 Task: Add a signature Henry Lee containing Have a great Christmas Eve, Henry Lee to email address softage.2@softage.net and add a label Nutrition
Action: Mouse moved to (237, 470)
Screenshot: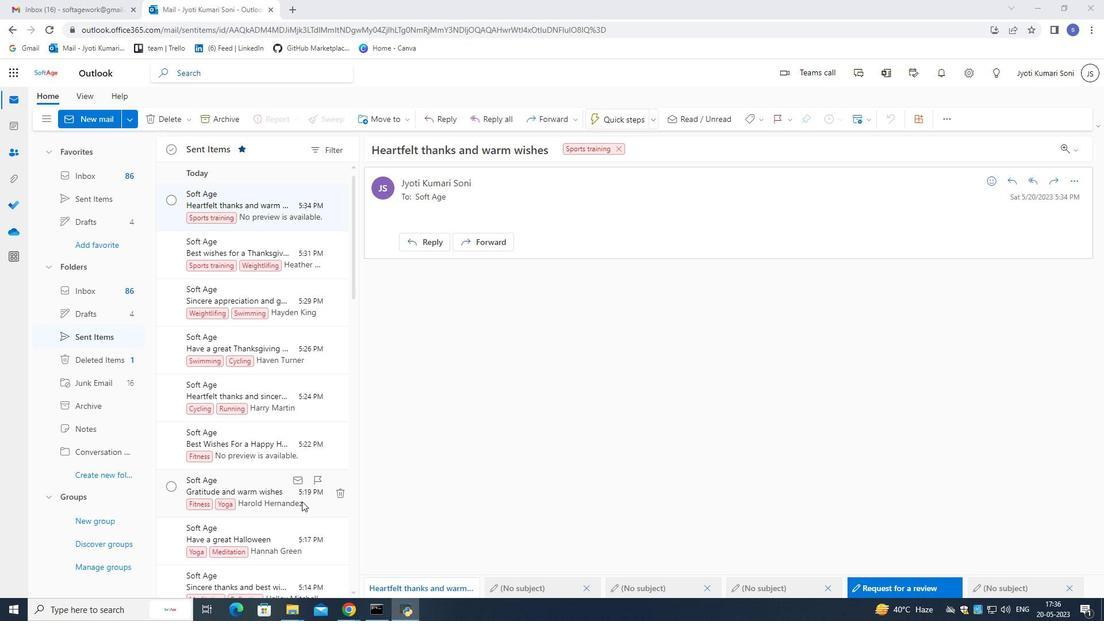 
Action: Mouse scrolled (237, 471) with delta (0, 0)
Screenshot: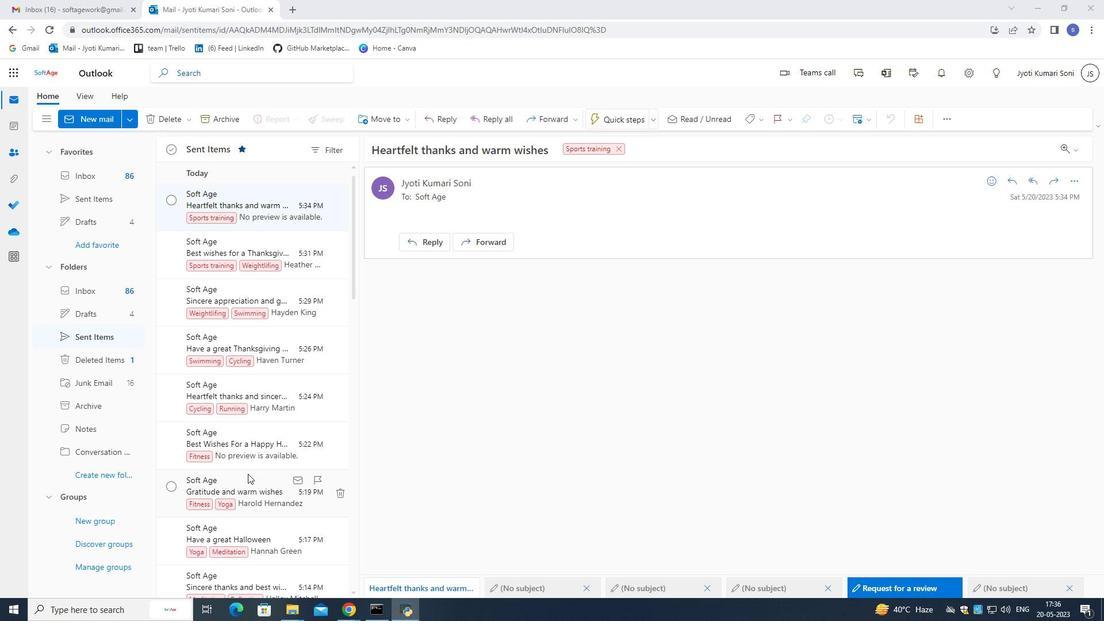 
Action: Mouse scrolled (237, 471) with delta (0, 0)
Screenshot: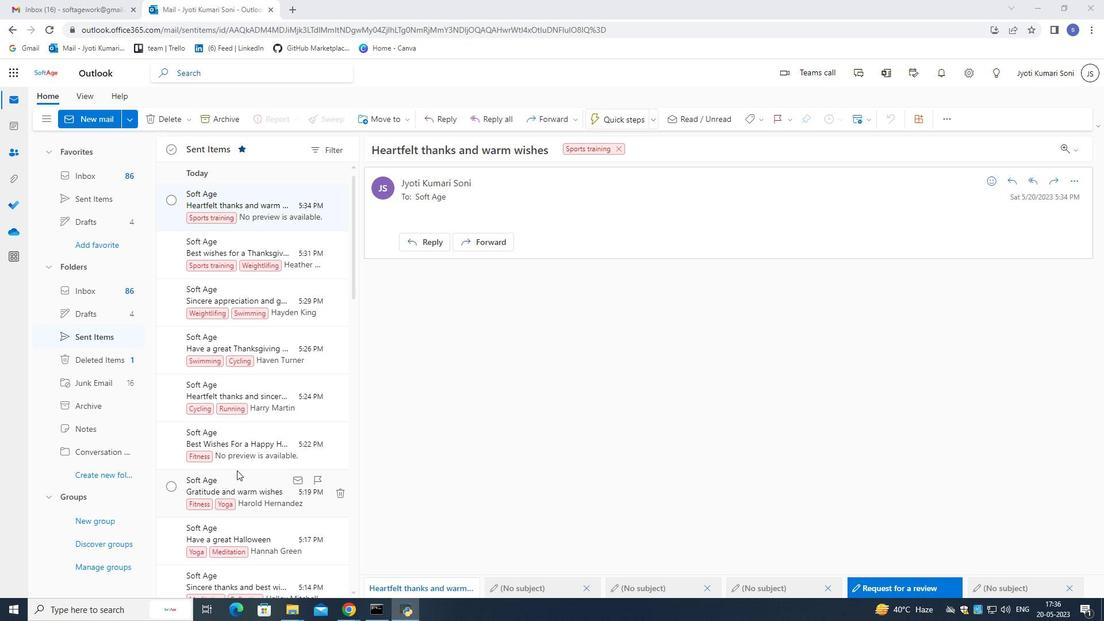
Action: Mouse scrolled (237, 471) with delta (0, 0)
Screenshot: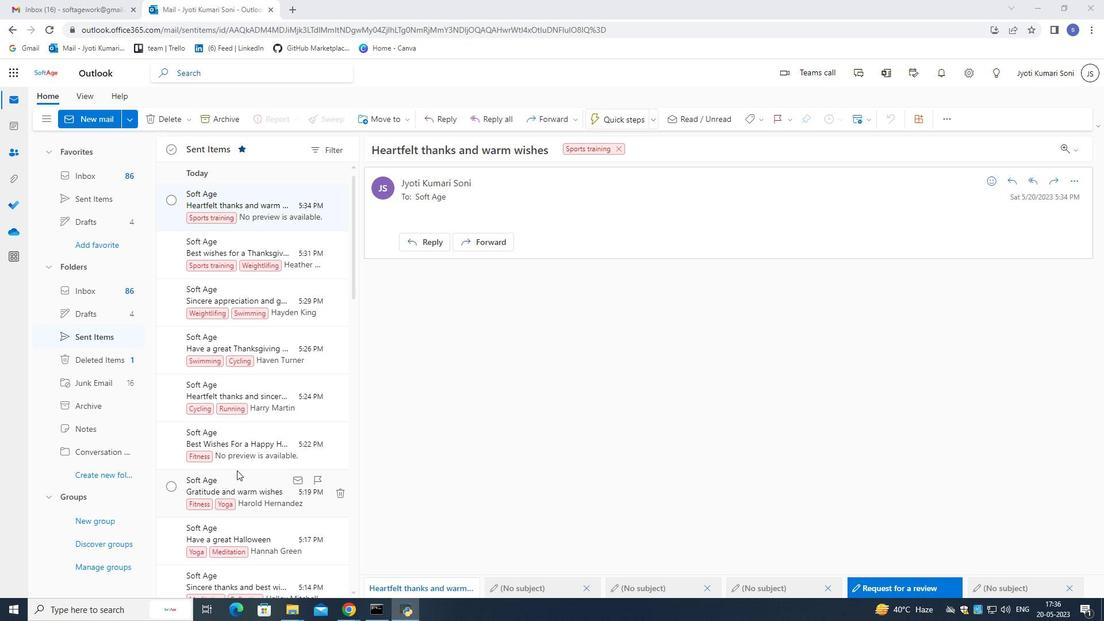 
Action: Mouse scrolled (237, 471) with delta (0, 0)
Screenshot: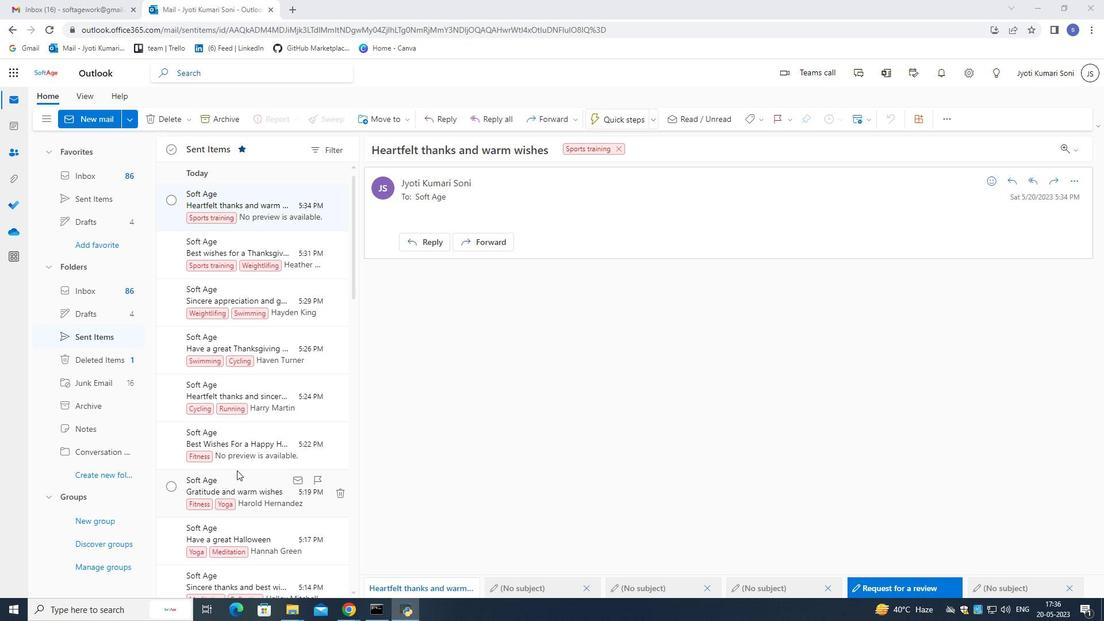 
Action: Mouse scrolled (237, 471) with delta (0, 0)
Screenshot: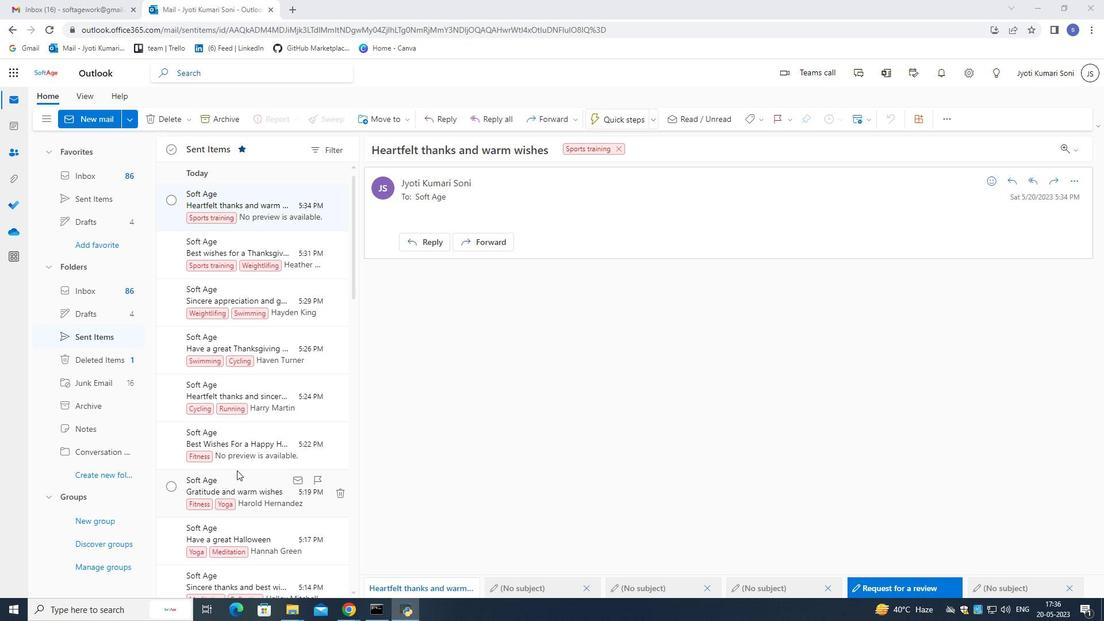 
Action: Mouse scrolled (237, 471) with delta (0, 0)
Screenshot: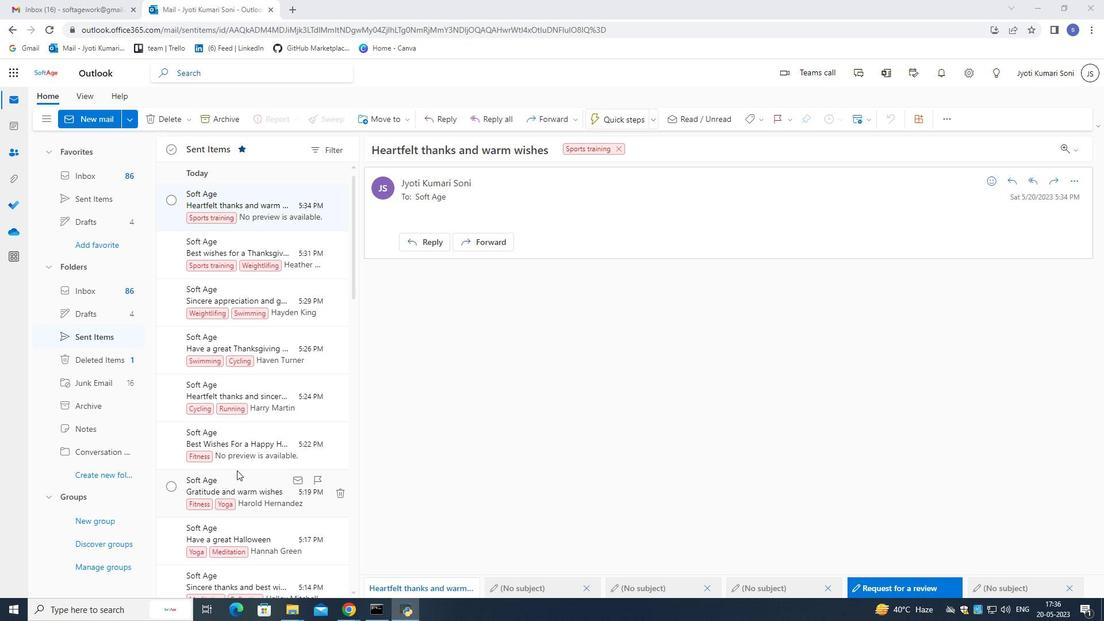 
Action: Mouse scrolled (237, 471) with delta (0, 0)
Screenshot: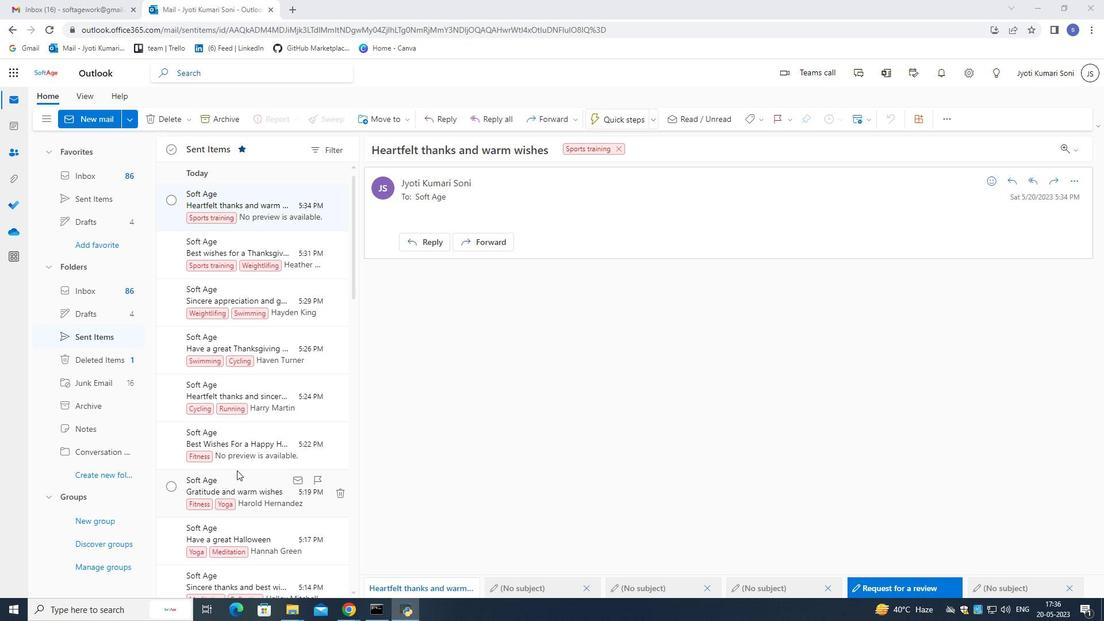 
Action: Mouse scrolled (237, 471) with delta (0, 0)
Screenshot: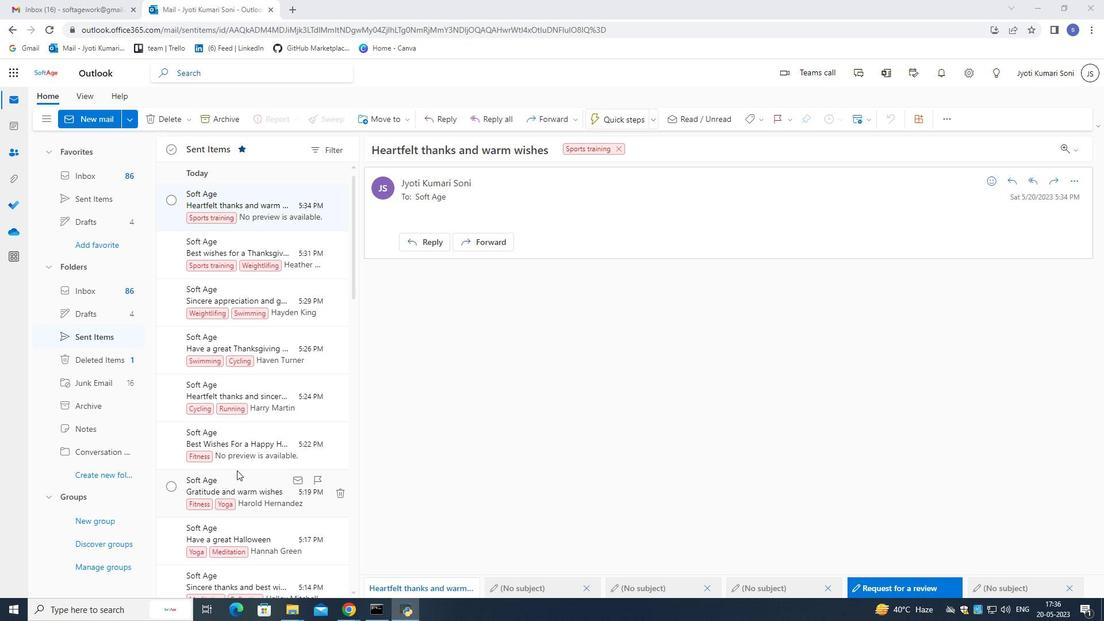
Action: Mouse scrolled (237, 471) with delta (0, 0)
Screenshot: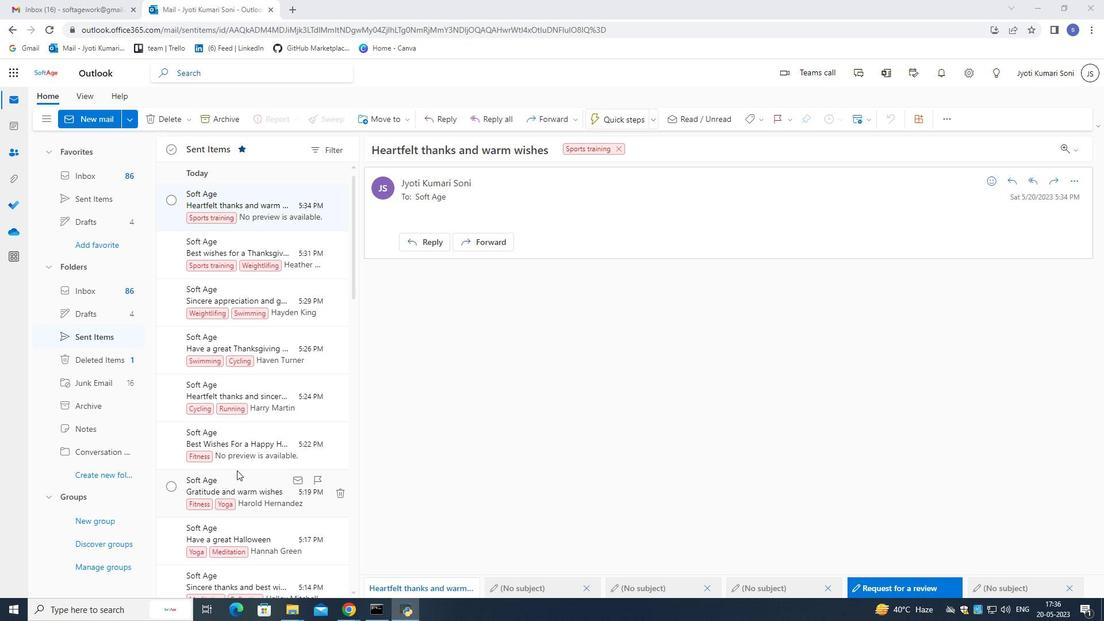 
Action: Mouse scrolled (237, 470) with delta (0, 0)
Screenshot: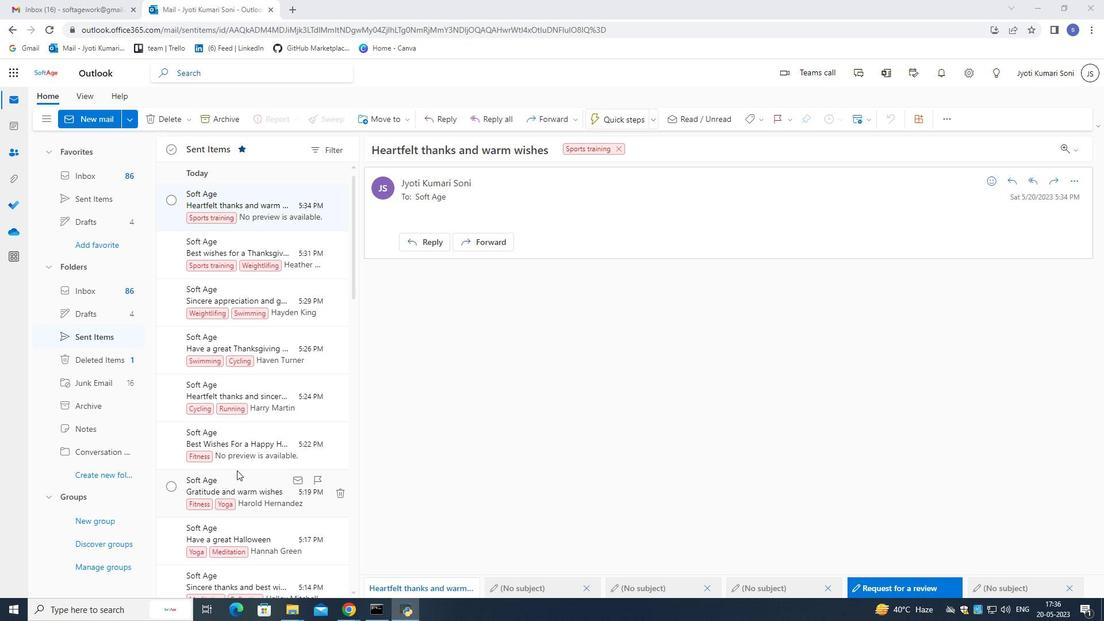 
Action: Mouse scrolled (237, 470) with delta (0, 0)
Screenshot: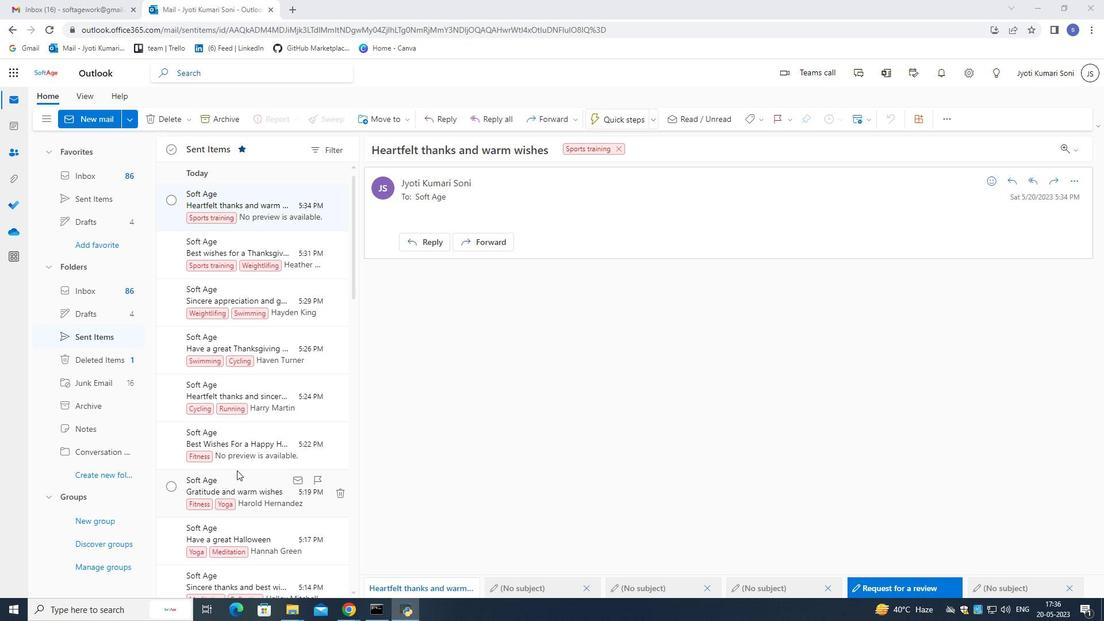 
Action: Mouse scrolled (237, 470) with delta (0, 0)
Screenshot: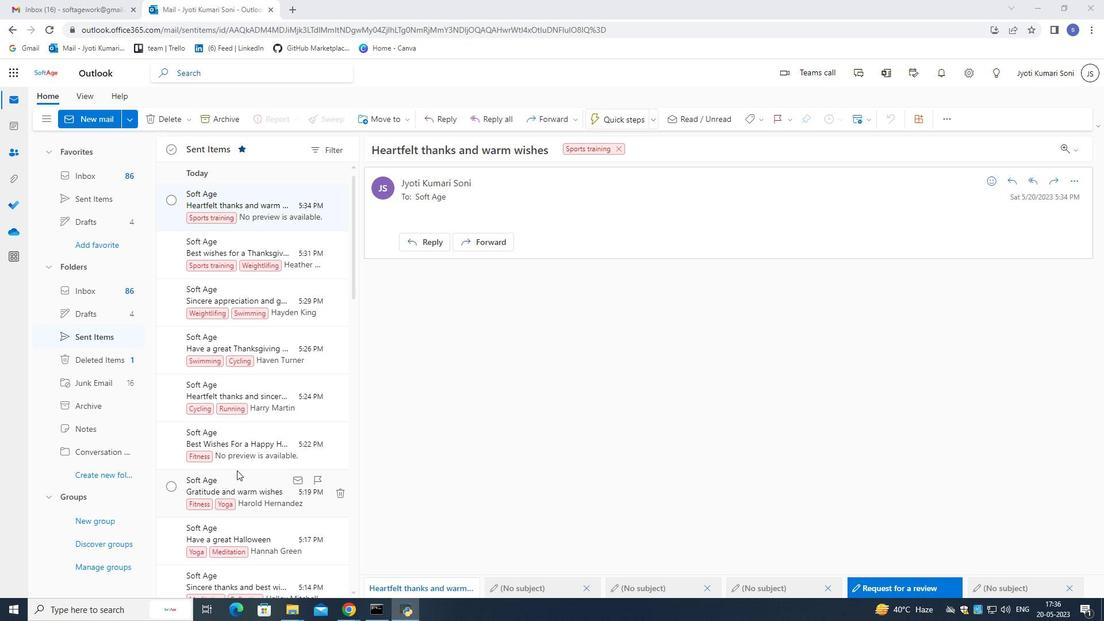 
Action: Mouse scrolled (237, 470) with delta (0, 0)
Screenshot: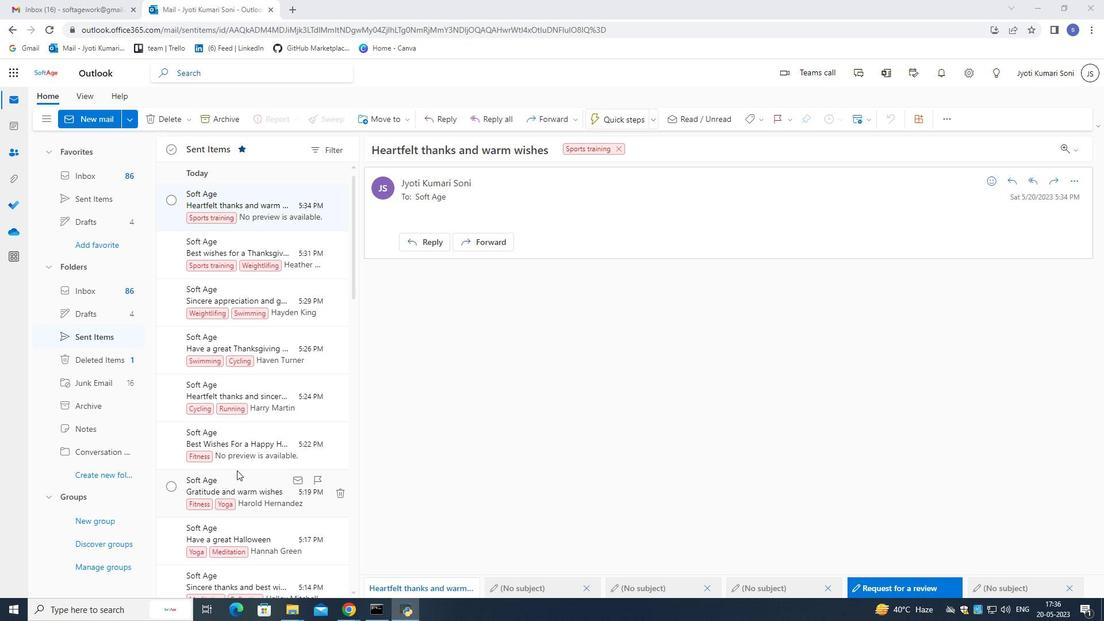 
Action: Mouse scrolled (237, 470) with delta (0, 0)
Screenshot: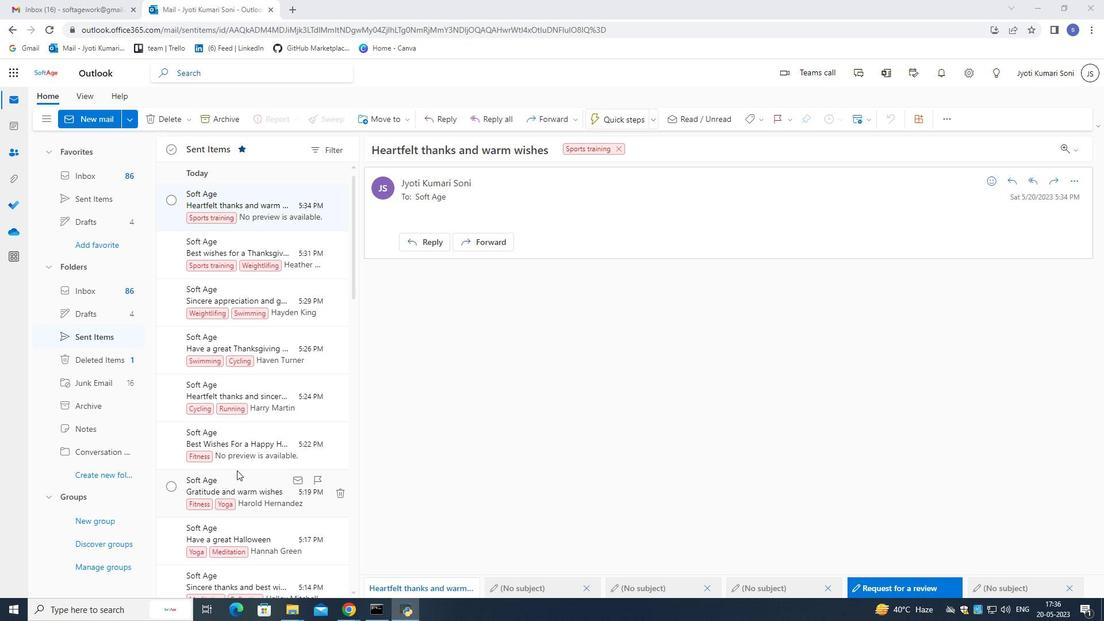 
Action: Mouse scrolled (237, 470) with delta (0, 0)
Screenshot: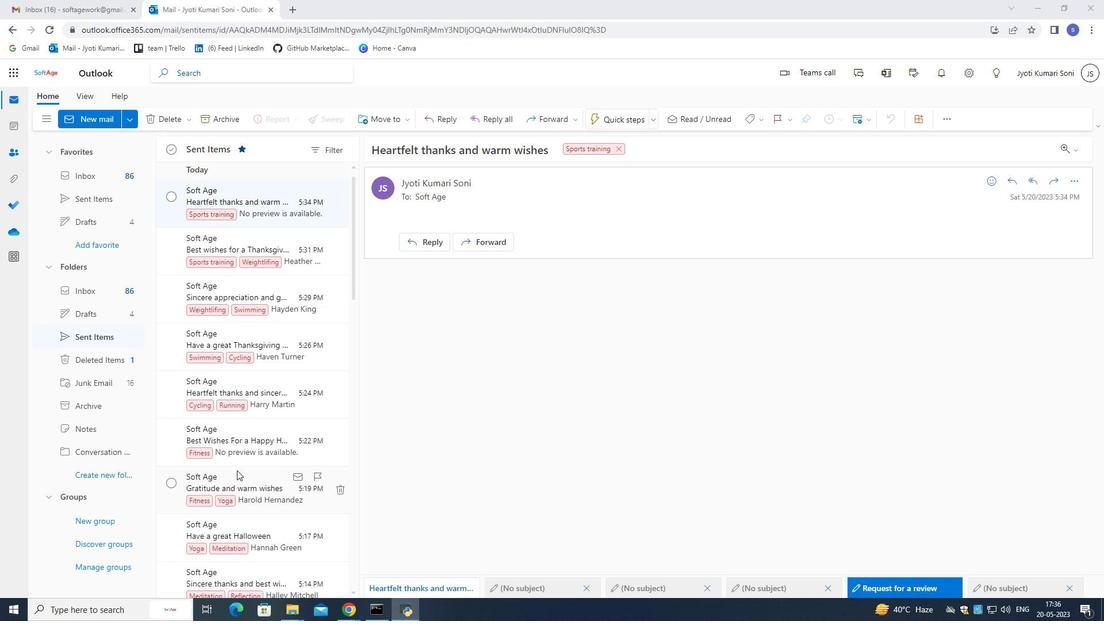 
Action: Mouse scrolled (237, 470) with delta (0, 0)
Screenshot: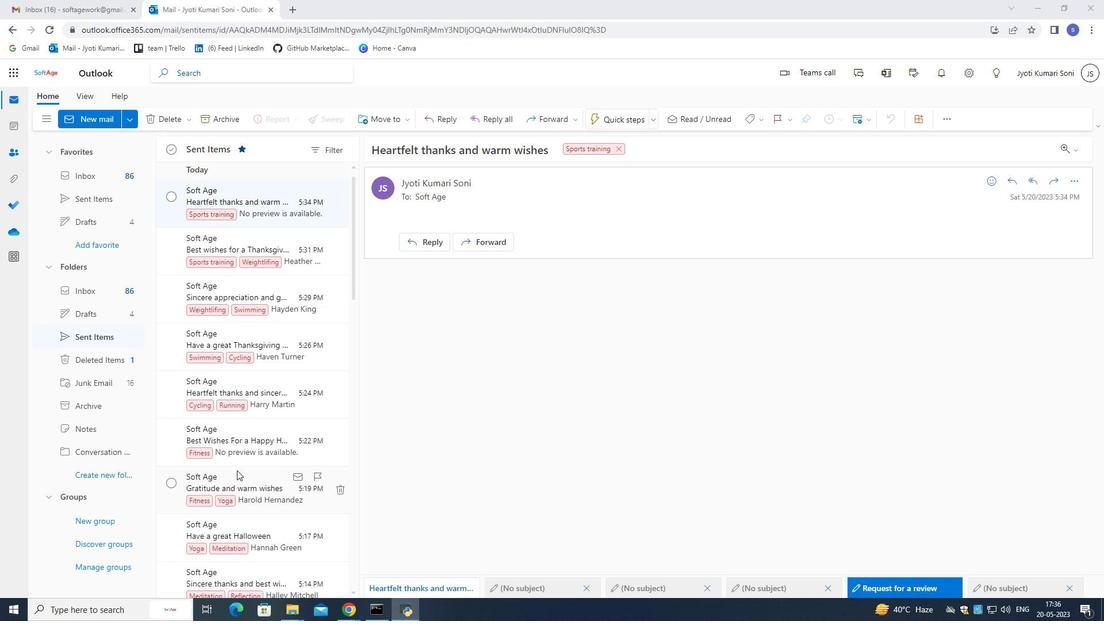 
Action: Mouse scrolled (237, 470) with delta (0, 0)
Screenshot: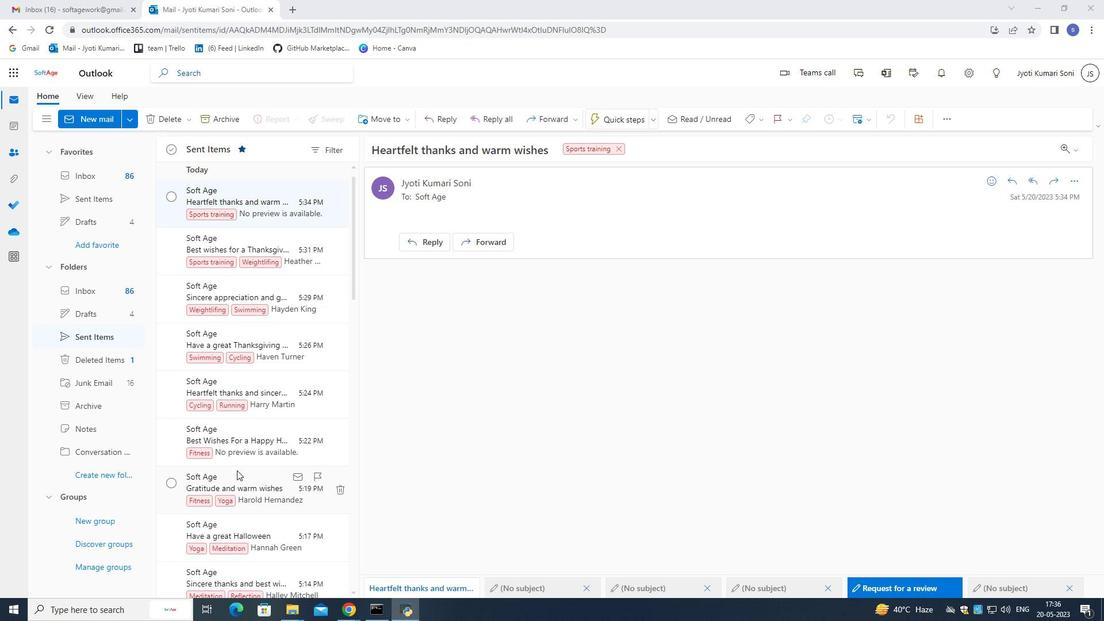
Action: Mouse scrolled (237, 470) with delta (0, 0)
Screenshot: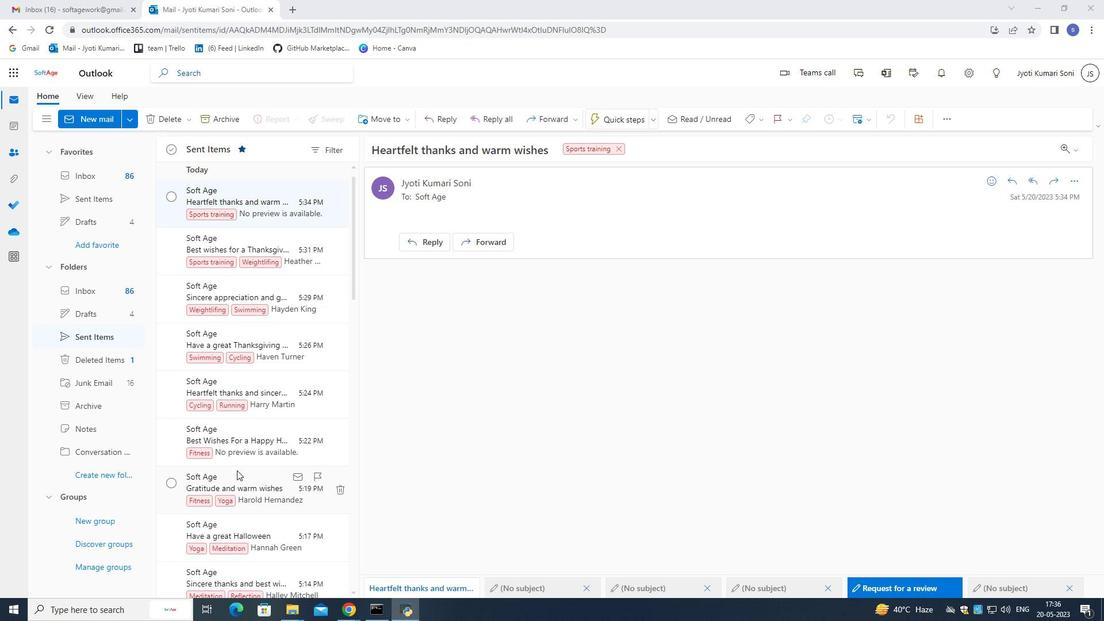 
Action: Mouse moved to (234, 465)
Screenshot: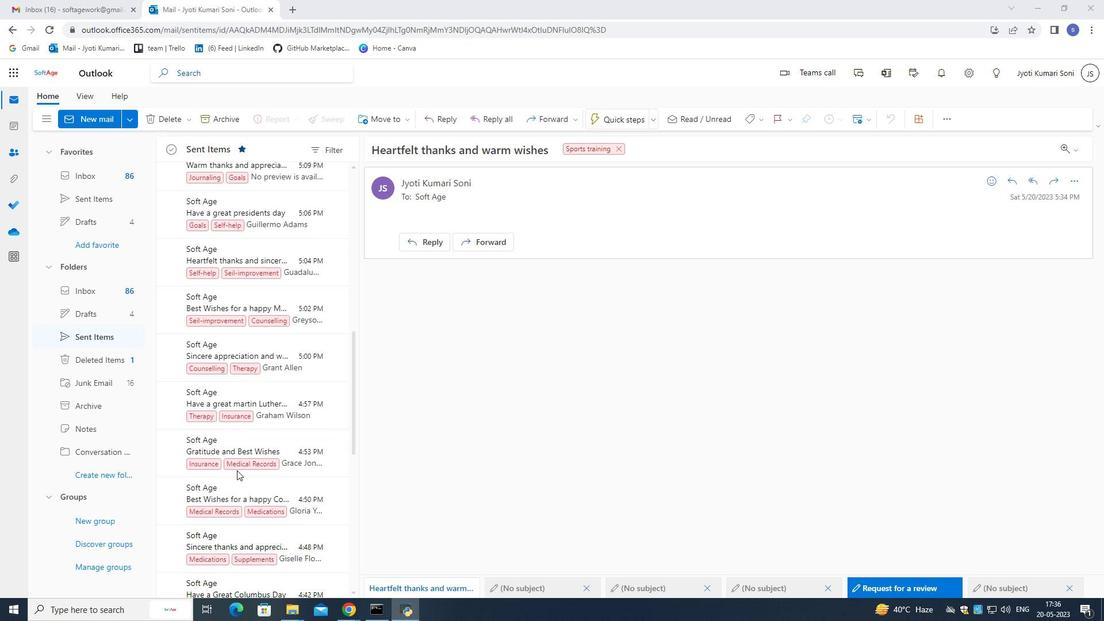 
Action: Mouse scrolled (234, 466) with delta (0, 0)
Screenshot: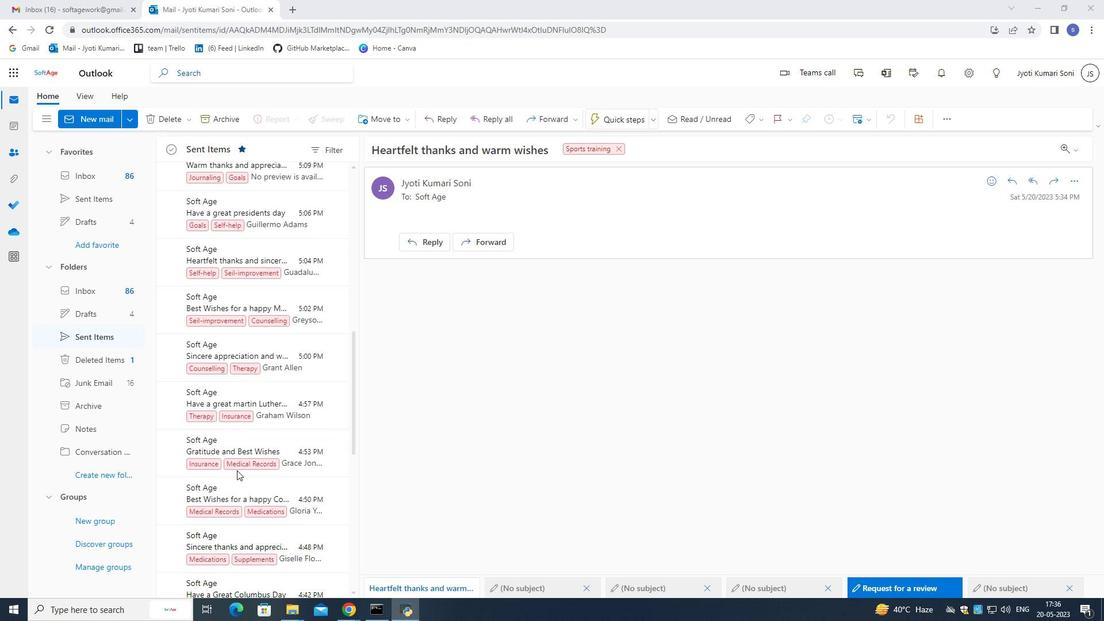 
Action: Mouse moved to (232, 463)
Screenshot: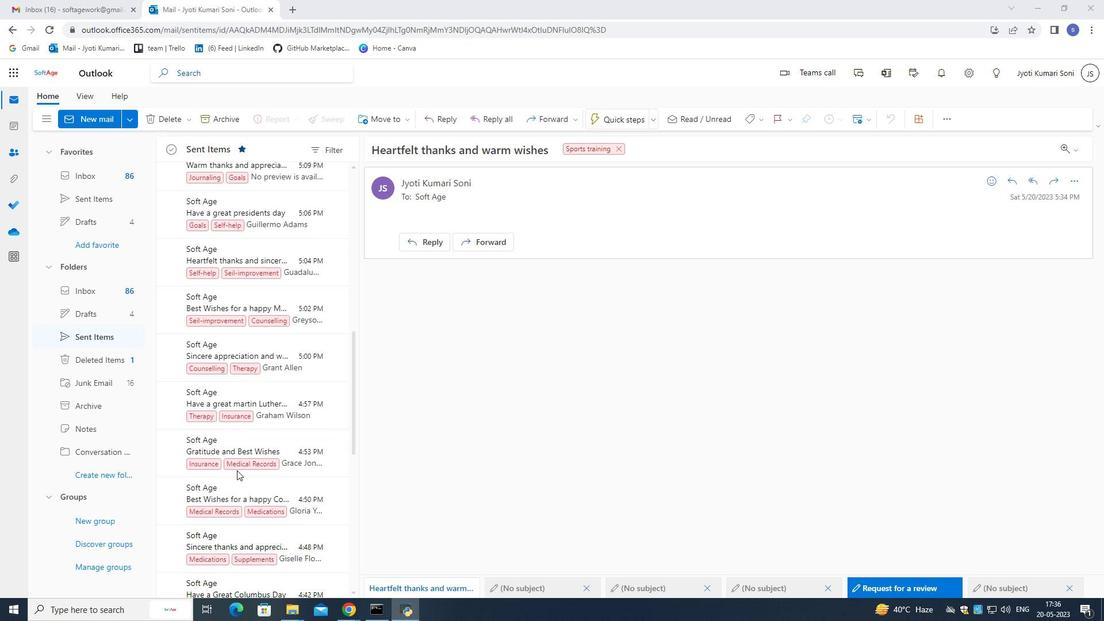 
Action: Mouse scrolled (232, 463) with delta (0, 0)
Screenshot: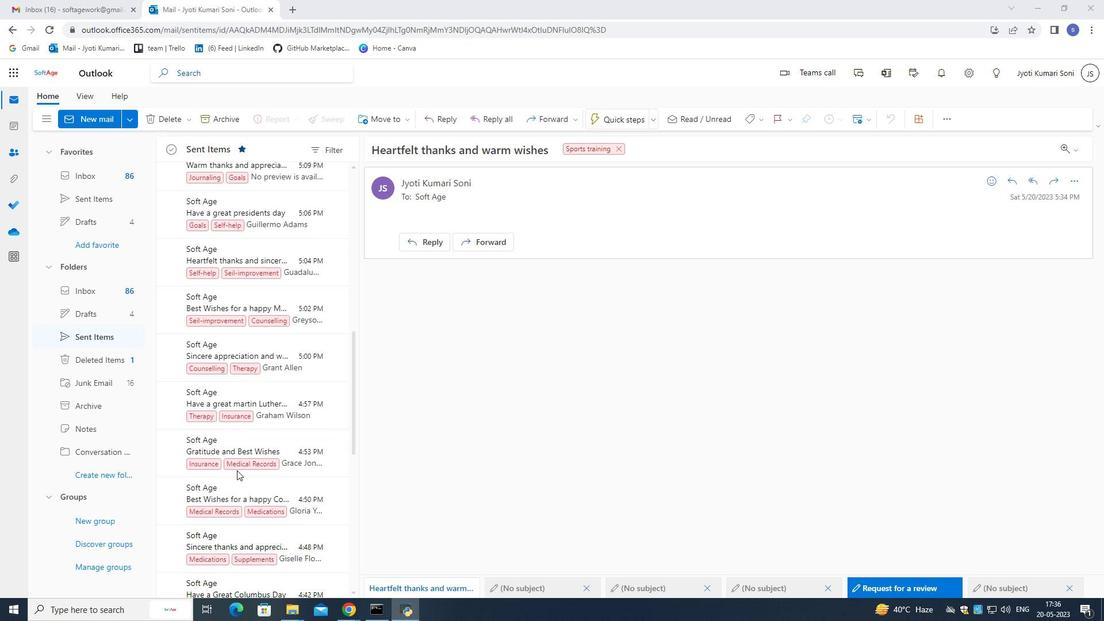 
Action: Mouse moved to (231, 462)
Screenshot: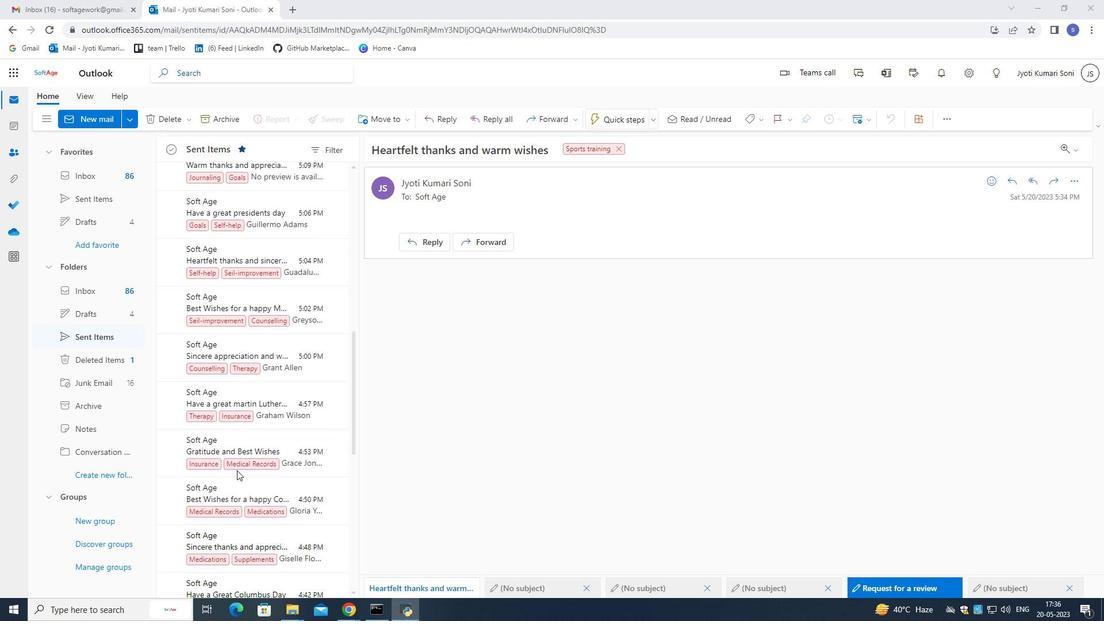
Action: Mouse scrolled (231, 462) with delta (0, 0)
Screenshot: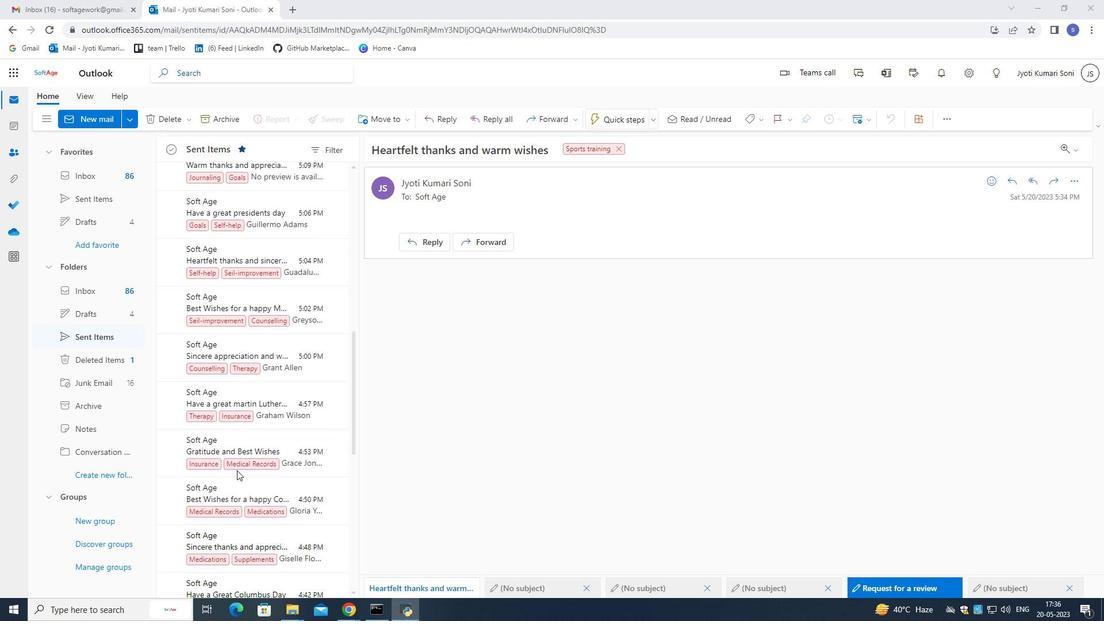 
Action: Mouse moved to (230, 460)
Screenshot: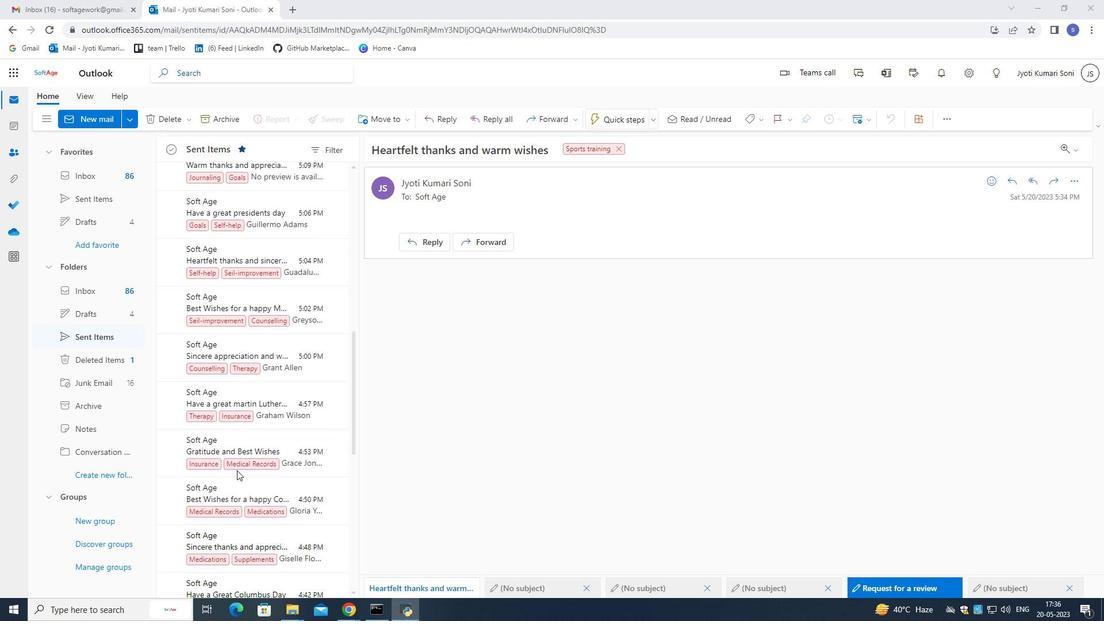 
Action: Mouse scrolled (230, 461) with delta (0, 0)
Screenshot: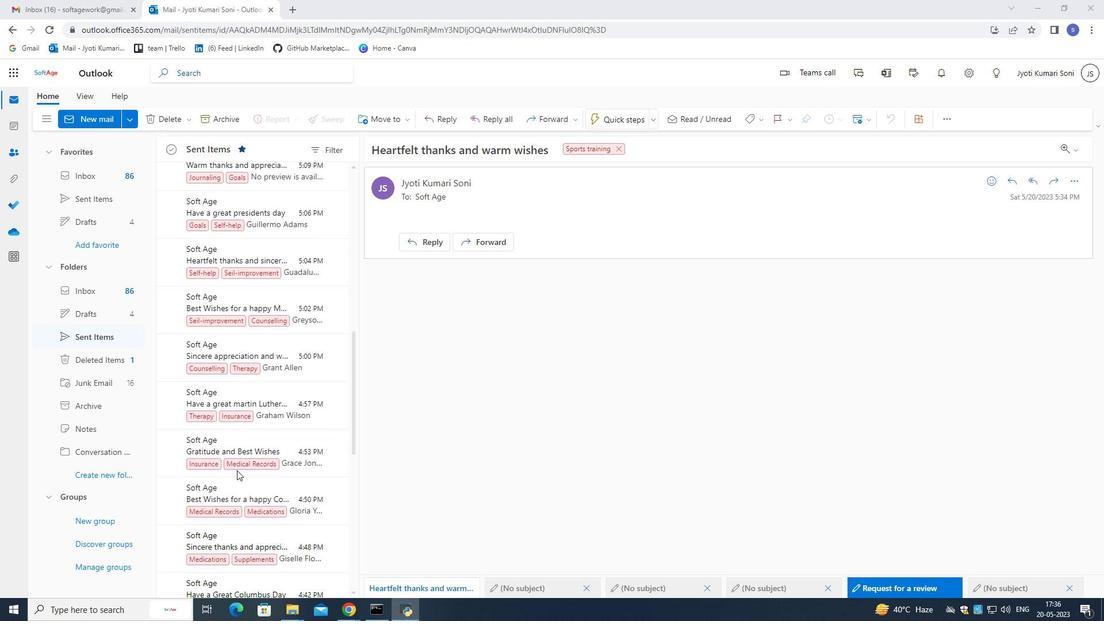 
Action: Mouse moved to (229, 460)
Screenshot: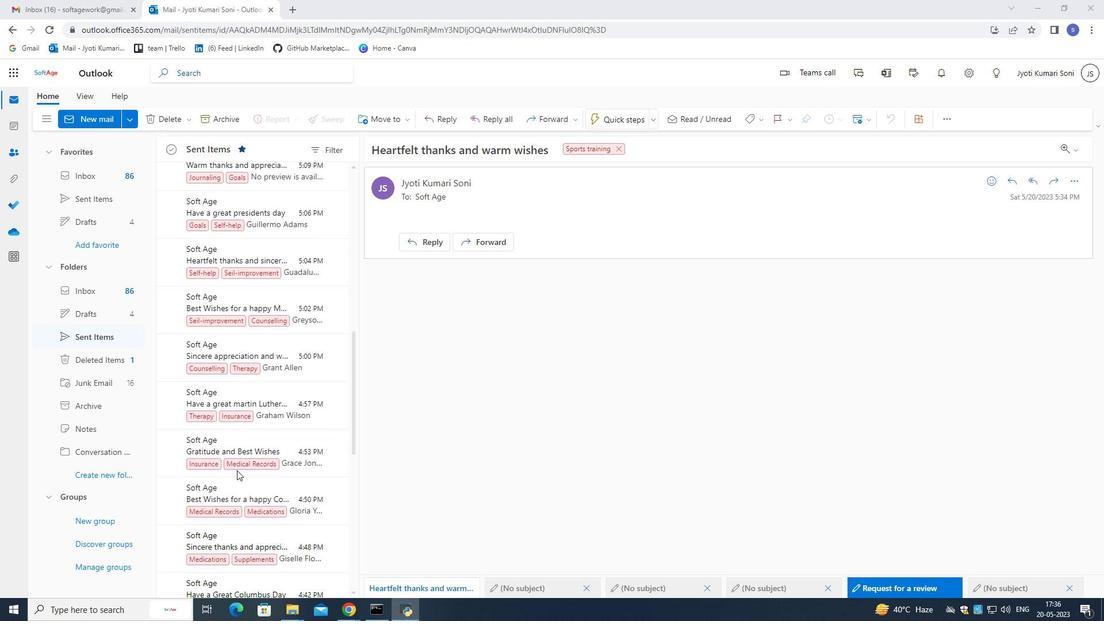 
Action: Mouse scrolled (229, 461) with delta (0, 0)
Screenshot: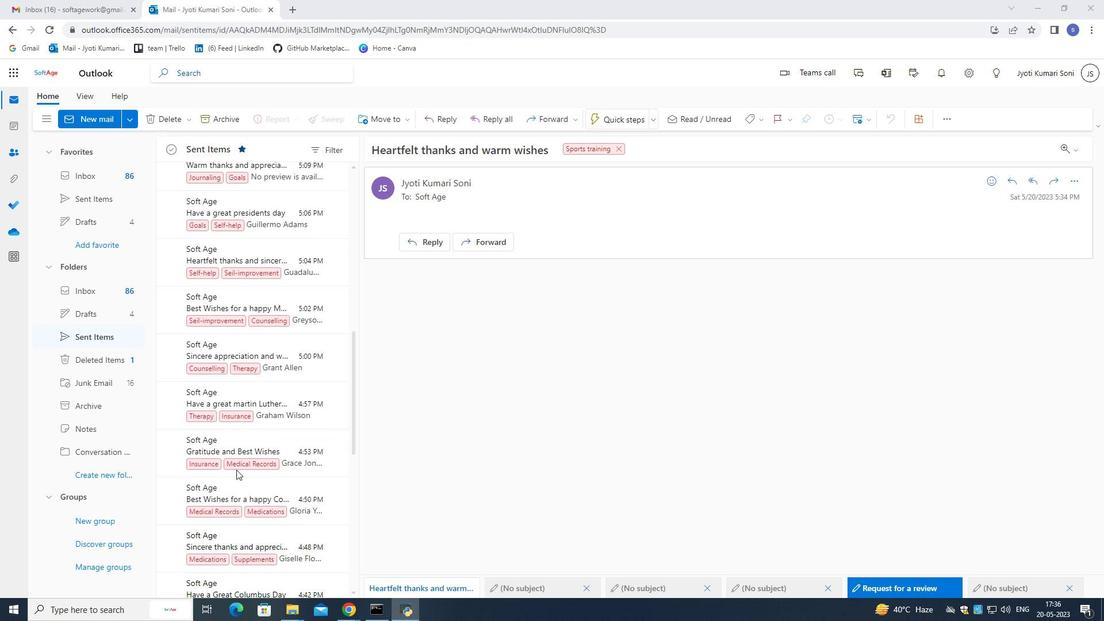 
Action: Mouse moved to (227, 459)
Screenshot: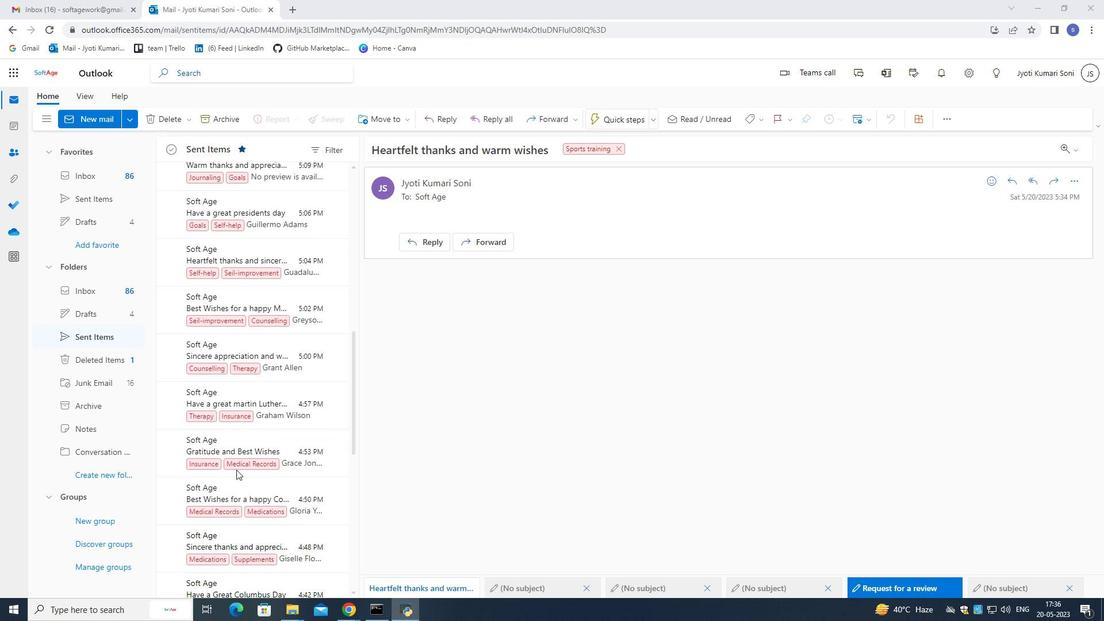 
Action: Mouse scrolled (227, 460) with delta (0, 0)
Screenshot: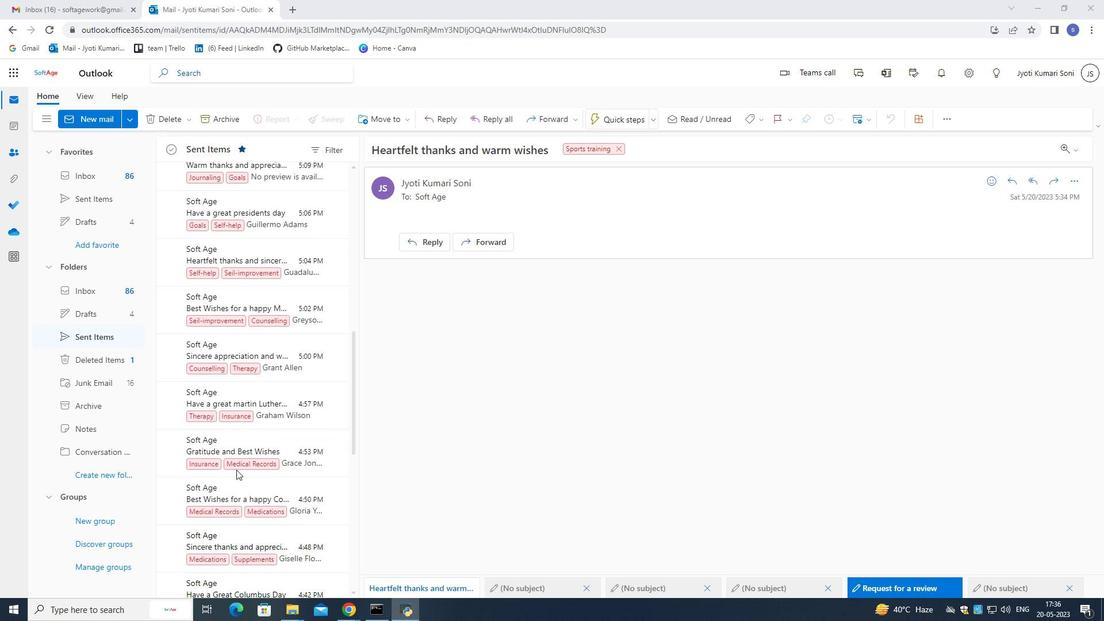 
Action: Mouse moved to (224, 455)
Screenshot: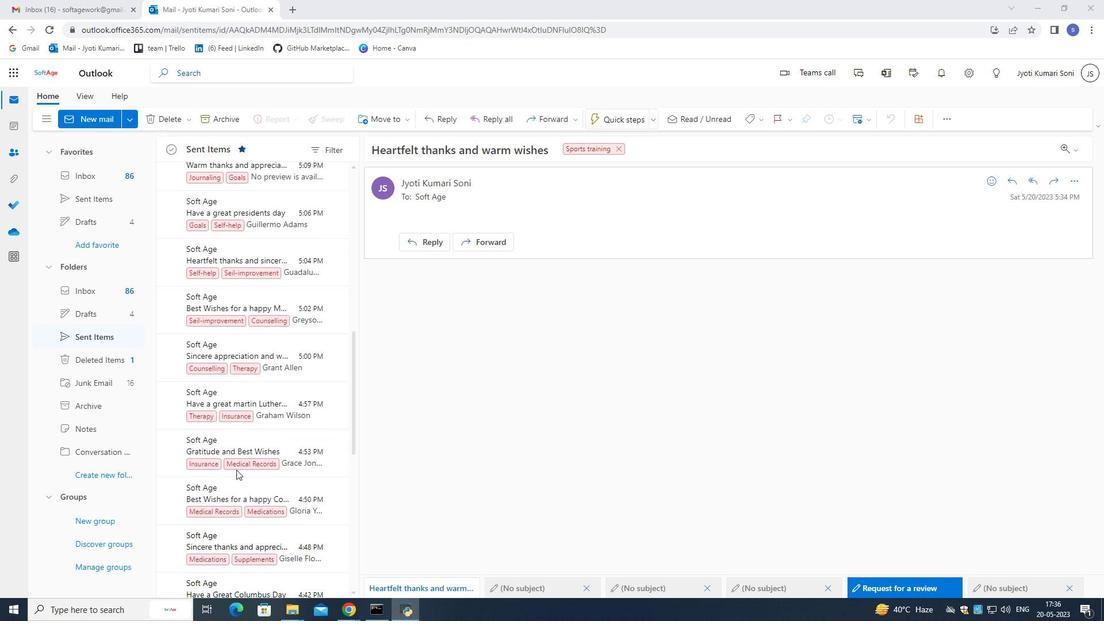 
Action: Mouse scrolled (224, 456) with delta (0, 0)
Screenshot: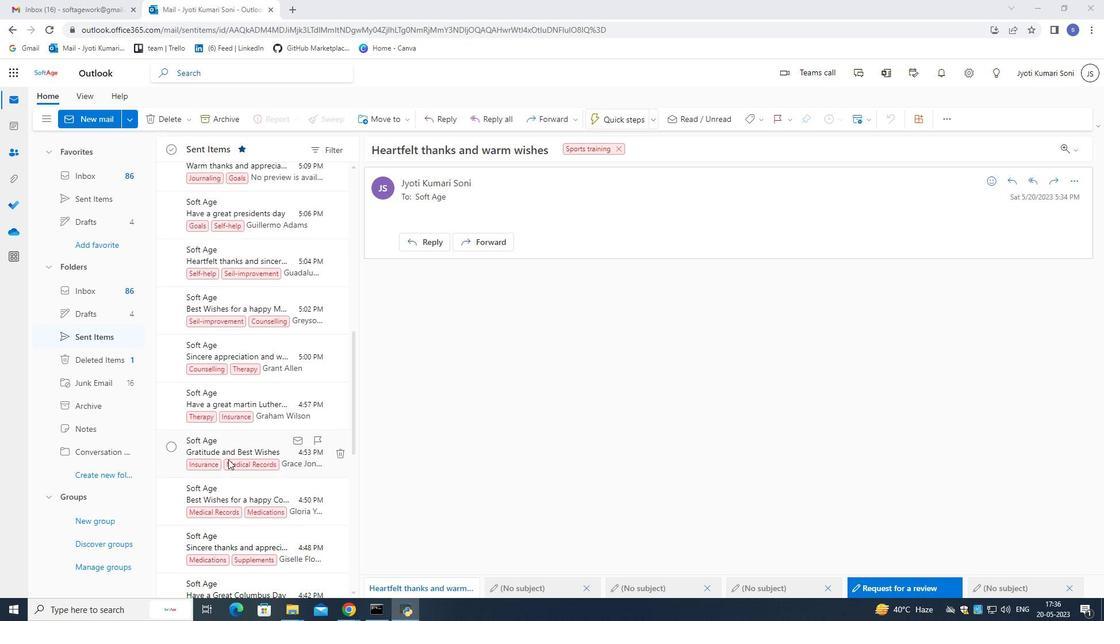 
Action: Mouse moved to (224, 455)
Screenshot: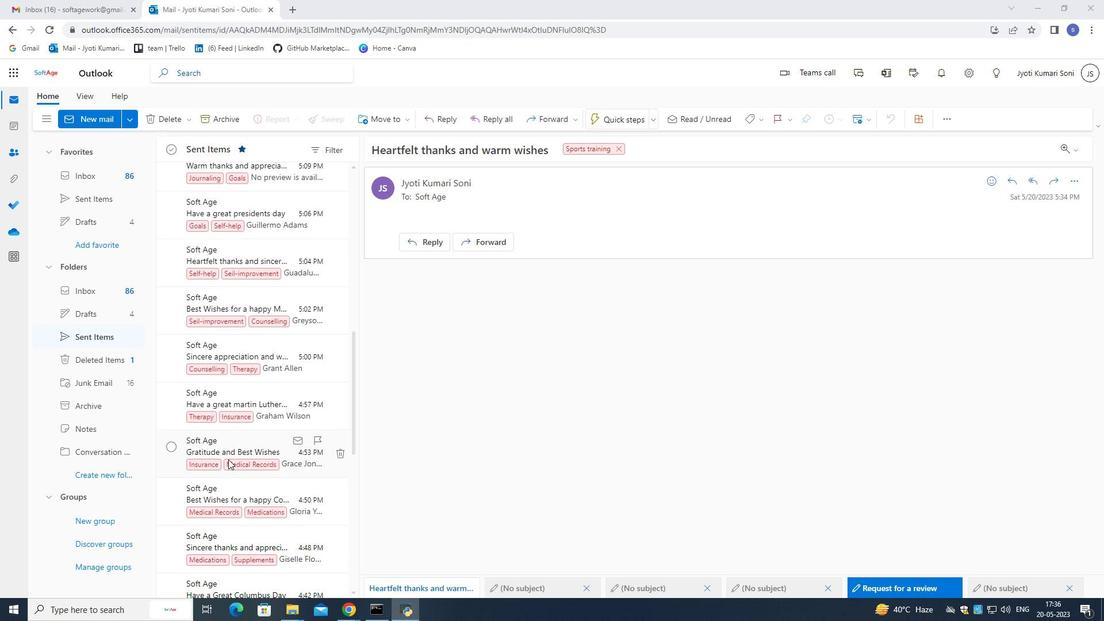 
Action: Mouse scrolled (224, 455) with delta (0, 0)
Screenshot: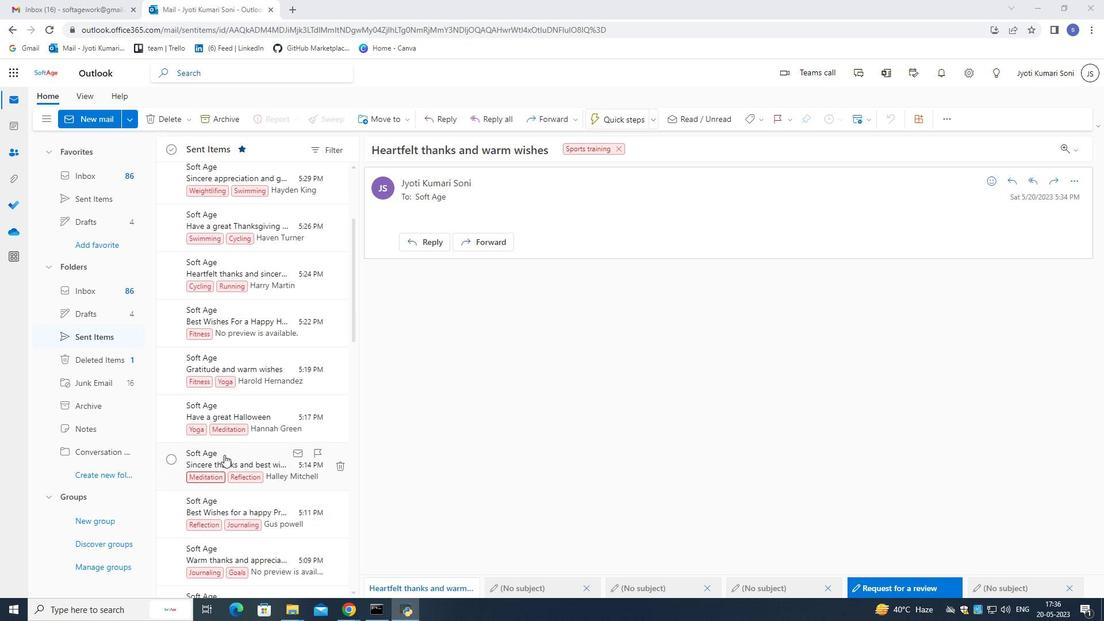 
Action: Mouse scrolled (224, 455) with delta (0, 0)
Screenshot: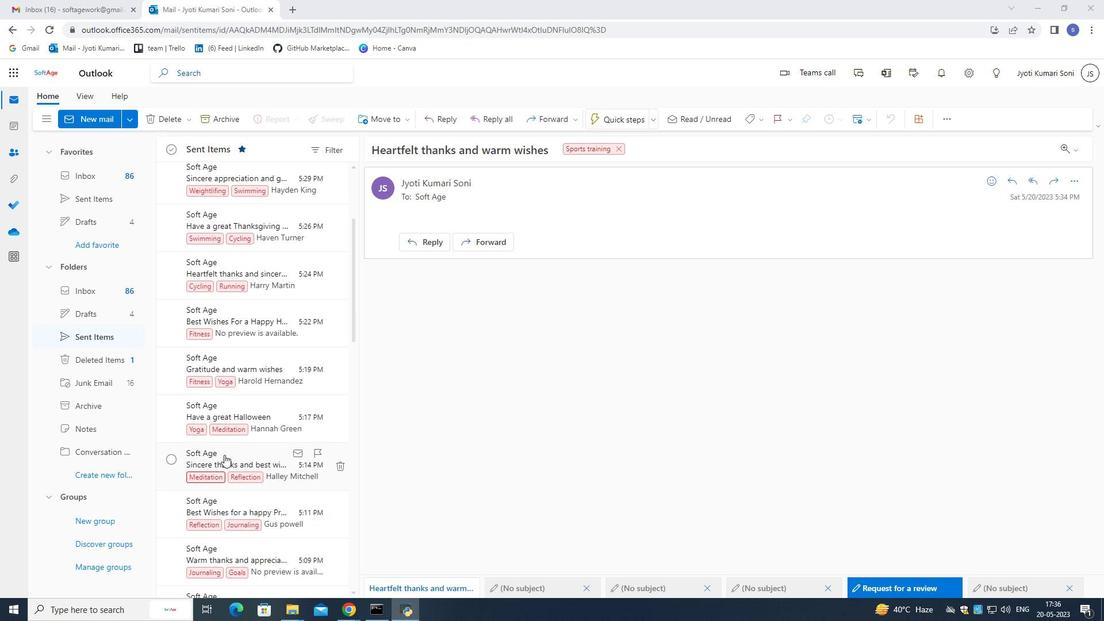 
Action: Mouse scrolled (224, 455) with delta (0, 0)
Screenshot: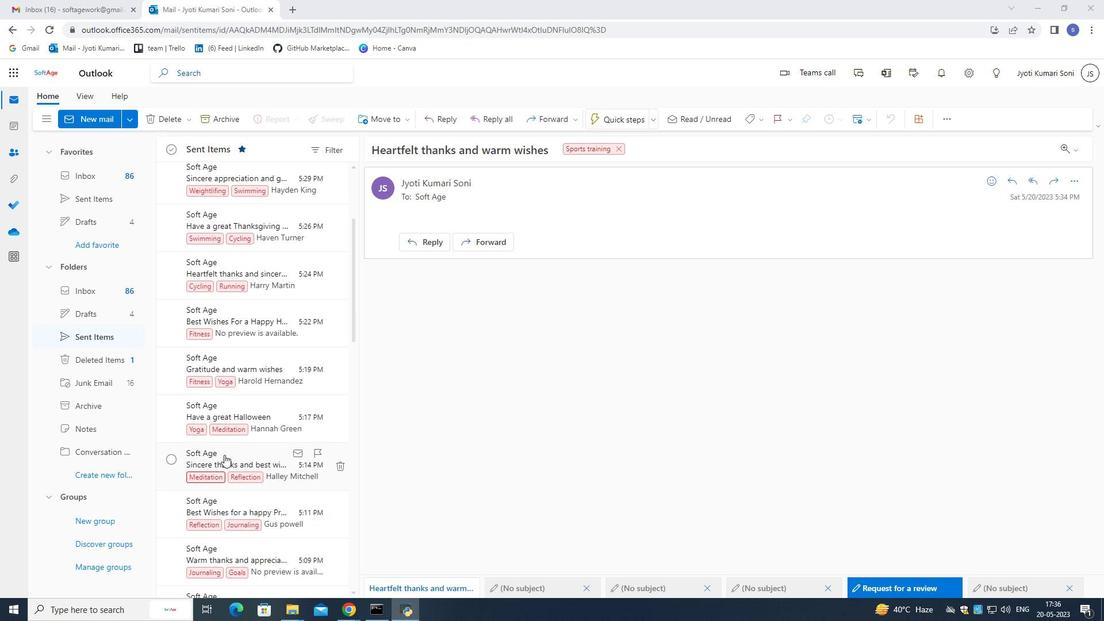 
Action: Mouse scrolled (224, 455) with delta (0, 0)
Screenshot: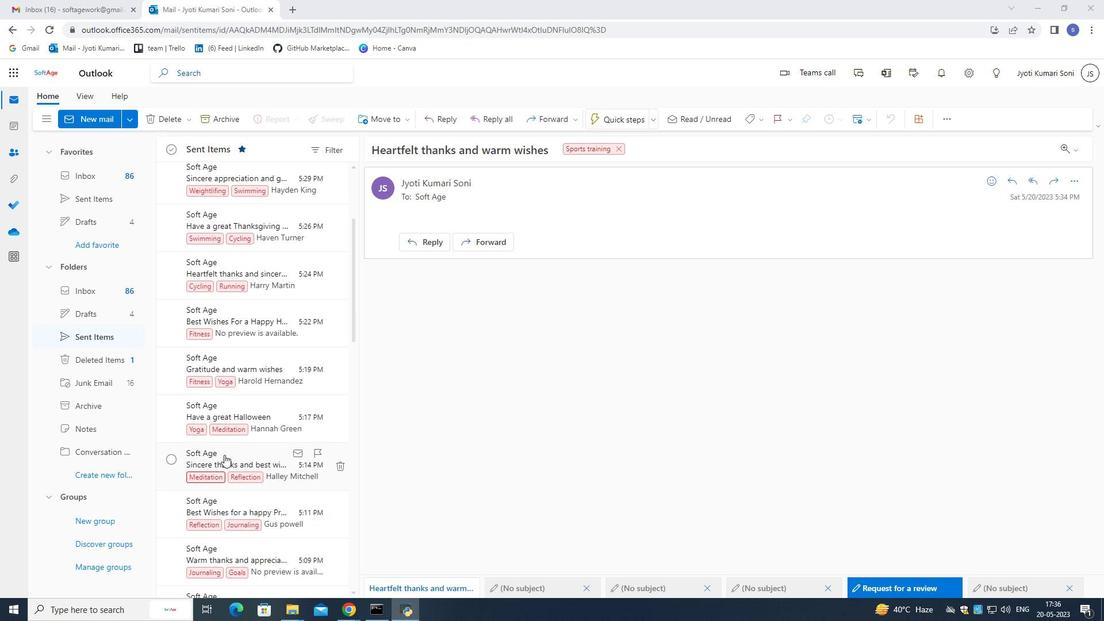 
Action: Mouse scrolled (224, 455) with delta (0, 0)
Screenshot: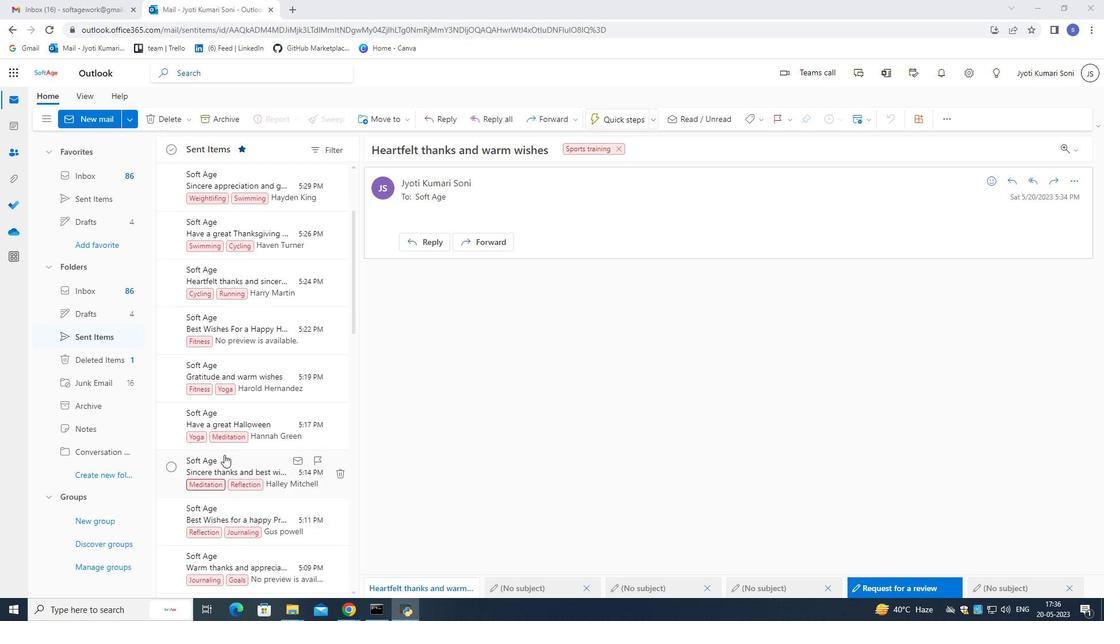 
Action: Mouse scrolled (224, 455) with delta (0, 0)
Screenshot: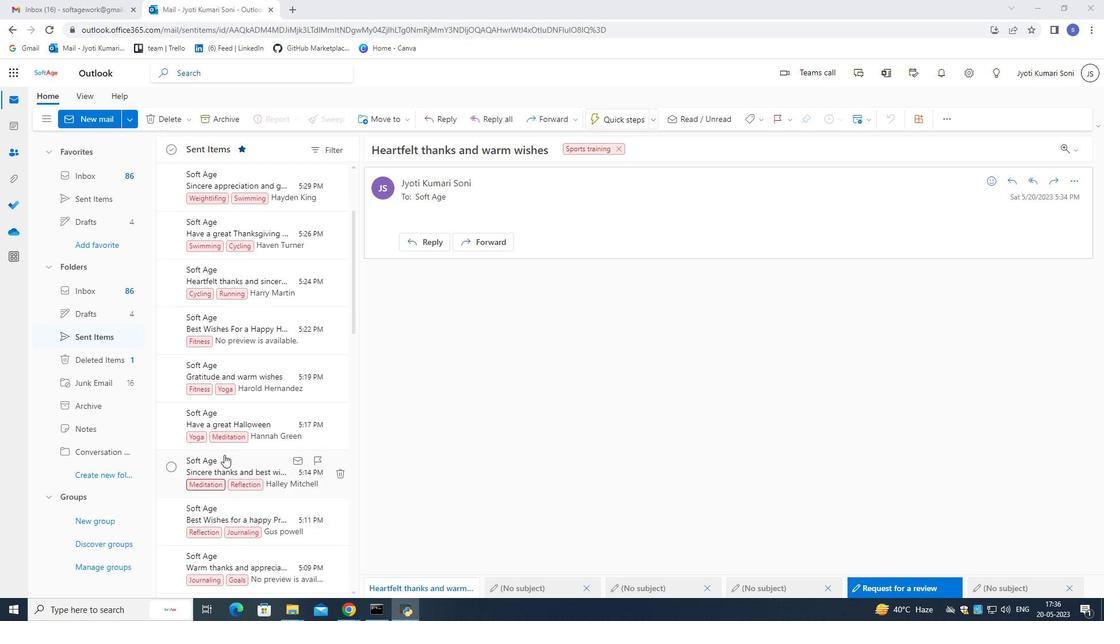 
Action: Mouse scrolled (224, 455) with delta (0, 0)
Screenshot: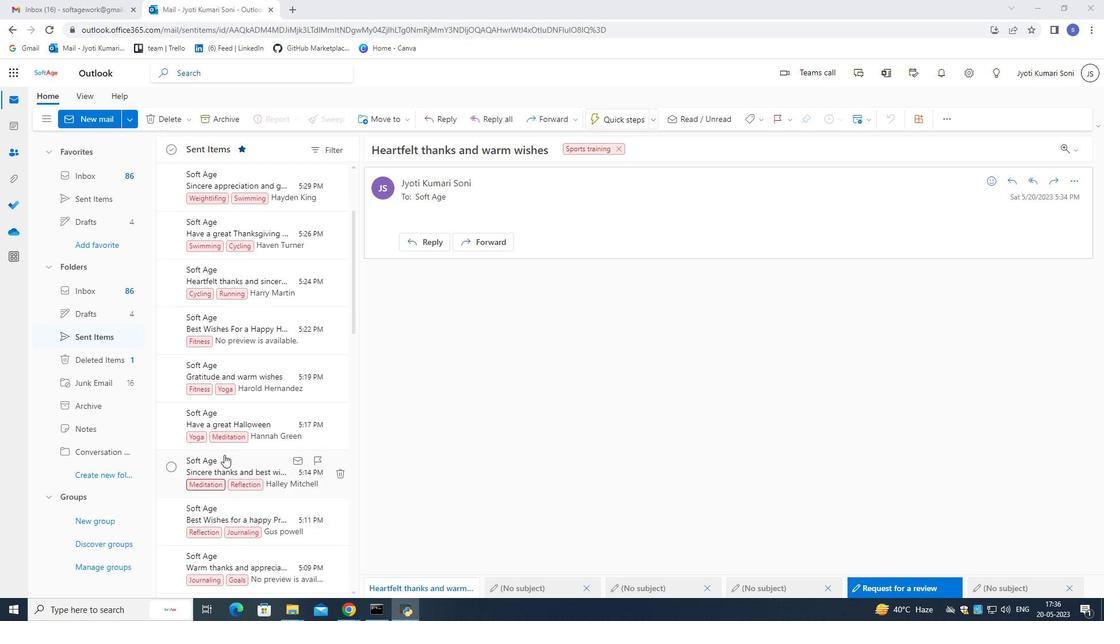 
Action: Mouse scrolled (224, 455) with delta (0, 0)
Screenshot: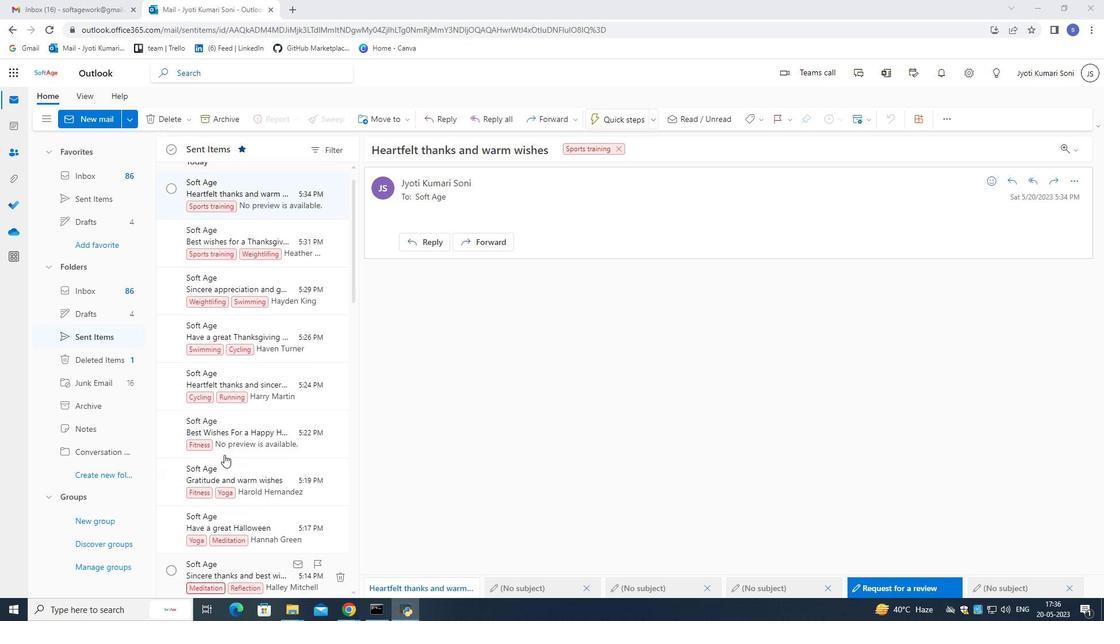 
Action: Mouse scrolled (224, 455) with delta (0, 0)
Screenshot: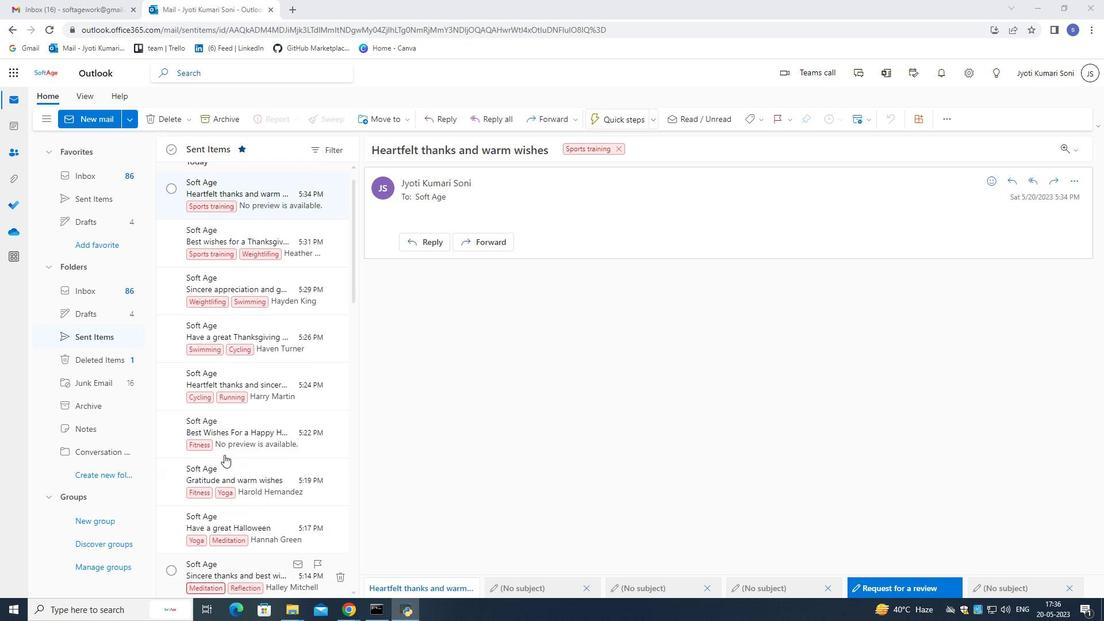 
Action: Mouse scrolled (224, 455) with delta (0, 0)
Screenshot: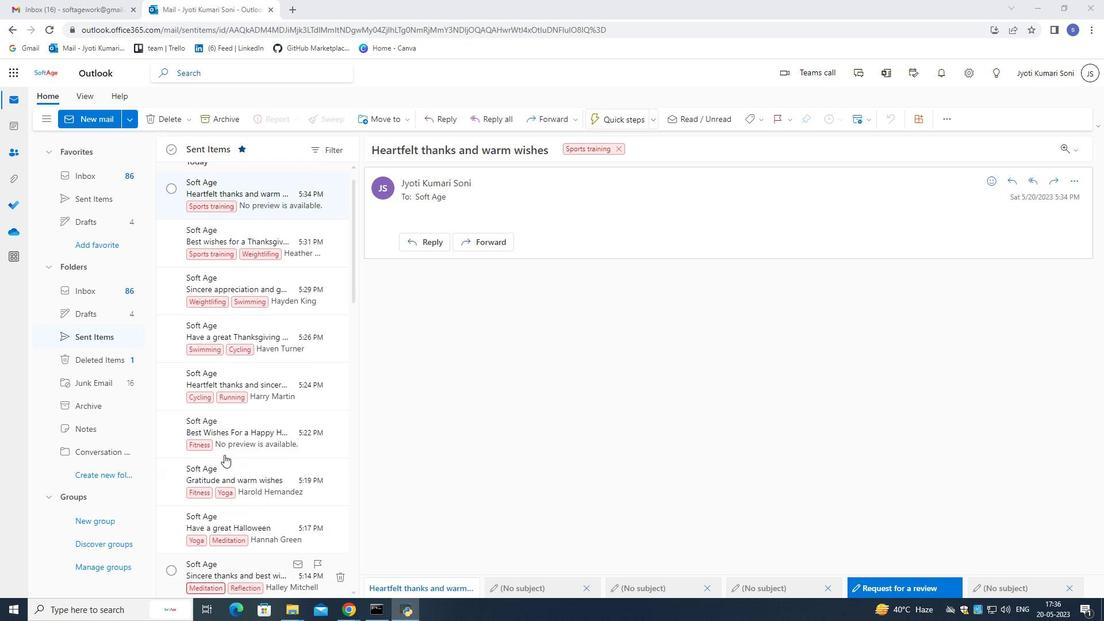 
Action: Mouse scrolled (224, 455) with delta (0, 0)
Screenshot: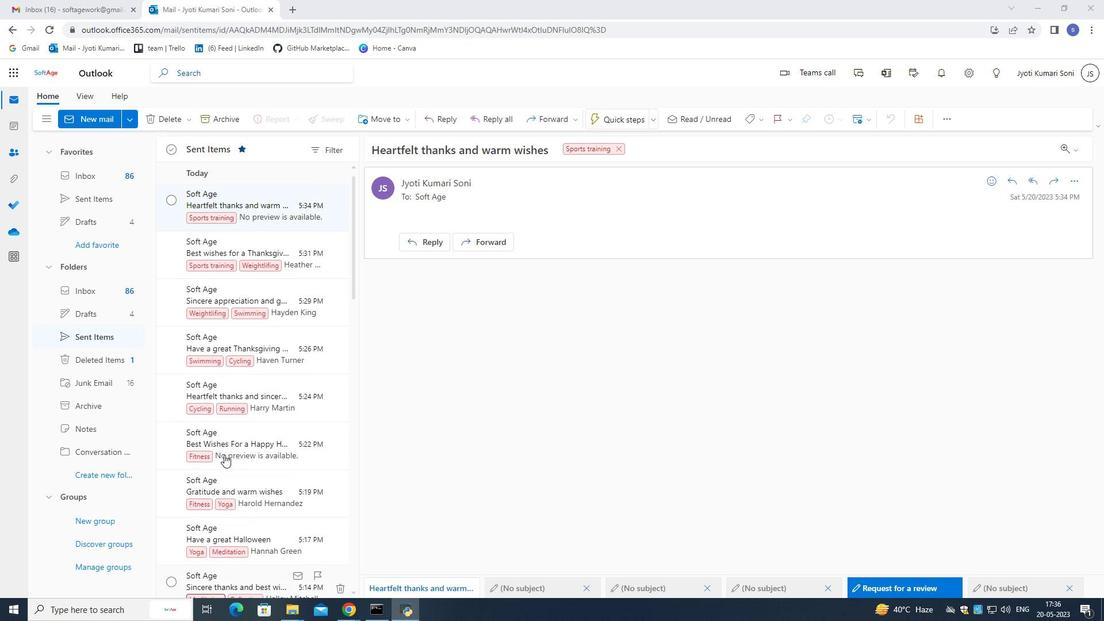 
Action: Mouse scrolled (224, 455) with delta (0, 0)
Screenshot: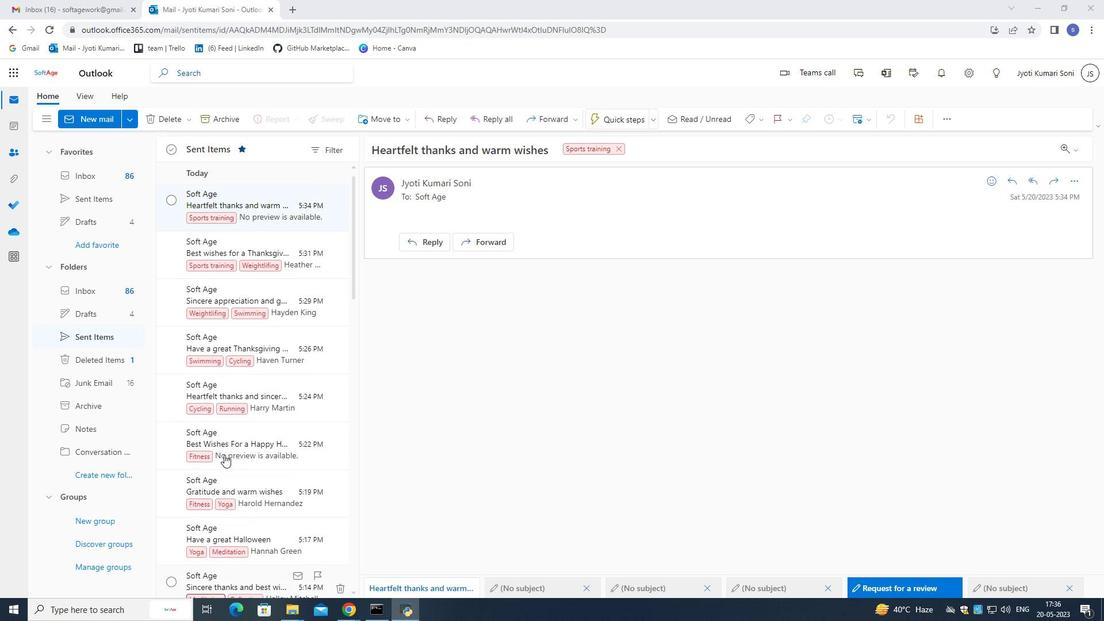 
Action: Mouse scrolled (224, 455) with delta (0, 0)
Screenshot: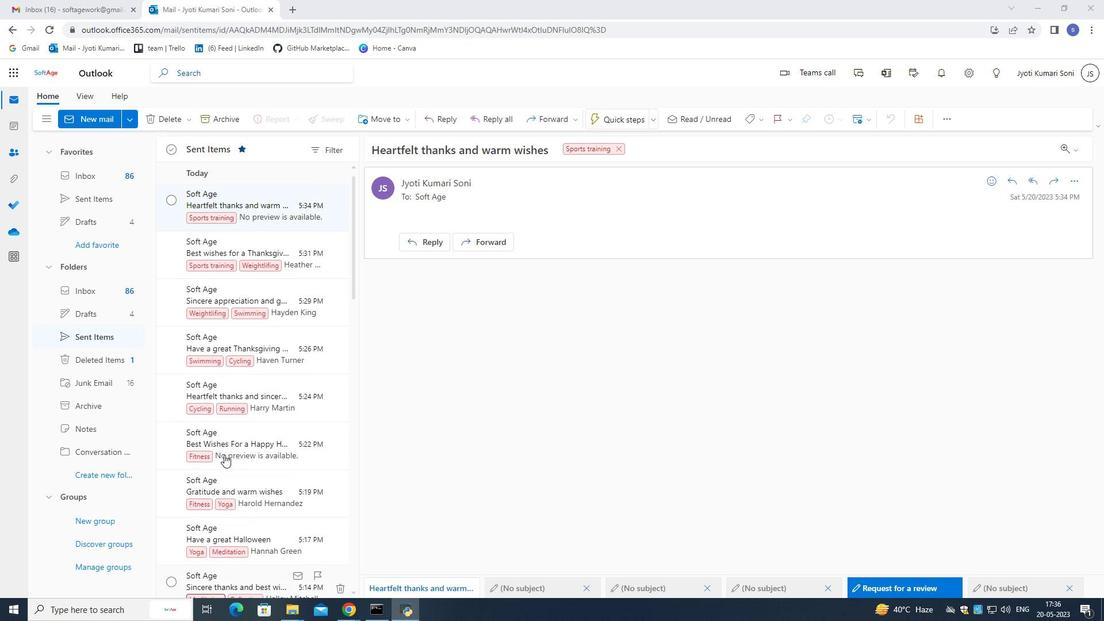 
Action: Mouse moved to (214, 450)
Screenshot: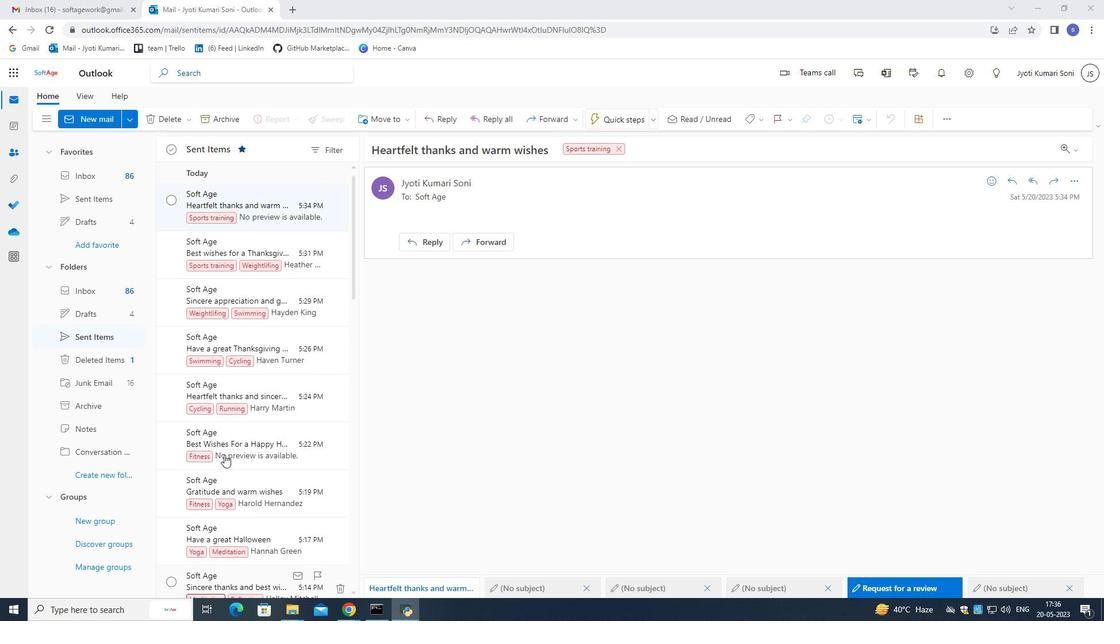 
Action: Mouse scrolled (214, 451) with delta (0, 0)
Screenshot: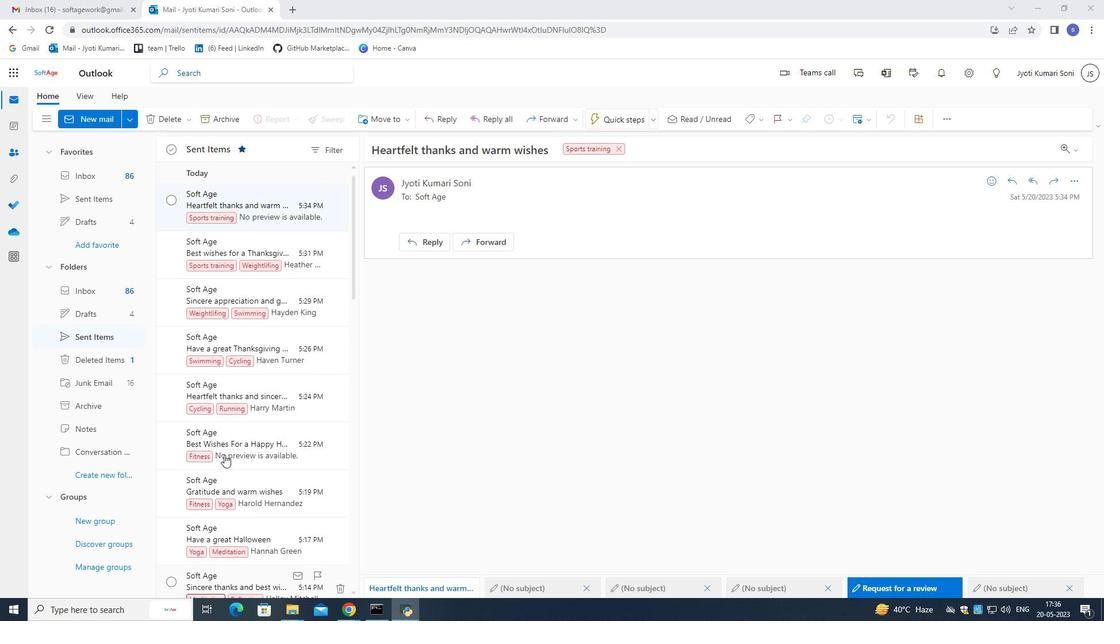 
Action: Mouse moved to (212, 446)
Screenshot: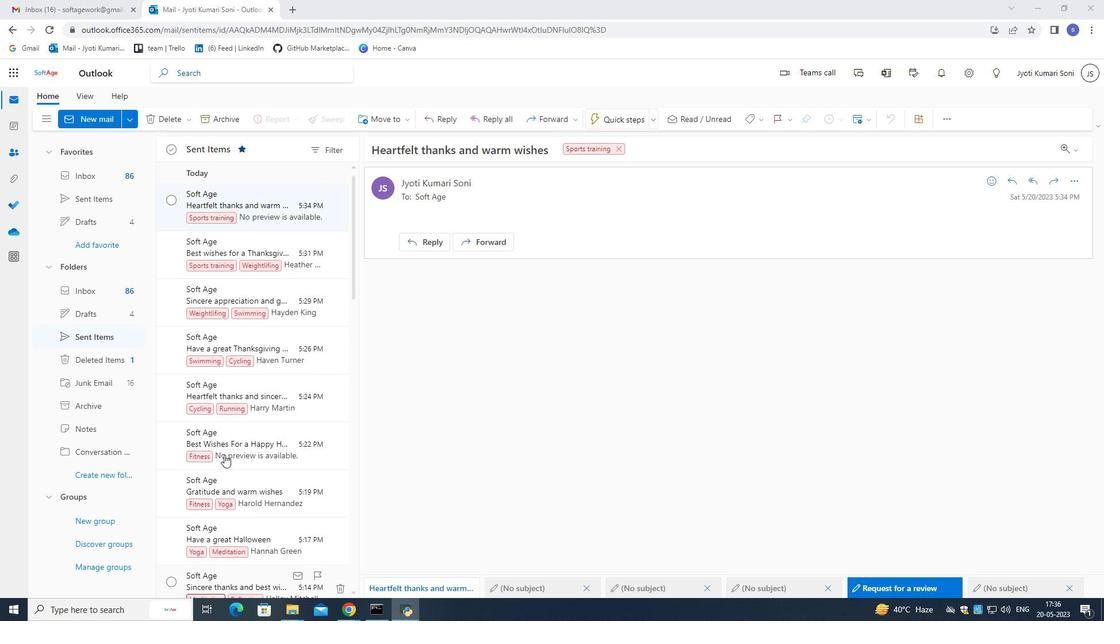 
Action: Mouse scrolled (212, 447) with delta (0, 0)
Screenshot: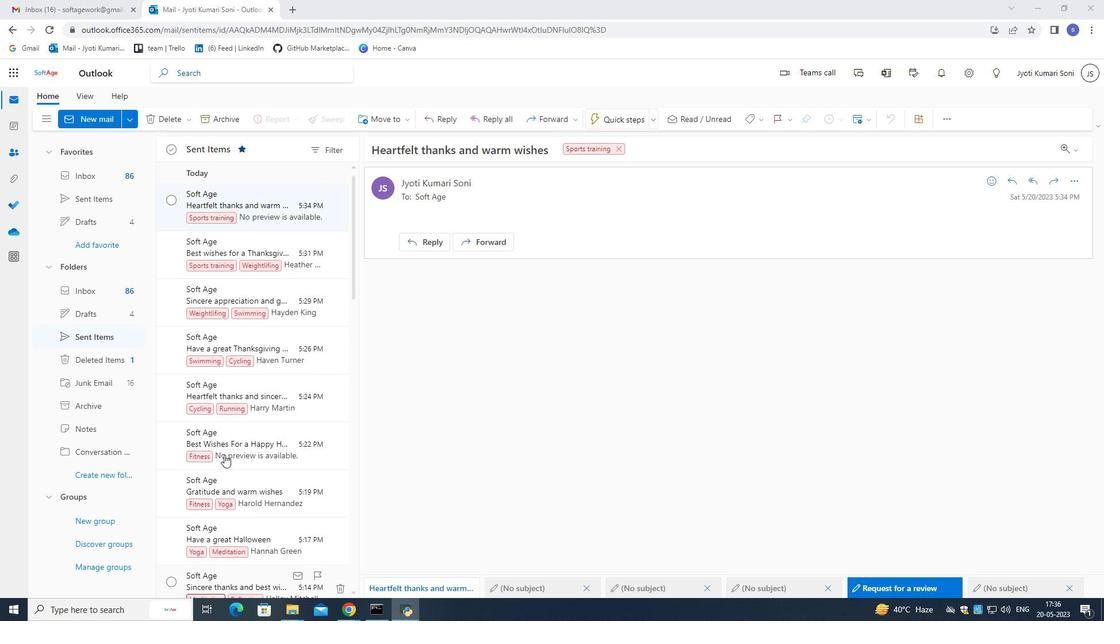 
Action: Mouse moved to (207, 432)
Screenshot: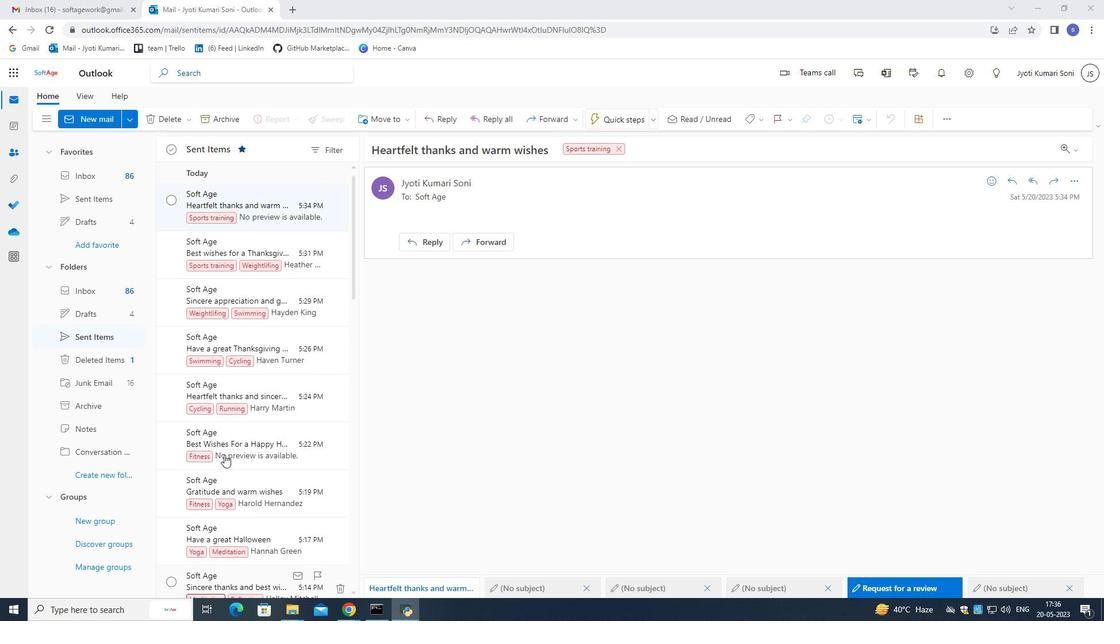 
Action: Mouse scrolled (207, 433) with delta (0, 0)
Screenshot: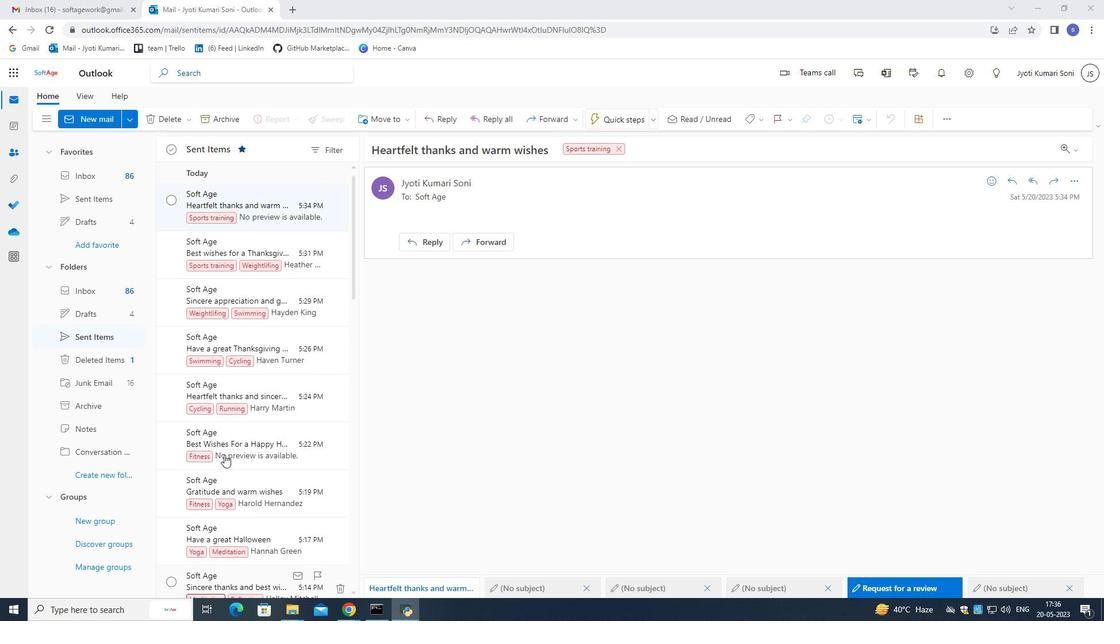 
Action: Mouse moved to (183, 351)
Screenshot: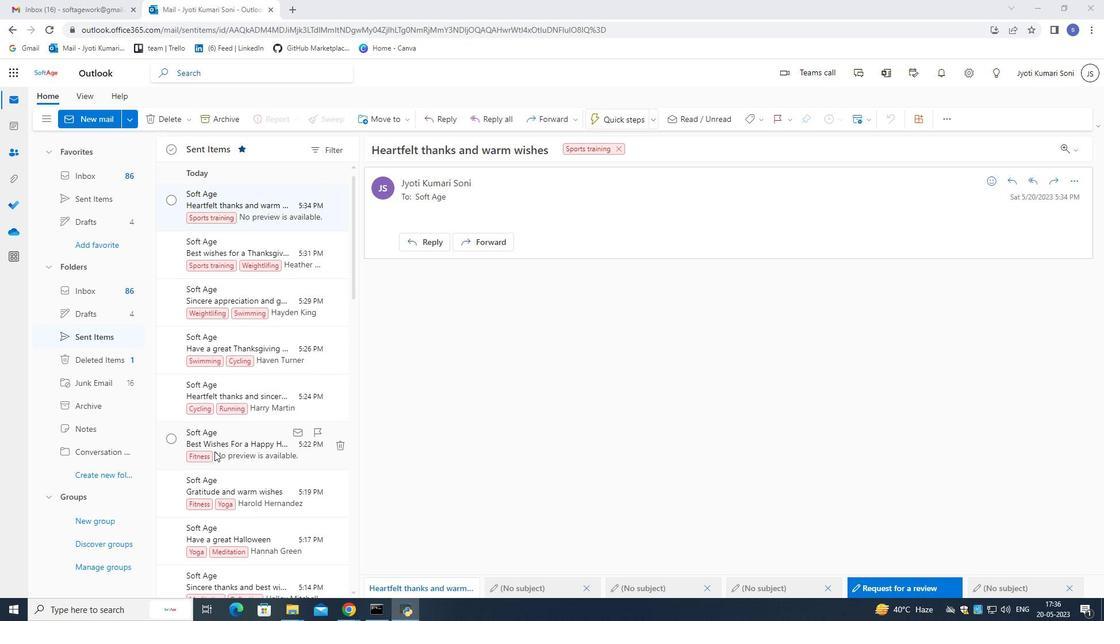 
Action: Mouse scrolled (183, 351) with delta (0, 0)
Screenshot: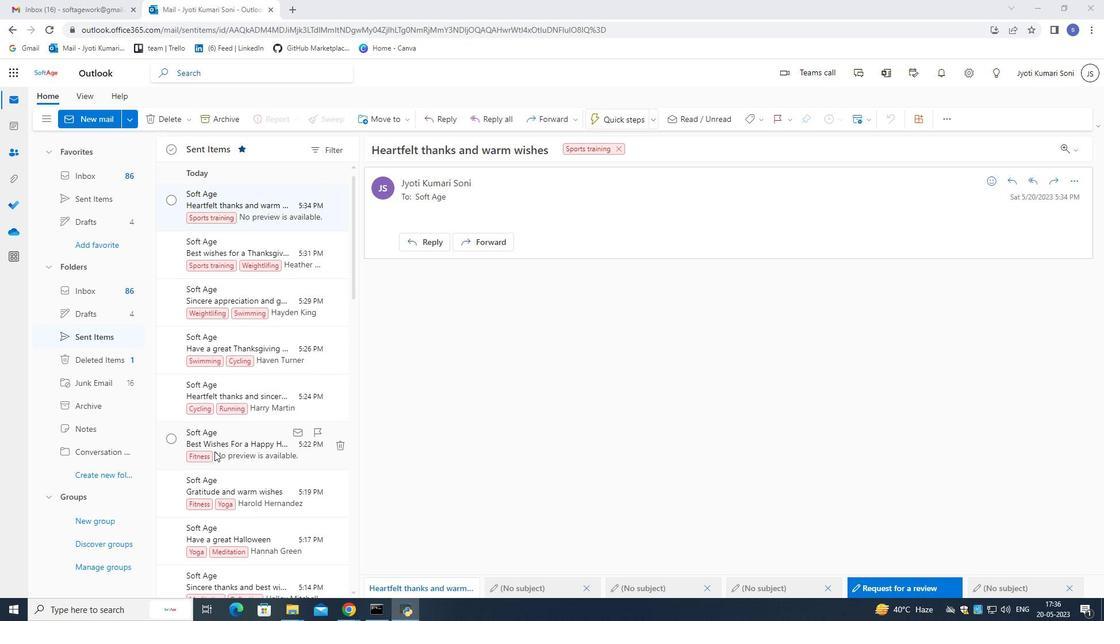 
Action: Mouse moved to (82, 123)
Screenshot: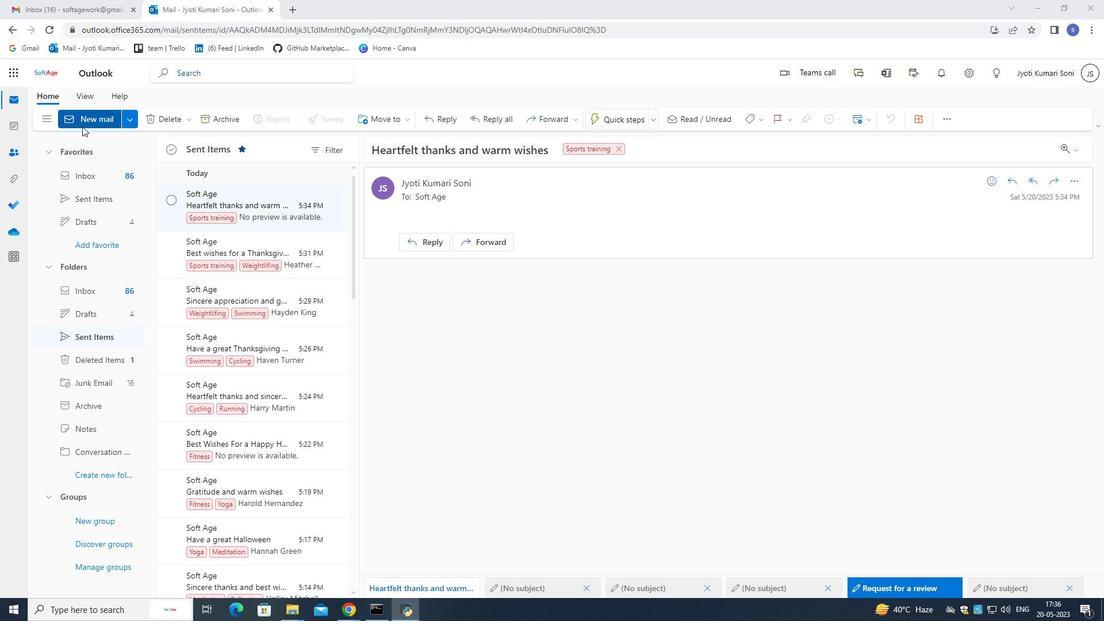 
Action: Mouse pressed left at (82, 123)
Screenshot: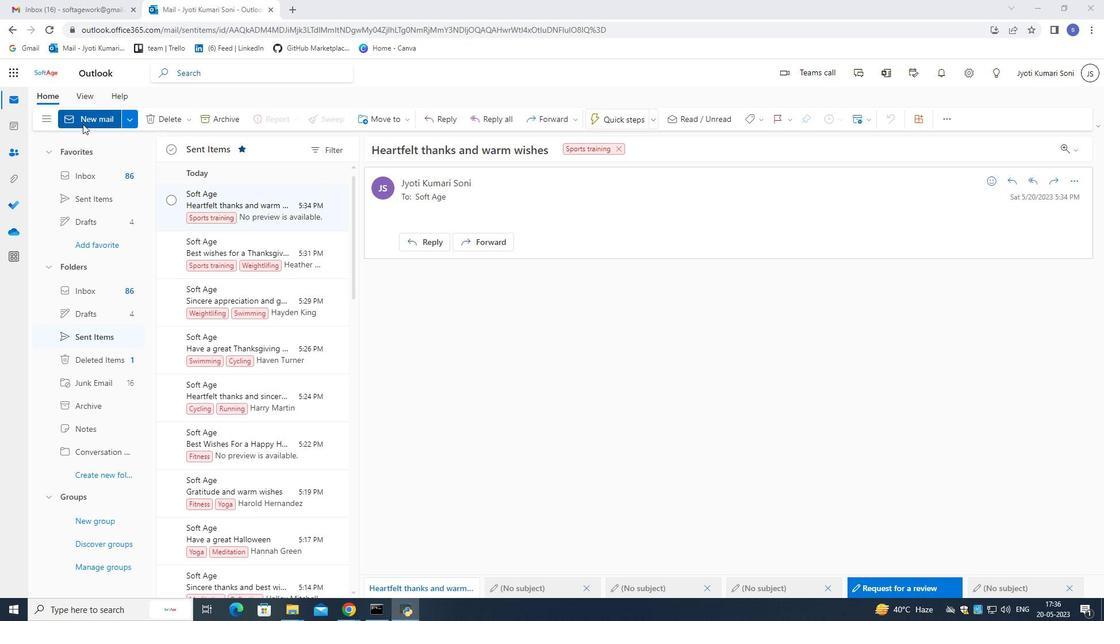 
Action: Mouse moved to (788, 123)
Screenshot: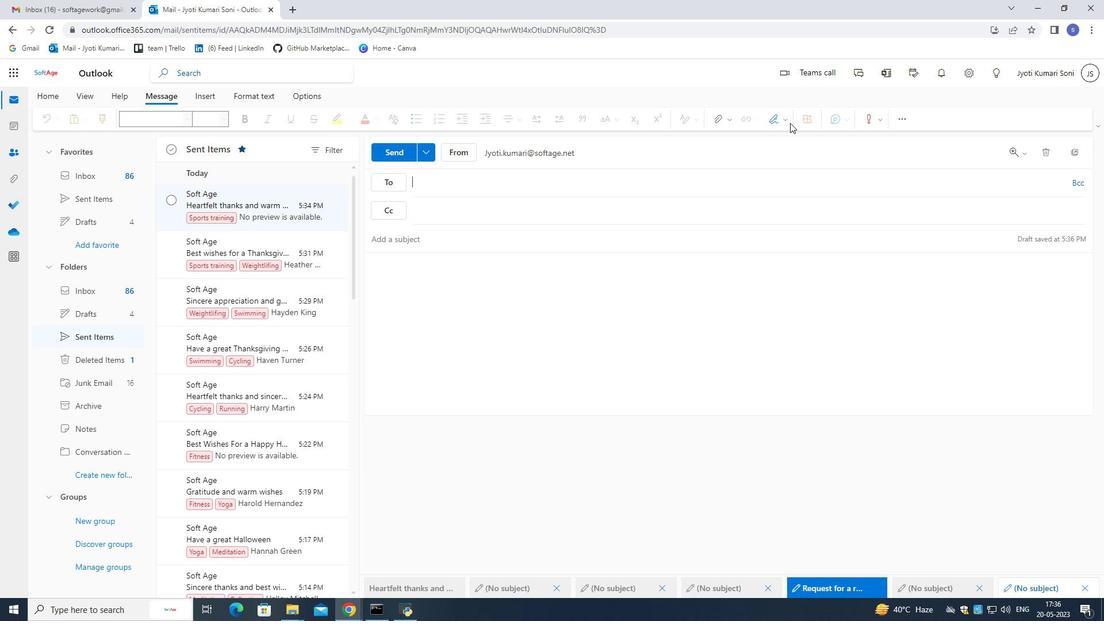 
Action: Mouse pressed left at (788, 123)
Screenshot: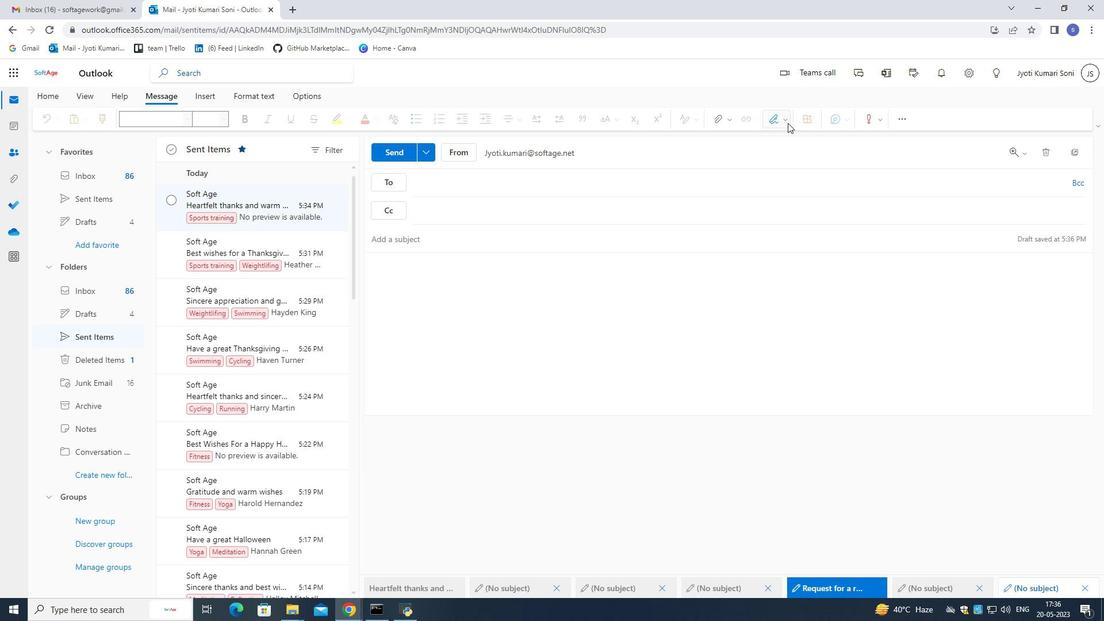
Action: Mouse moved to (741, 407)
Screenshot: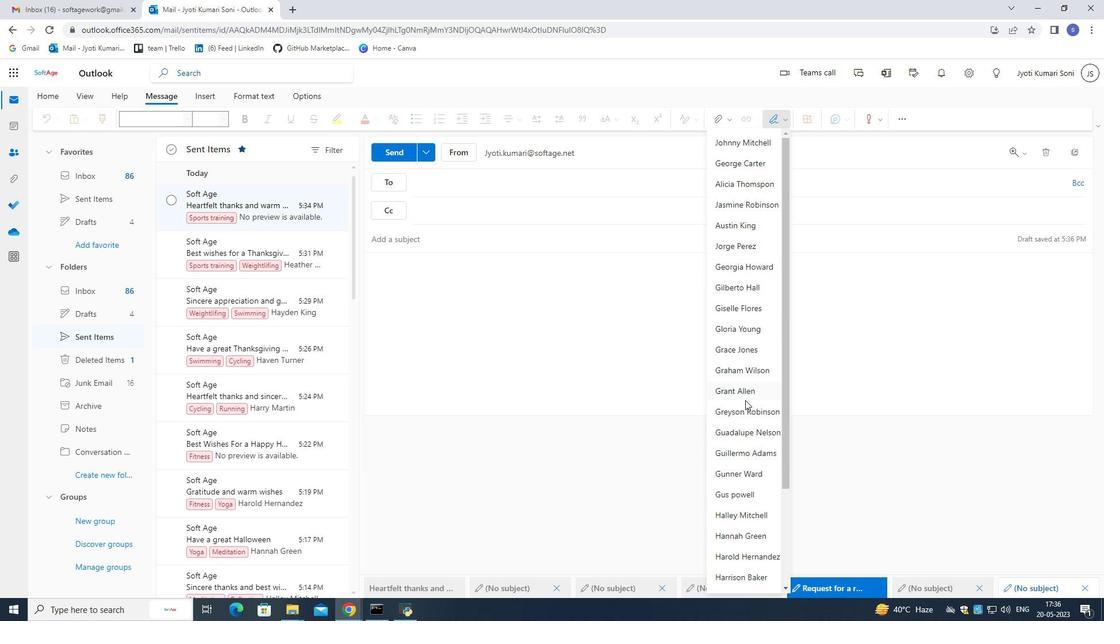 
Action: Mouse scrolled (741, 406) with delta (0, 0)
Screenshot: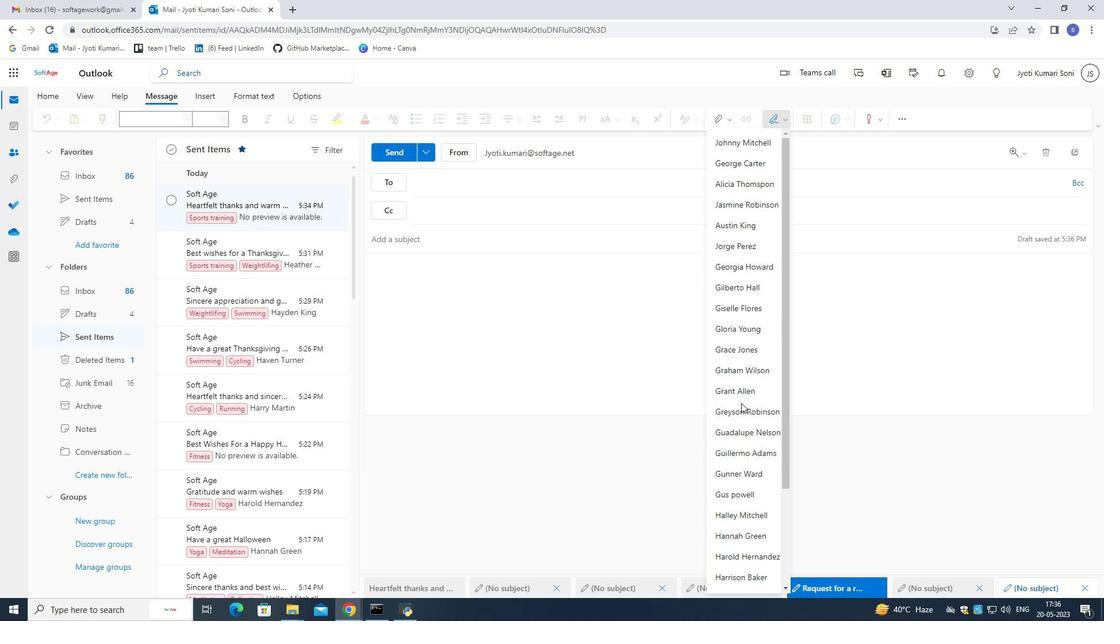 
Action: Mouse moved to (741, 407)
Screenshot: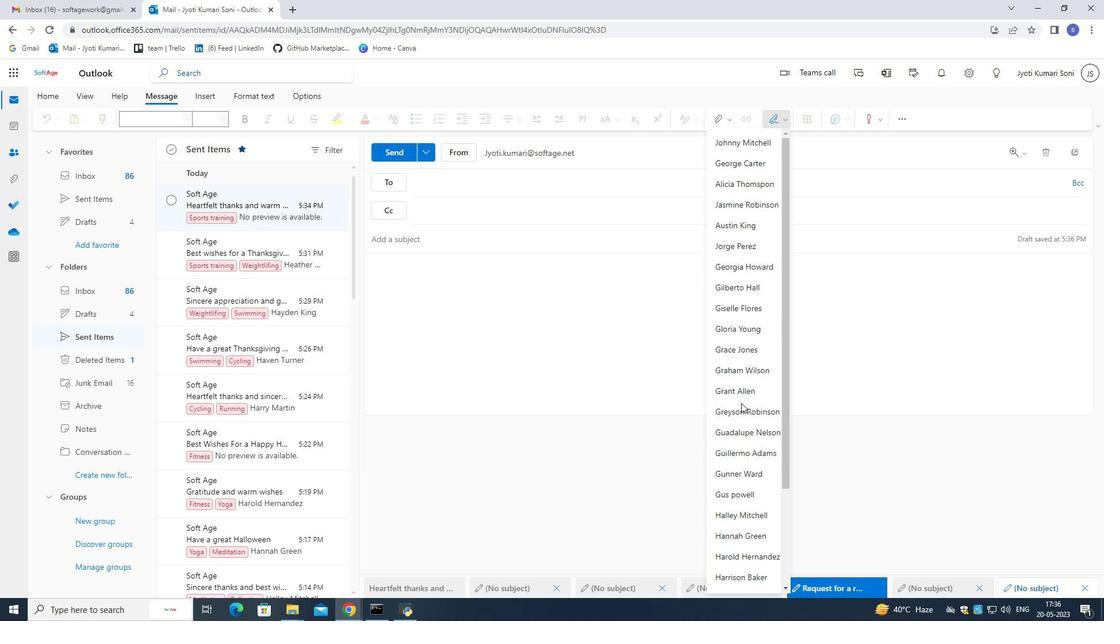 
Action: Mouse scrolled (741, 407) with delta (0, 0)
Screenshot: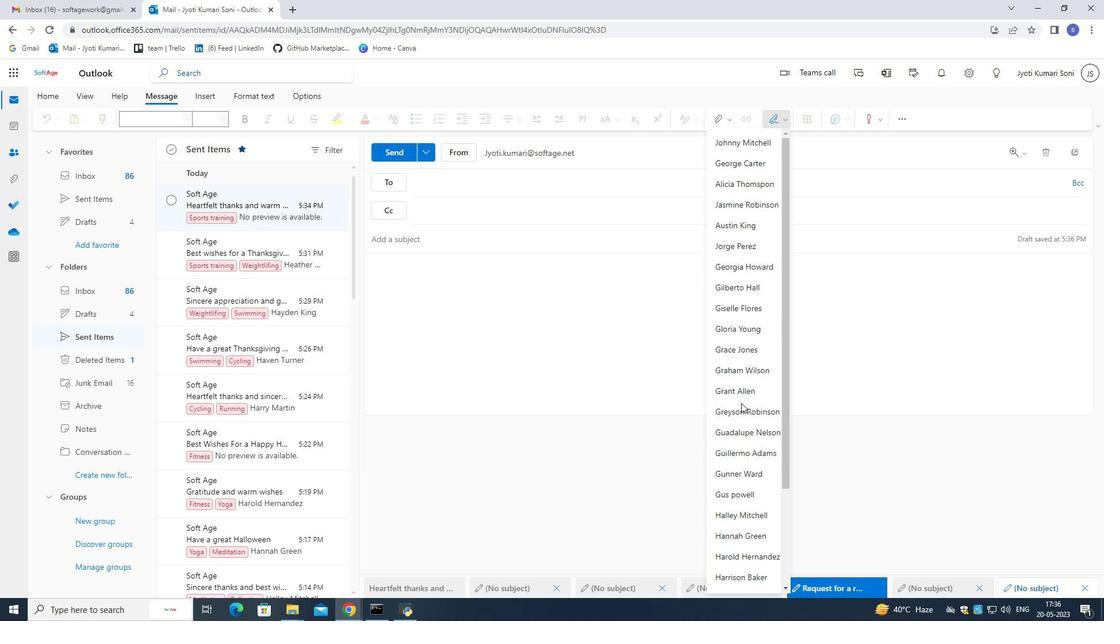
Action: Mouse scrolled (741, 407) with delta (0, 0)
Screenshot: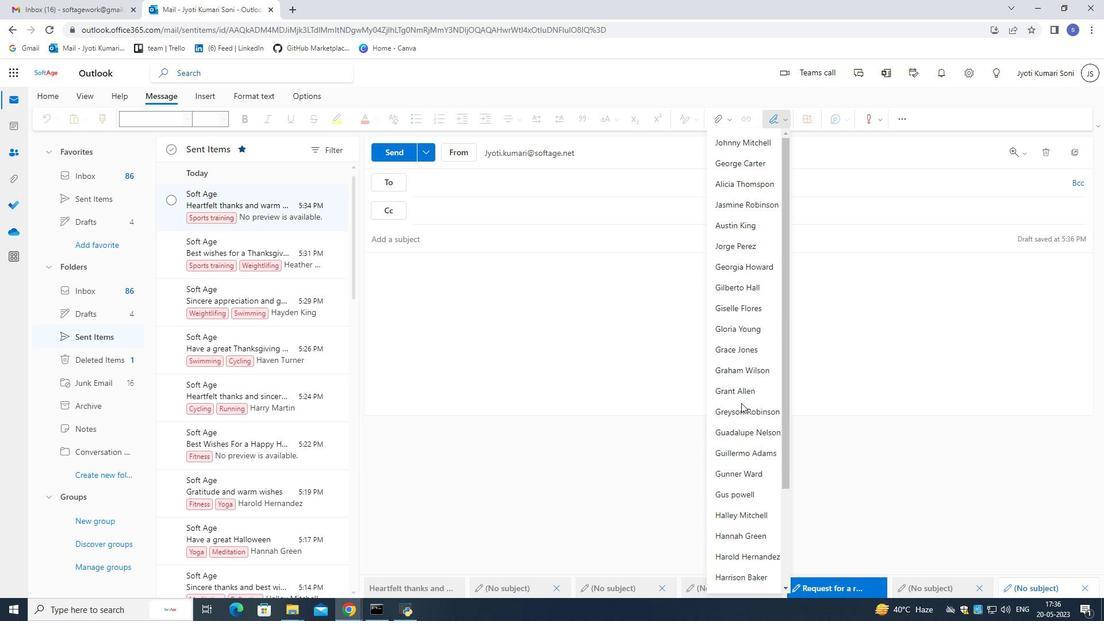 
Action: Mouse scrolled (741, 407) with delta (0, 0)
Screenshot: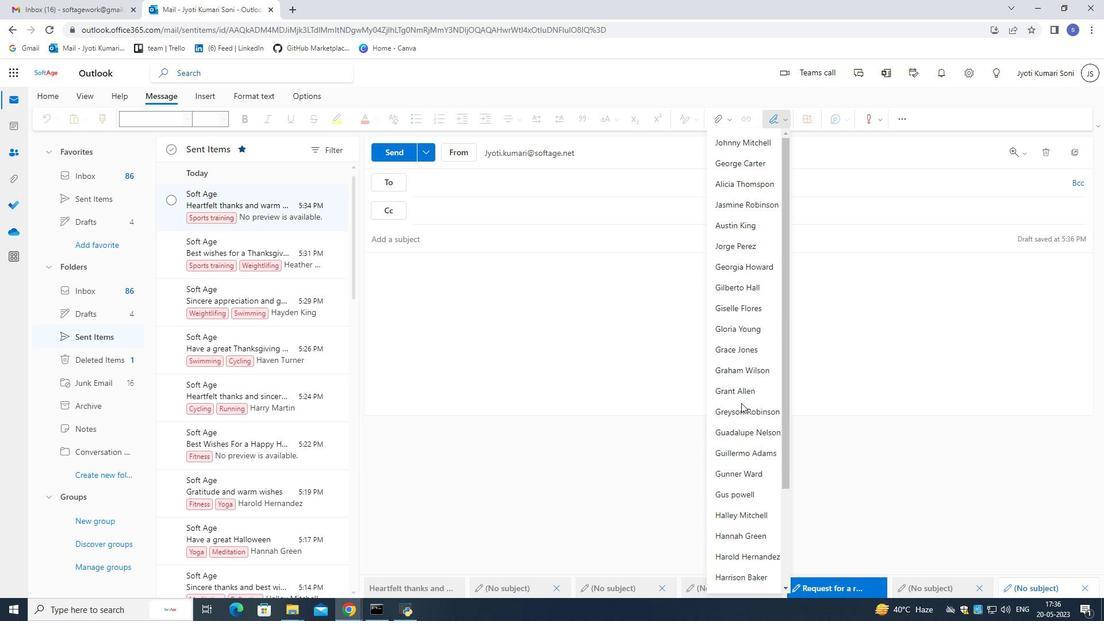 
Action: Mouse scrolled (741, 407) with delta (0, 0)
Screenshot: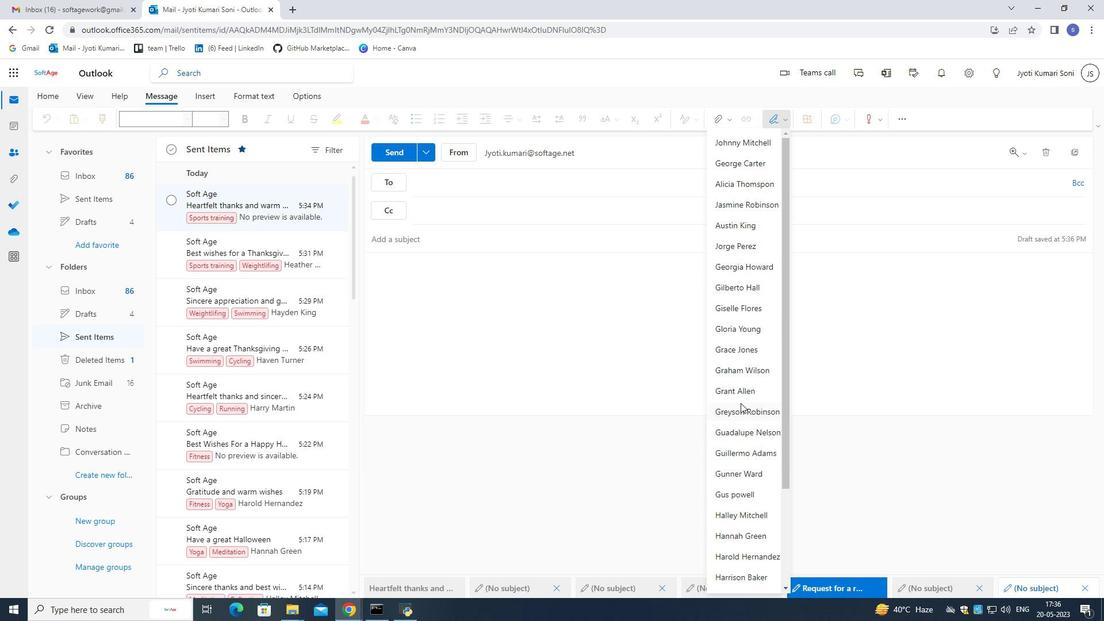 
Action: Mouse scrolled (741, 407) with delta (0, 0)
Screenshot: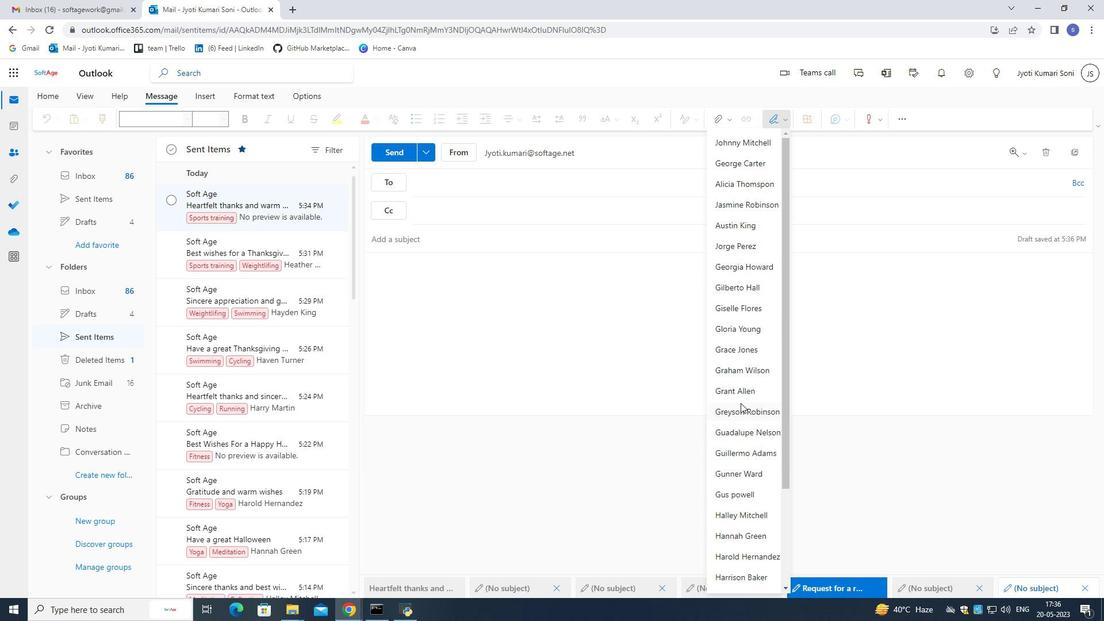 
Action: Mouse scrolled (741, 407) with delta (0, 0)
Screenshot: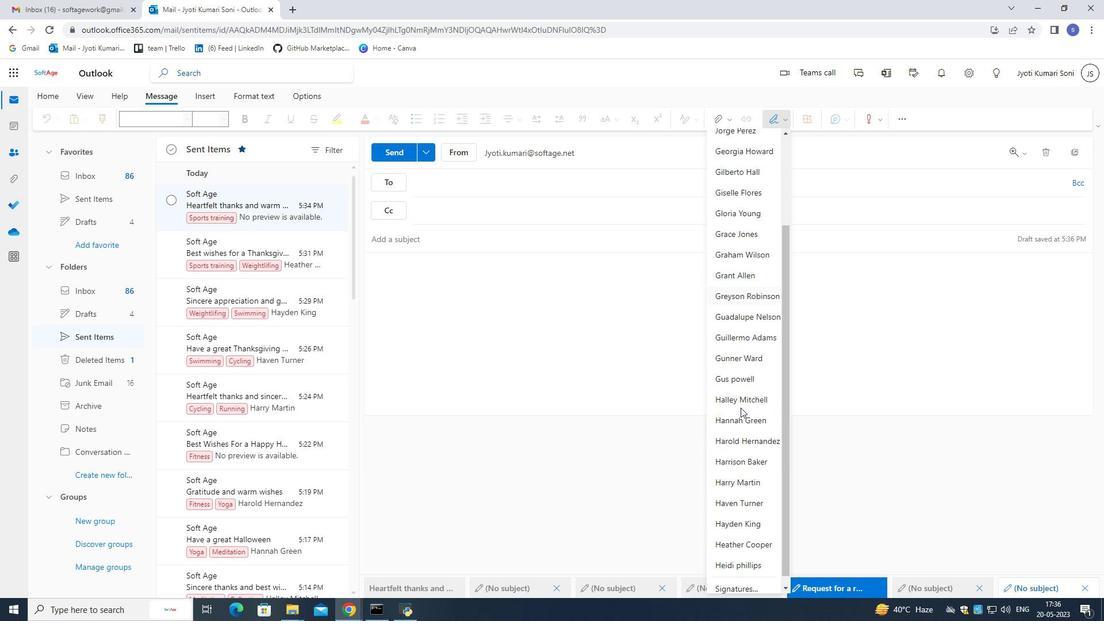 
Action: Mouse scrolled (741, 407) with delta (0, 0)
Screenshot: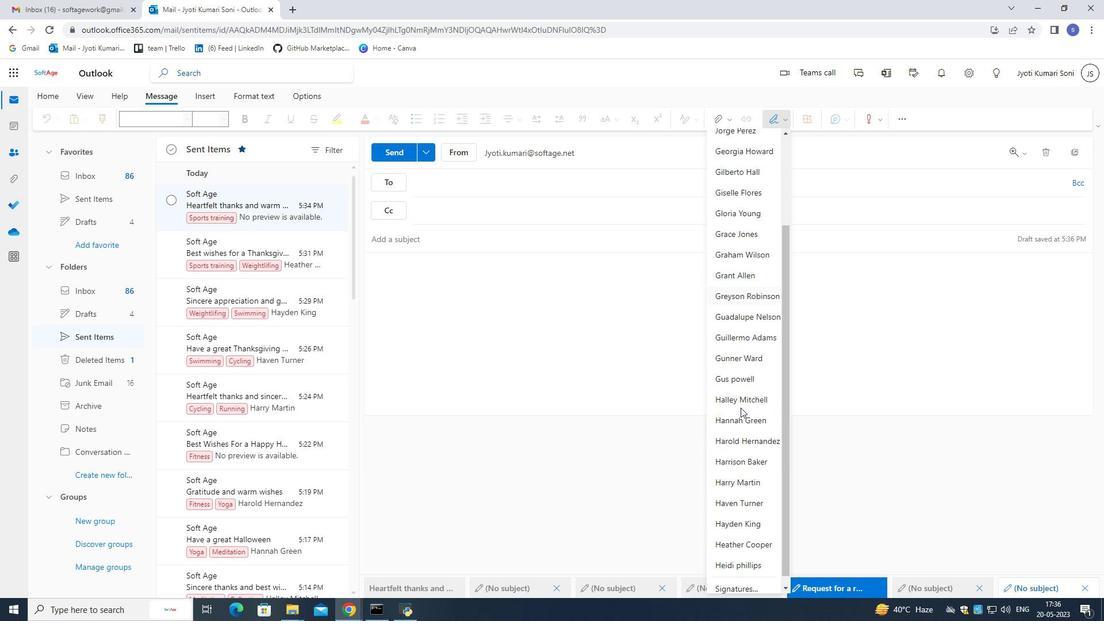 
Action: Mouse scrolled (741, 407) with delta (0, 0)
Screenshot: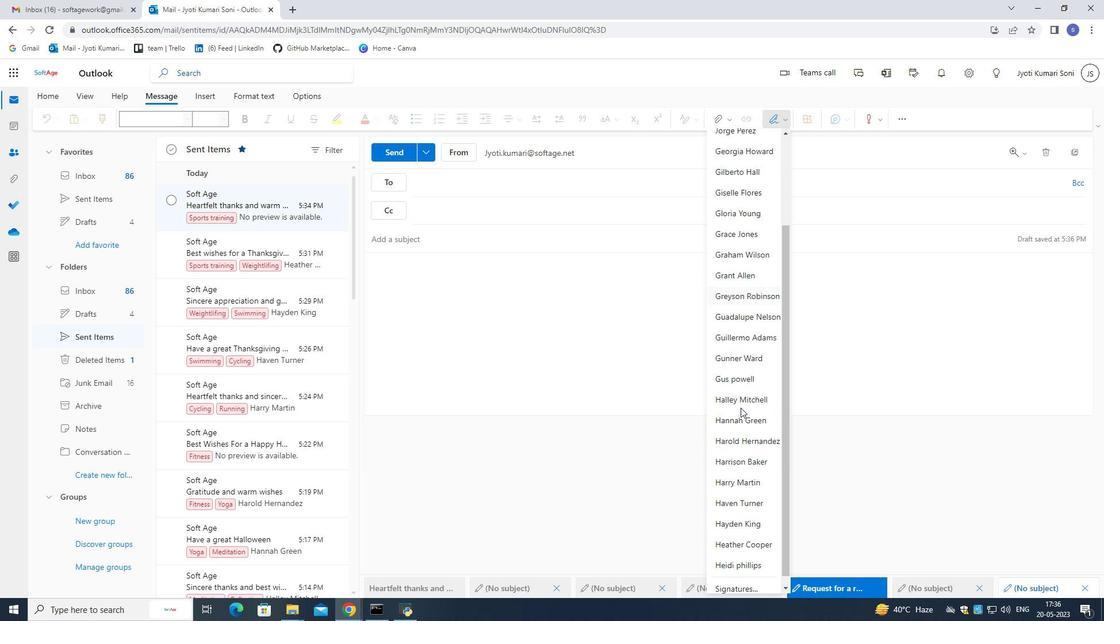 
Action: Mouse scrolled (741, 407) with delta (0, 0)
Screenshot: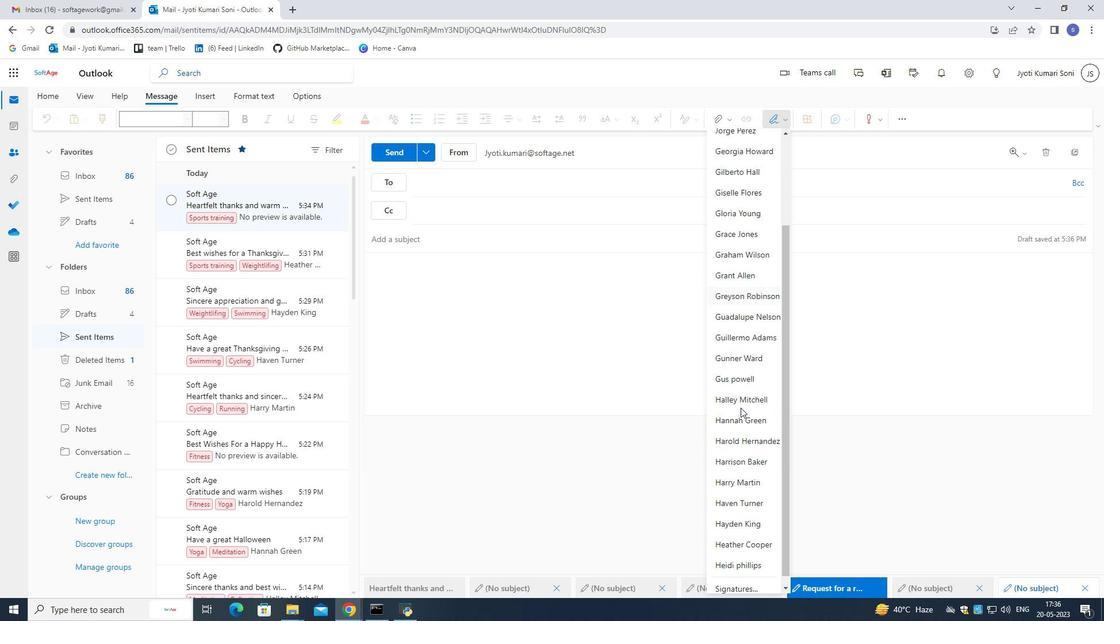 
Action: Mouse scrolled (741, 407) with delta (0, 0)
Screenshot: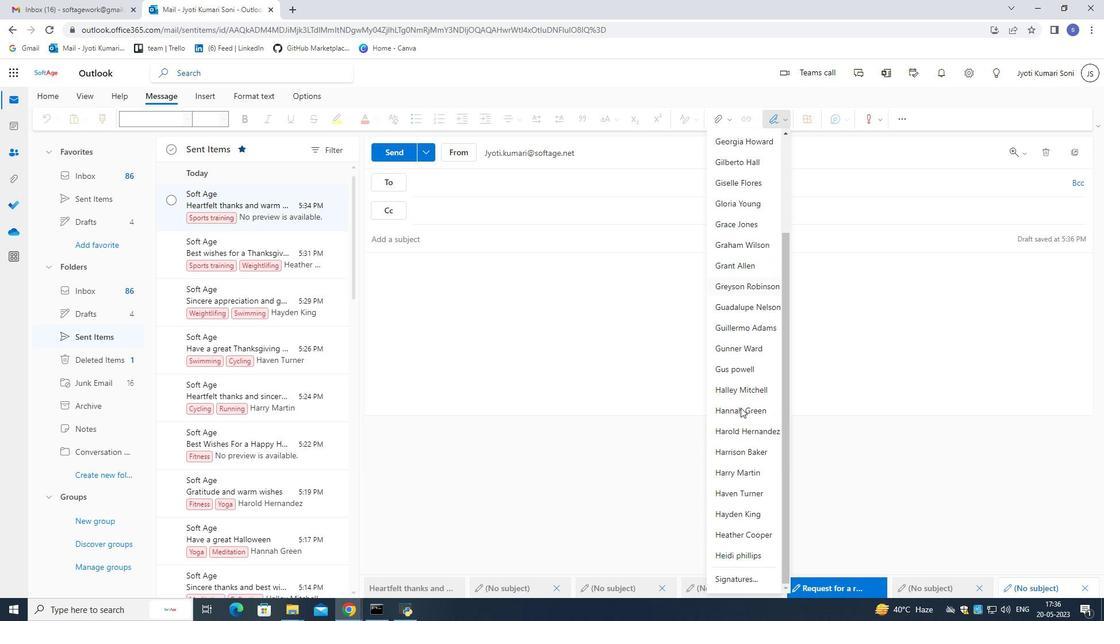 
Action: Mouse moved to (738, 580)
Screenshot: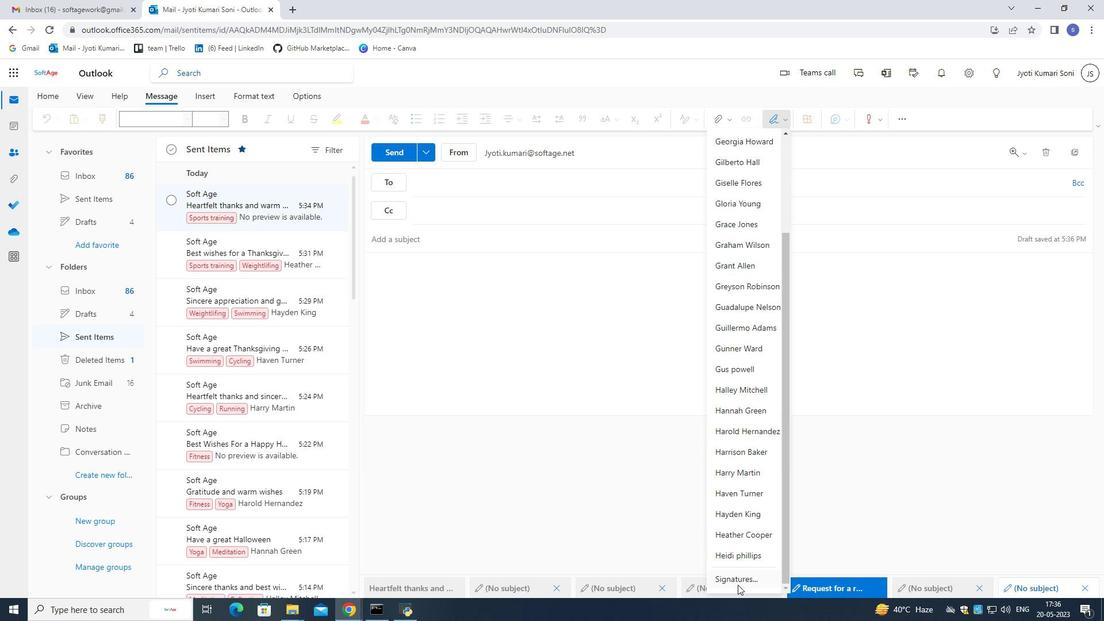 
Action: Mouse pressed left at (738, 580)
Screenshot: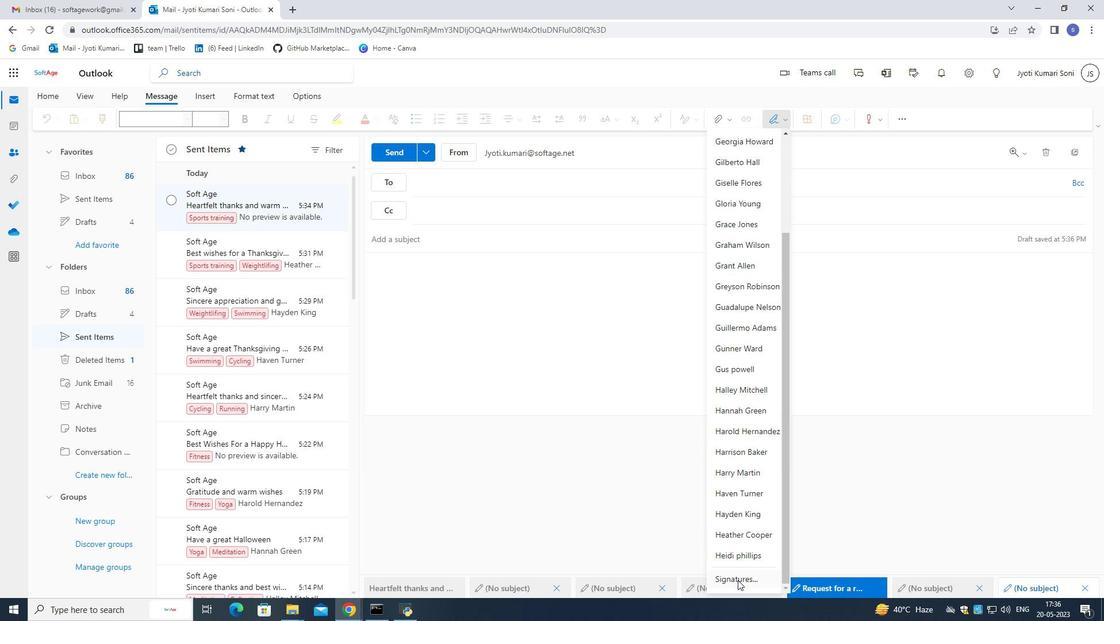 
Action: Mouse moved to (737, 210)
Screenshot: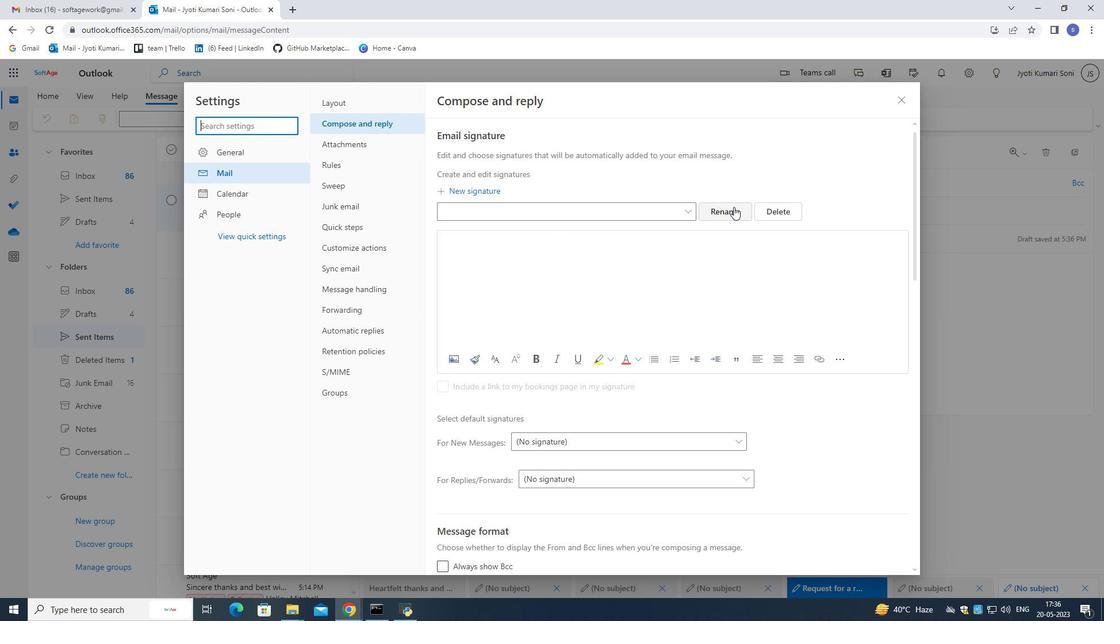
Action: Mouse pressed left at (737, 210)
Screenshot: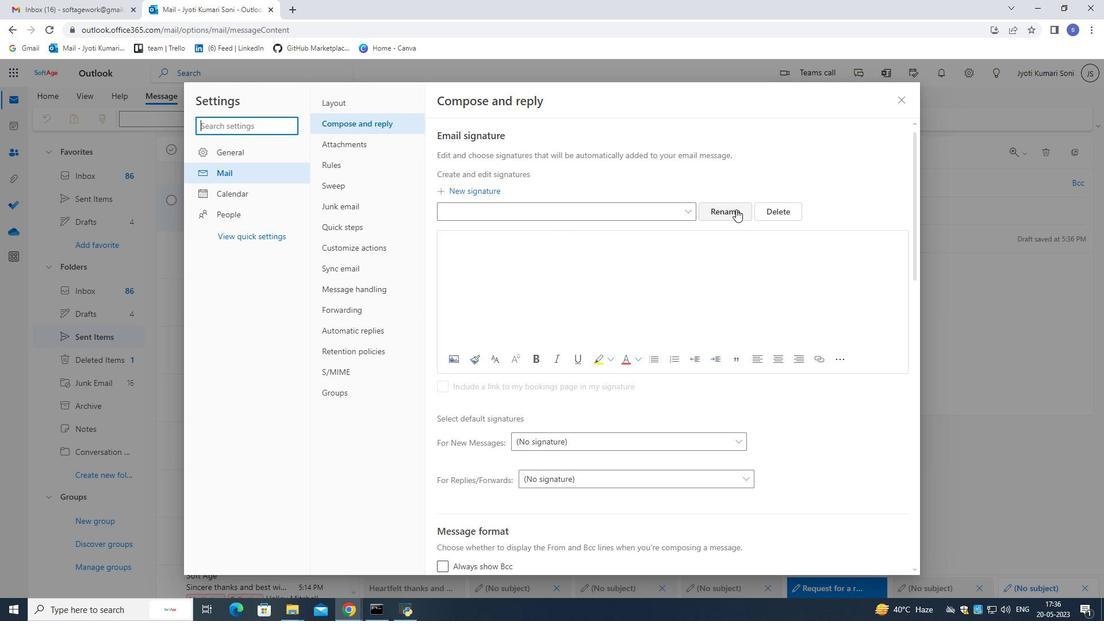 
Action: Mouse pressed left at (737, 210)
Screenshot: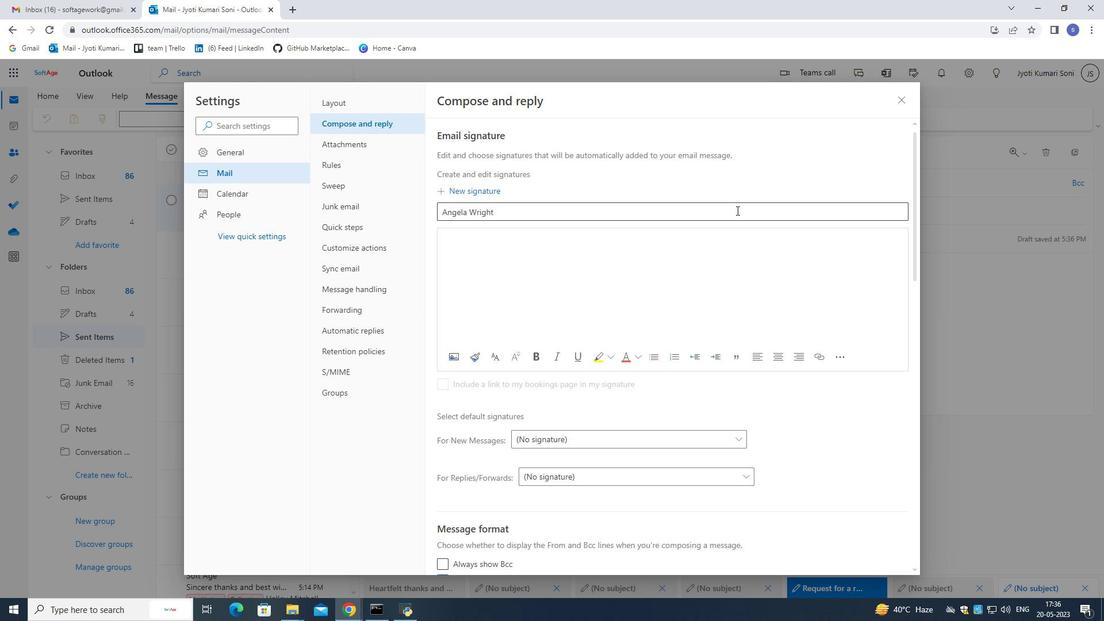 
Action: Mouse pressed left at (737, 210)
Screenshot: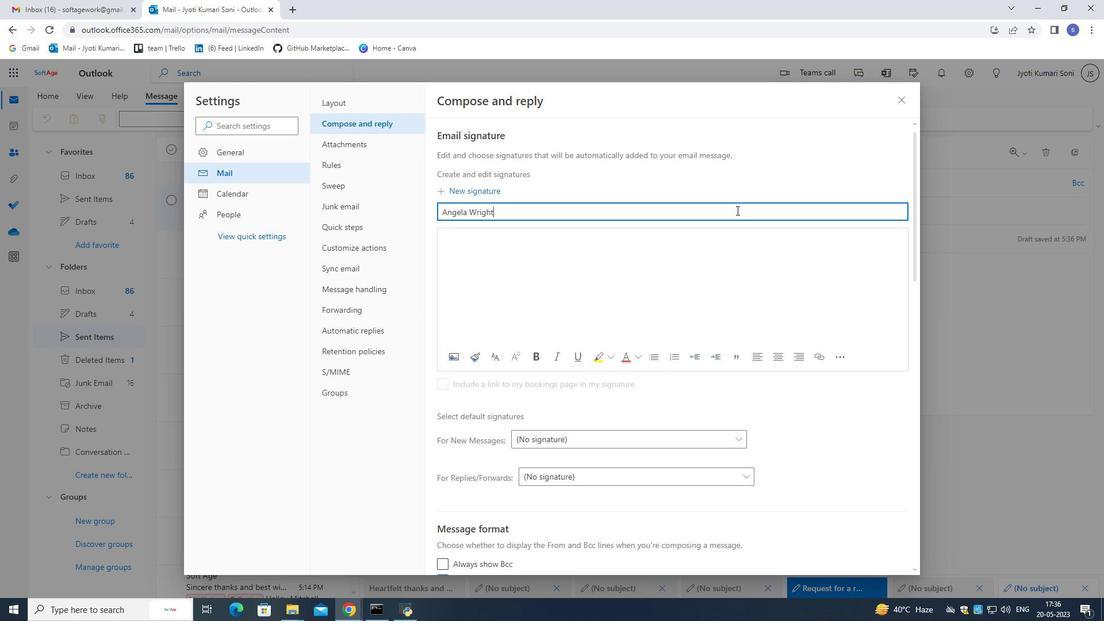 
Action: Mouse pressed left at (737, 210)
Screenshot: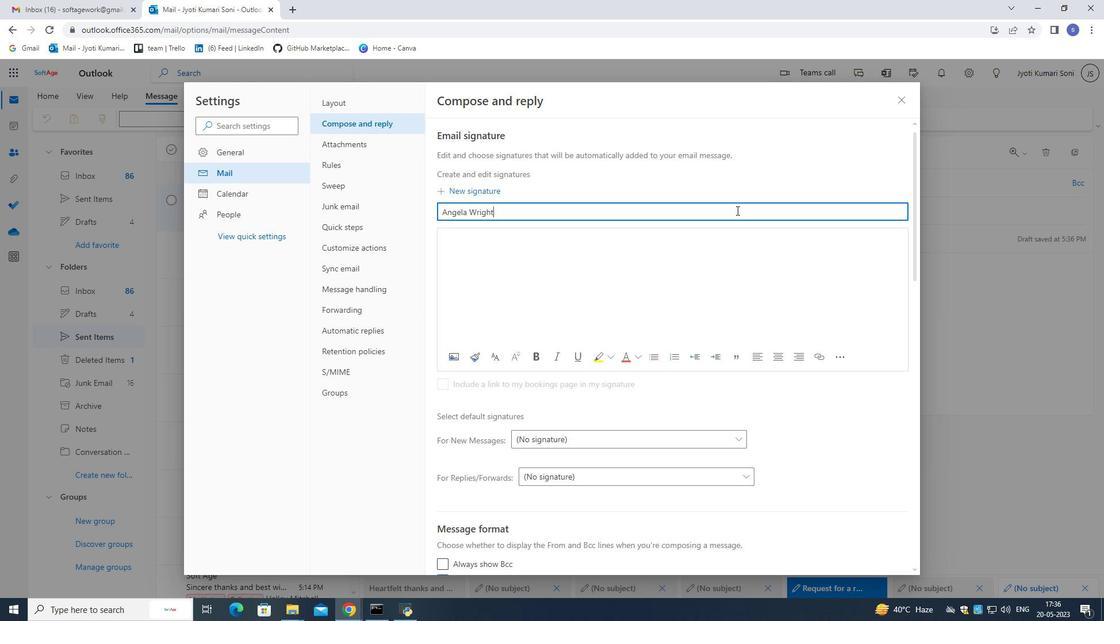 
Action: Key pressed <Key.shift><Key.shift><Key.shift><Key.shift><Key.shift><Key.shift><Key.shift><Key.shift><Key.shift><Key.shift><Key.shift><Key.shift><Key.shift><Key.shift><Key.shift><Key.shift><Key.shift><Key.shift><Key.shift><Key.shift><Key.shift><Key.shift><Key.shift><Key.shift><Key.shift><Key.shift><Key.shift><Key.shift><Key.shift><Key.shift><Key.shift>Henry<Key.space>lee
Screenshot: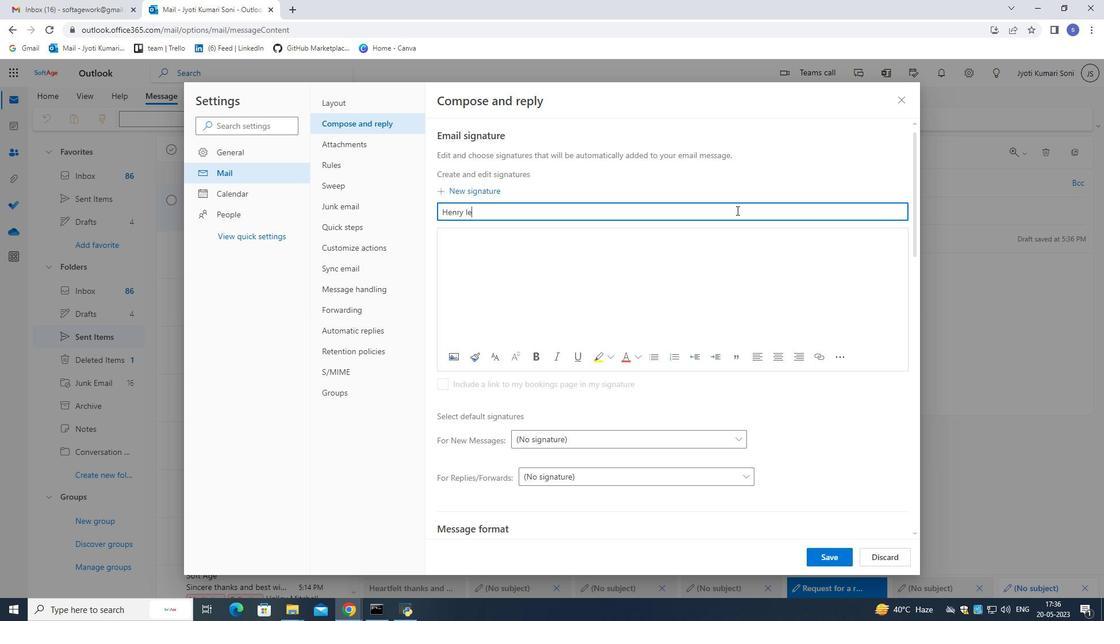 
Action: Mouse pressed left at (737, 210)
Screenshot: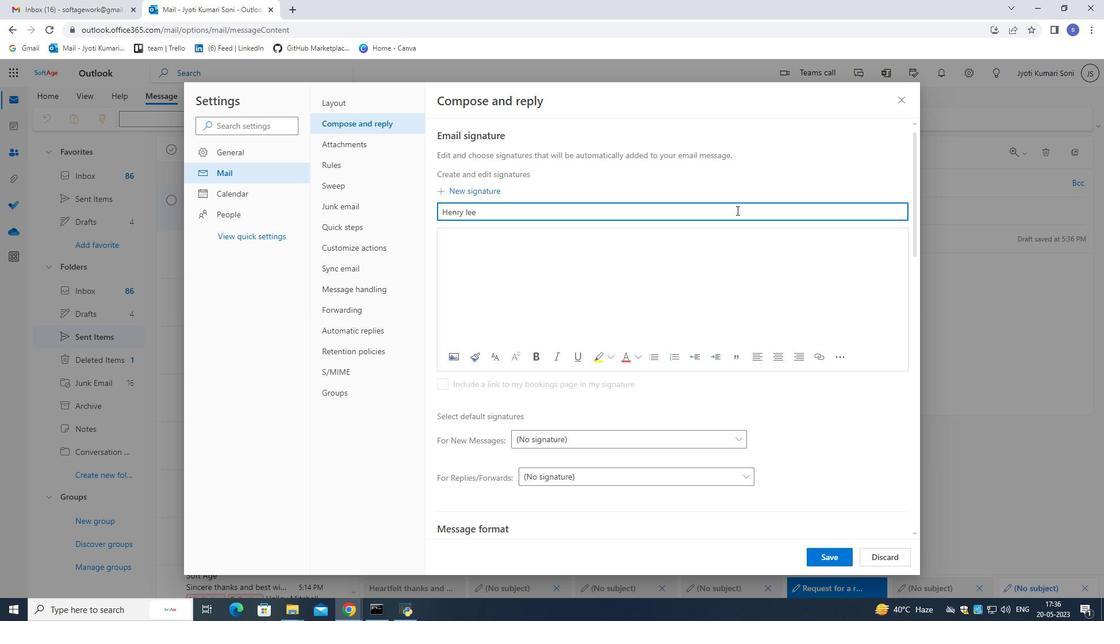 
Action: Mouse pressed left at (737, 210)
Screenshot: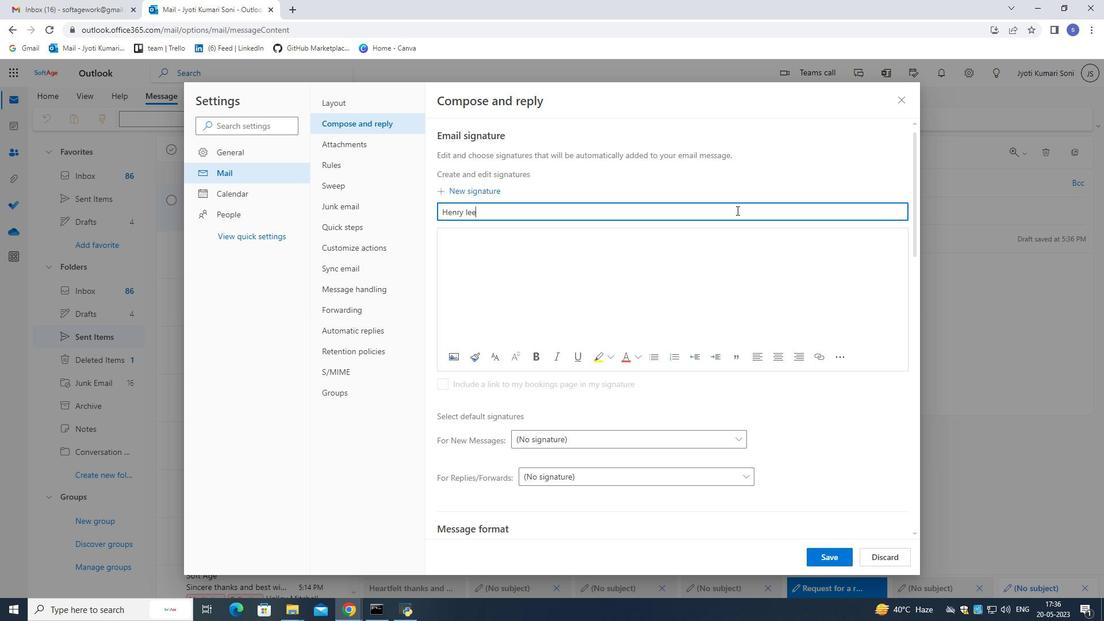 
Action: Mouse pressed left at (737, 210)
Screenshot: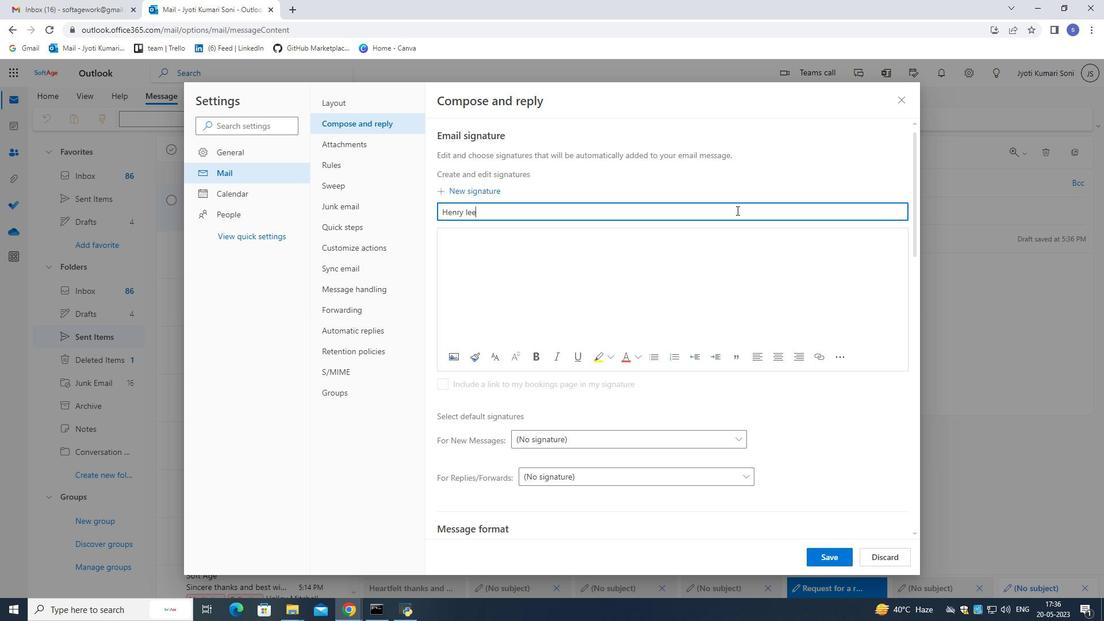 
Action: Key pressed ctrl+C
Screenshot: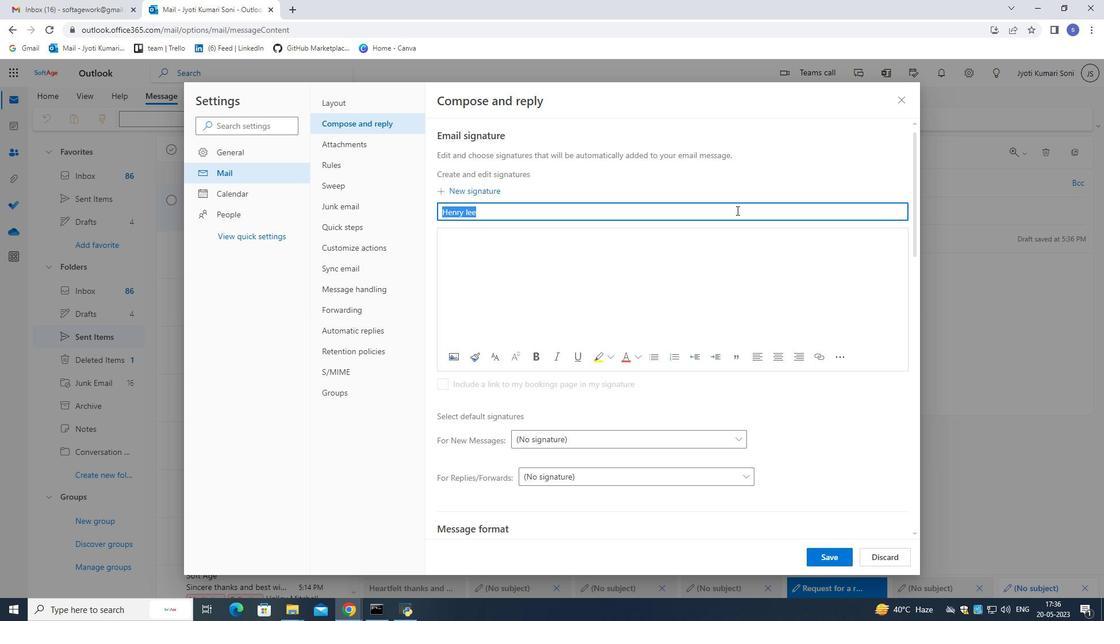 
Action: Mouse moved to (737, 245)
Screenshot: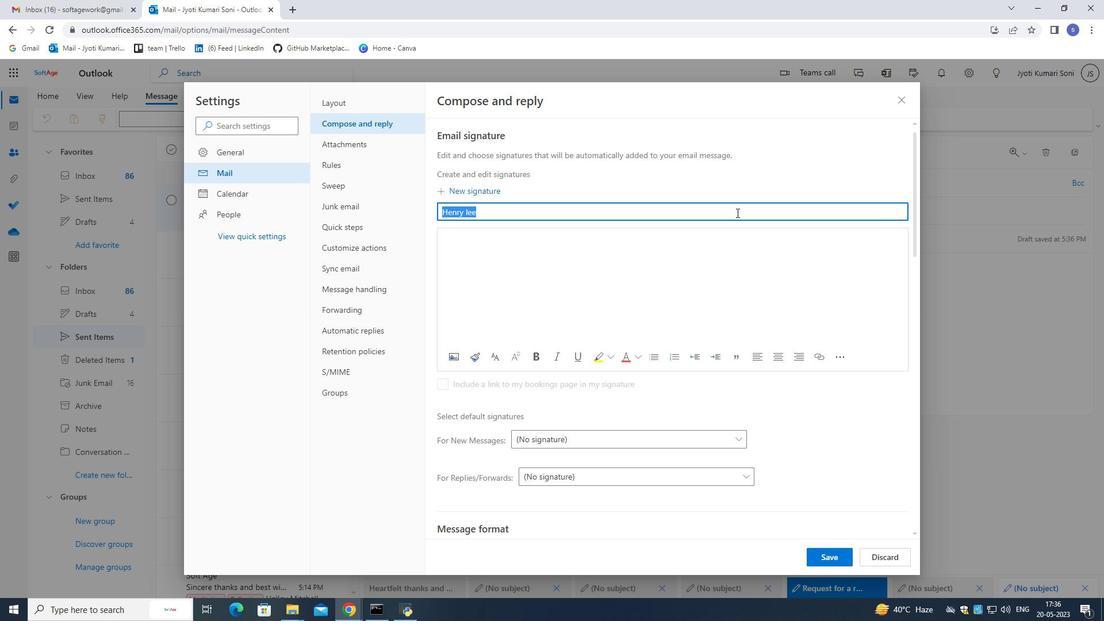 
Action: Mouse pressed left at (737, 245)
Screenshot: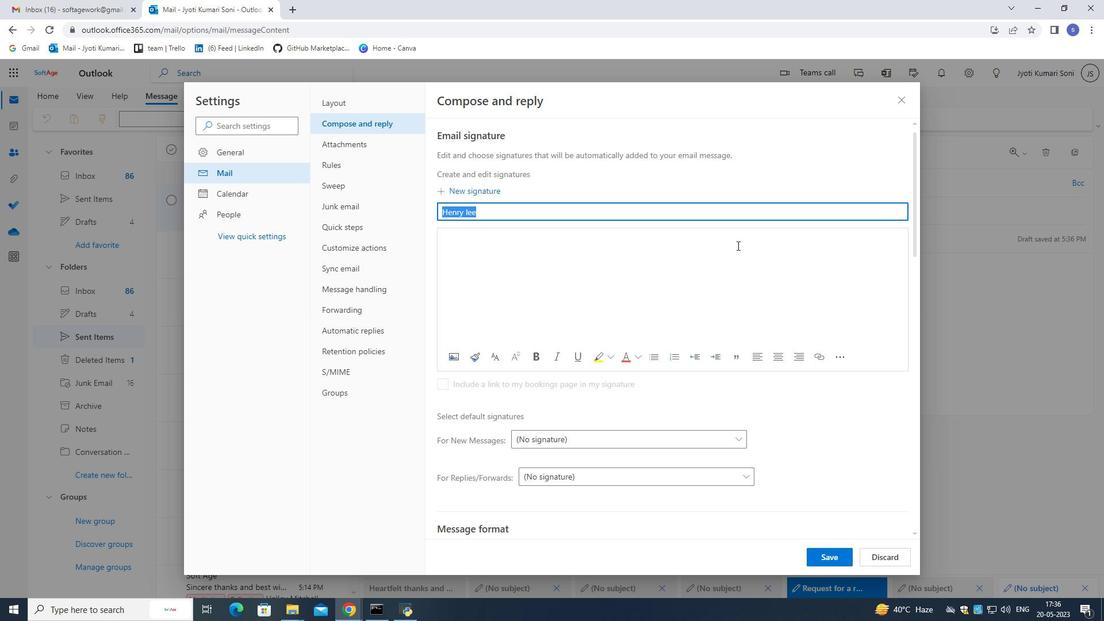 
Action: Key pressed ctrl+V
Screenshot: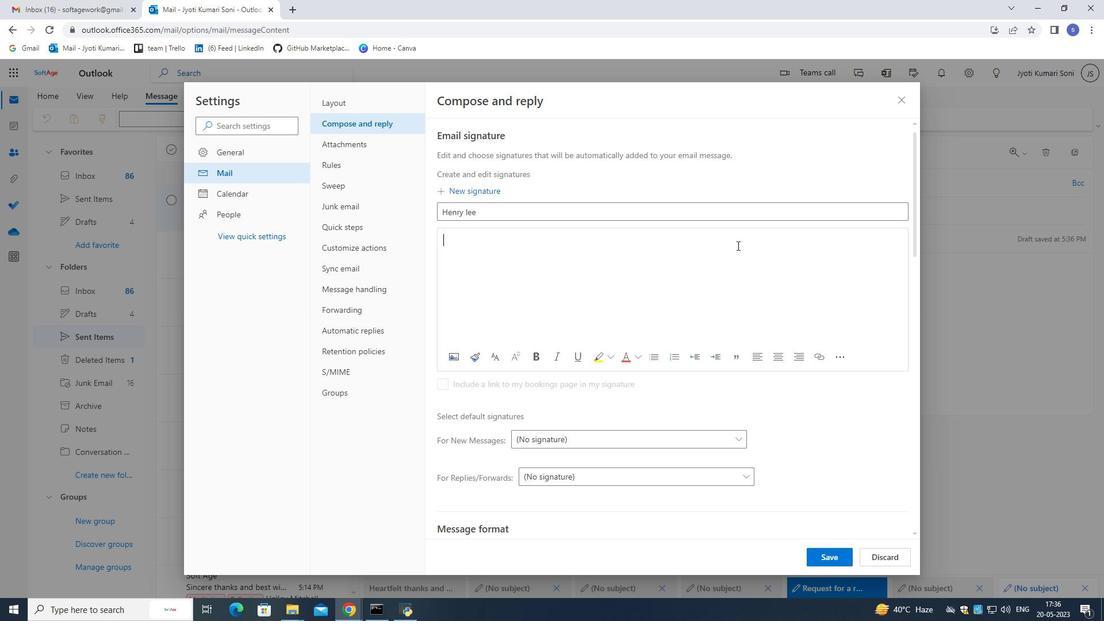 
Action: Mouse moved to (848, 554)
Screenshot: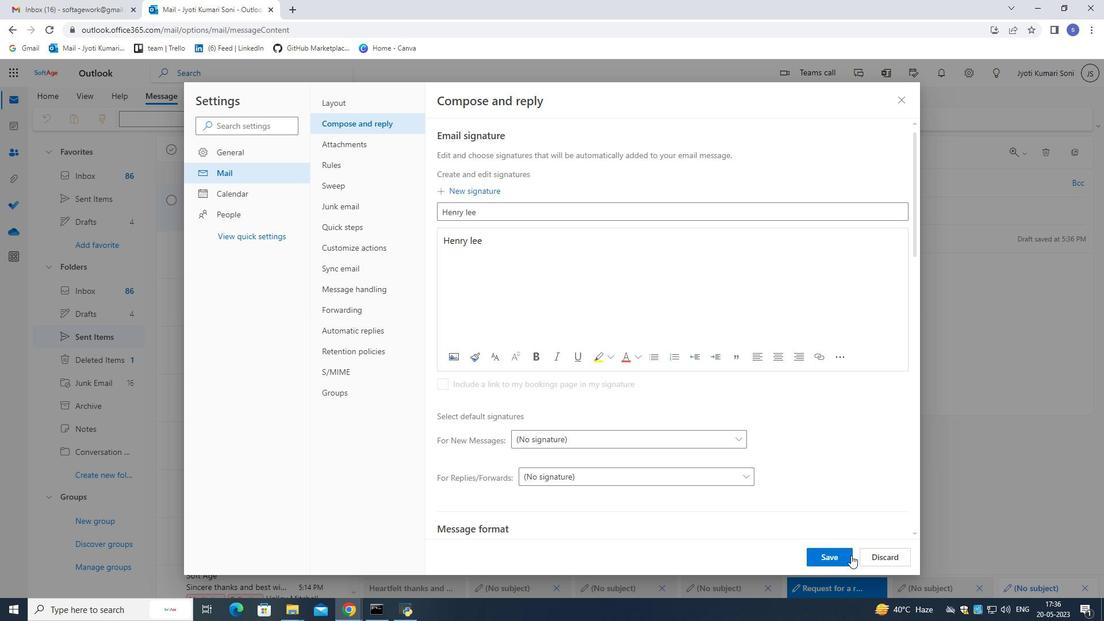 
Action: Mouse pressed left at (848, 554)
Screenshot: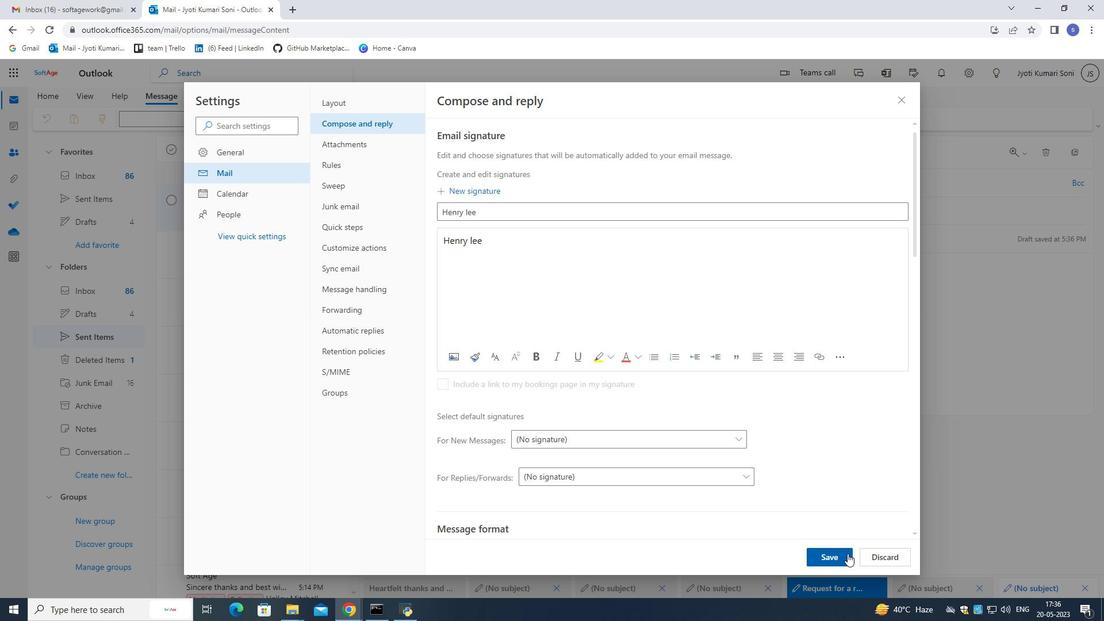 
Action: Mouse moved to (903, 93)
Screenshot: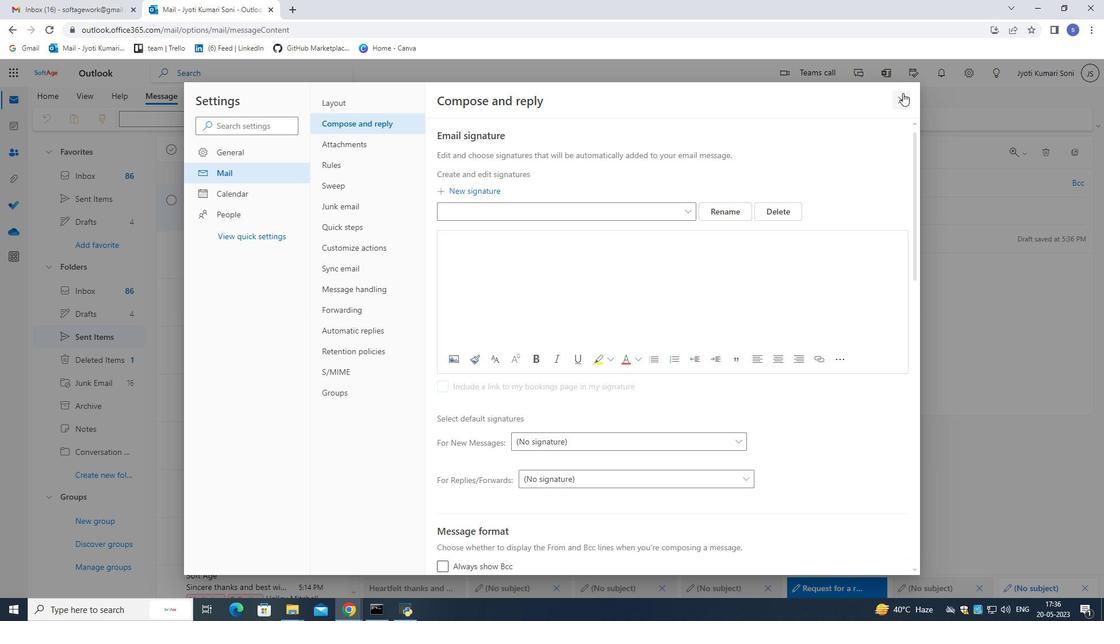 
Action: Mouse pressed left at (903, 93)
Screenshot: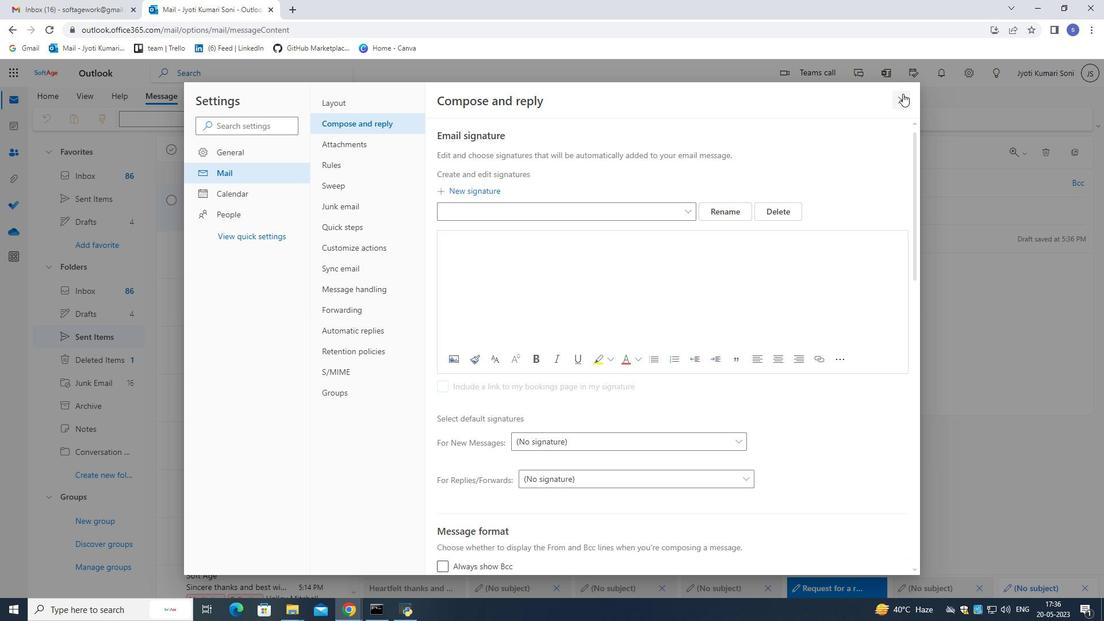 
Action: Mouse moved to (727, 173)
Screenshot: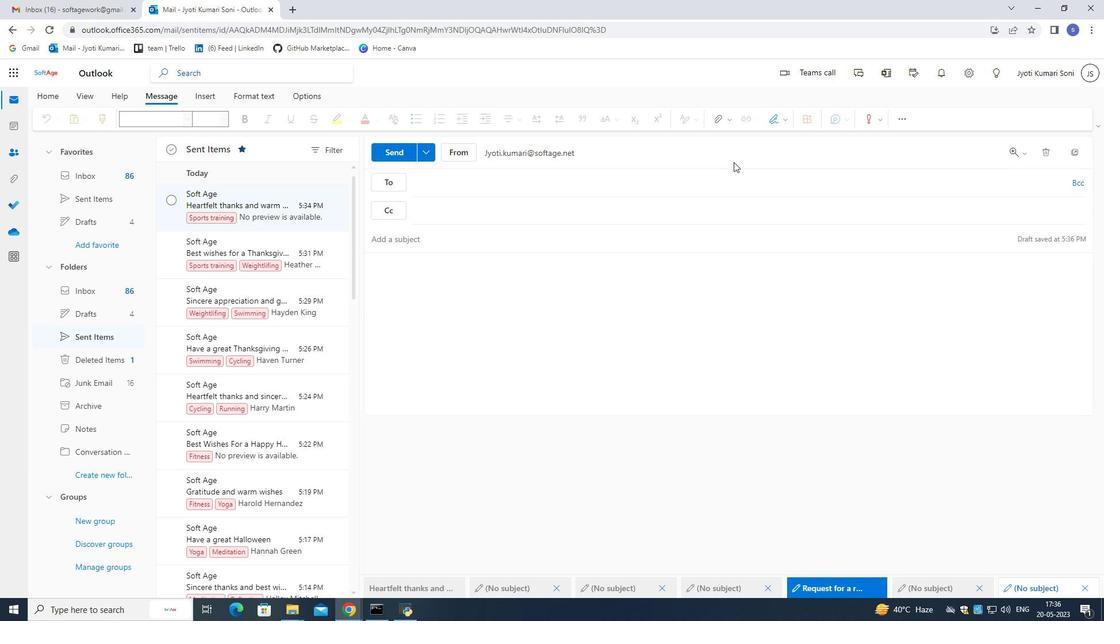 
Action: Mouse pressed left at (727, 173)
Screenshot: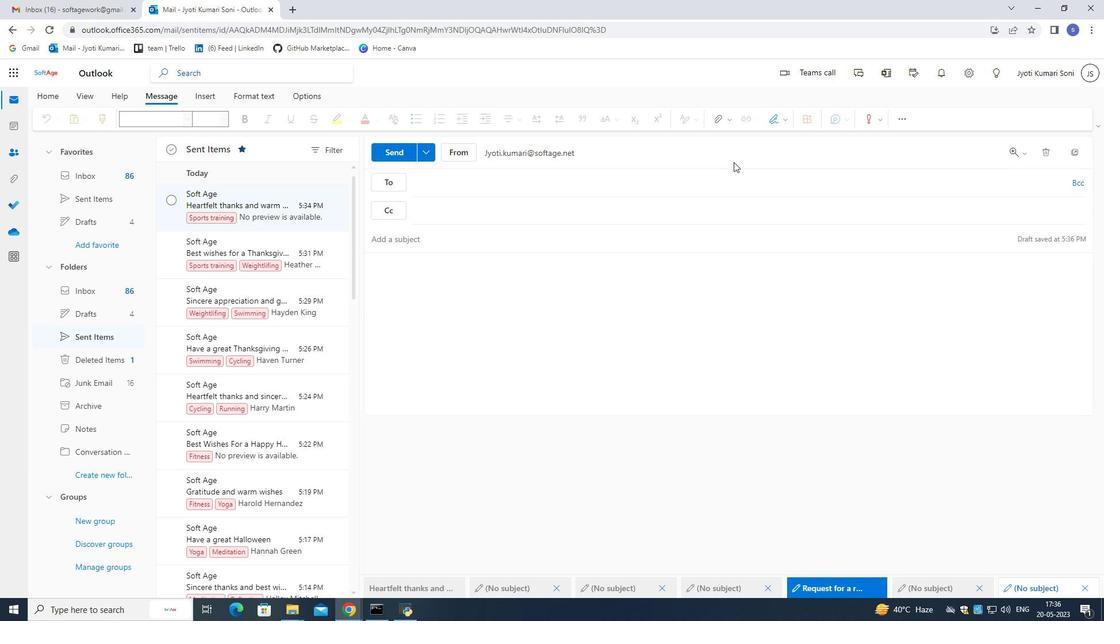 
Action: Mouse moved to (715, 188)
Screenshot: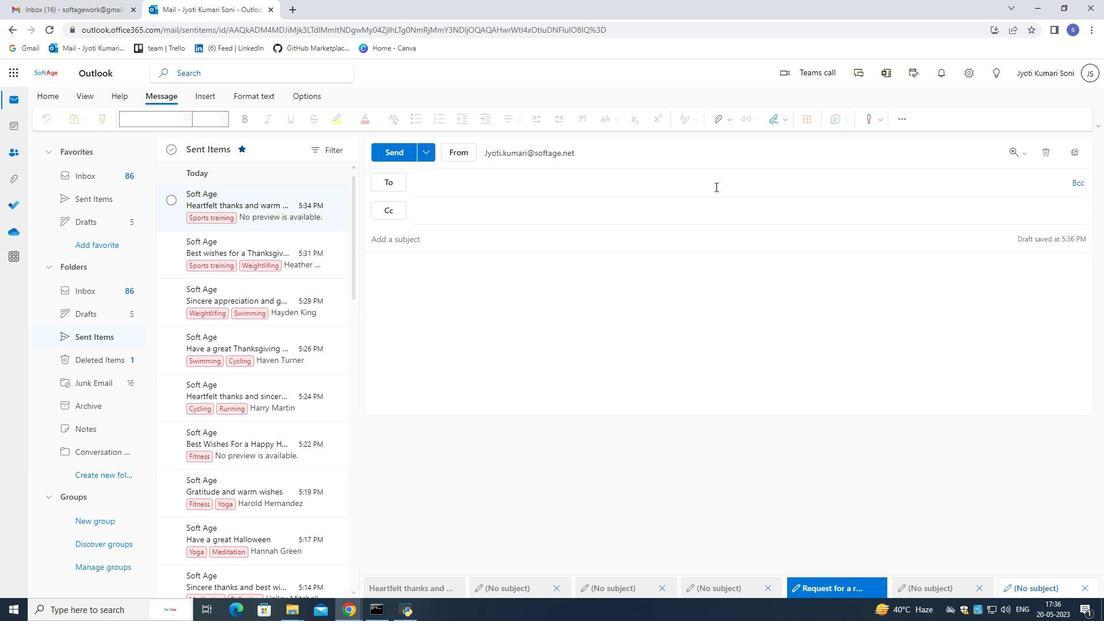 
Action: Mouse pressed left at (715, 188)
Screenshot: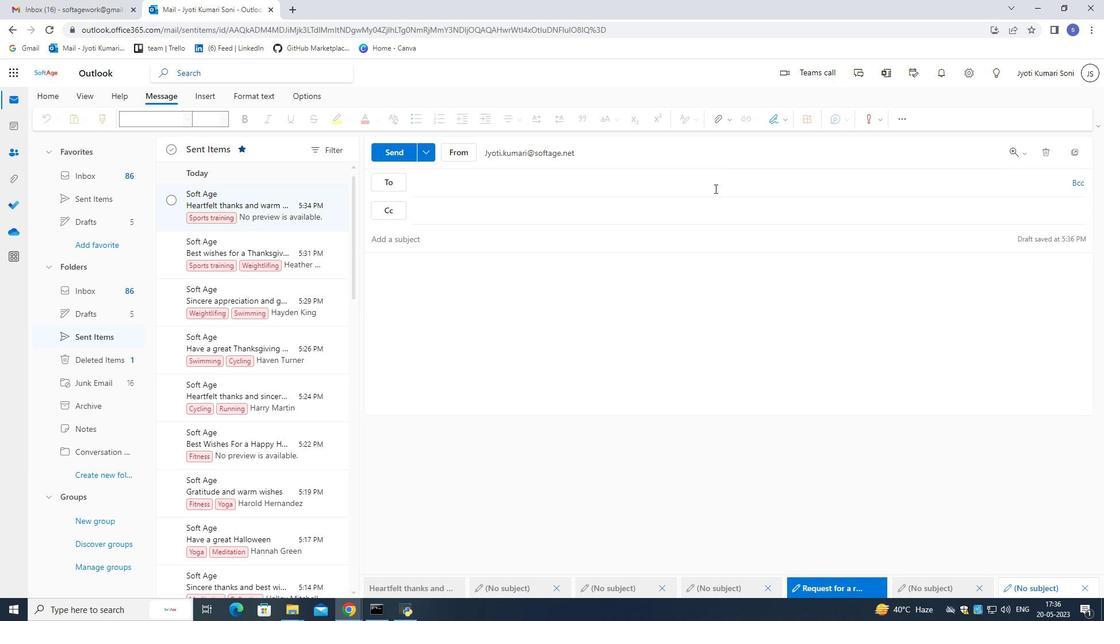 
Action: Key pressed softage.2<Key.shift><Key.shift><Key.shift><Key.shift><Key.shift><Key.shift>@softage.net
Screenshot: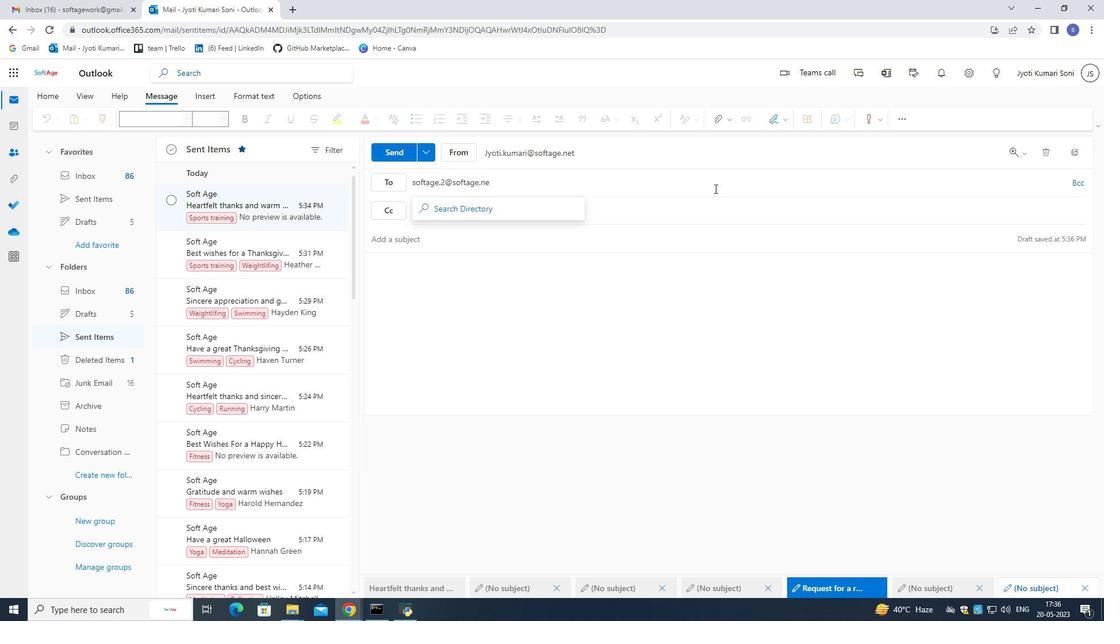 
Action: Mouse moved to (531, 211)
Screenshot: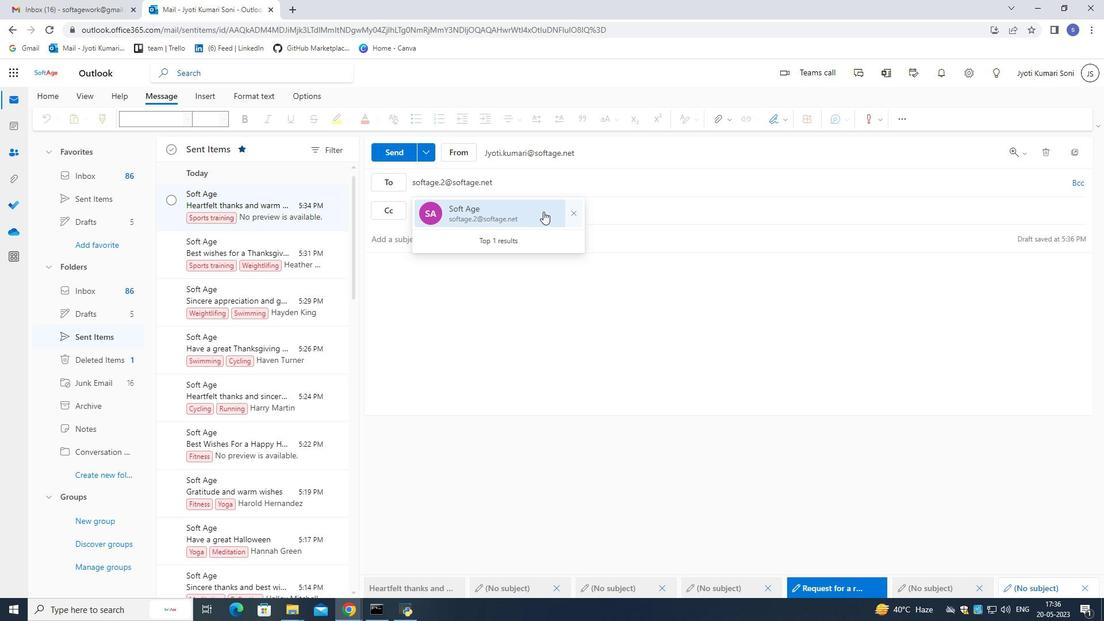 
Action: Mouse pressed left at (531, 211)
Screenshot: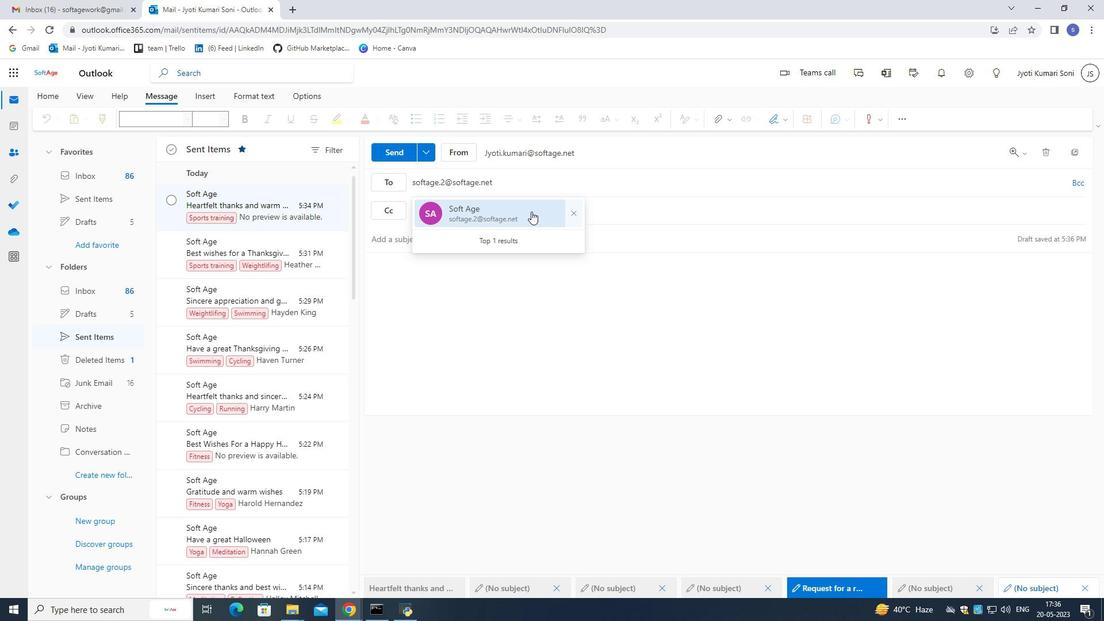 
Action: Mouse moved to (479, 237)
Screenshot: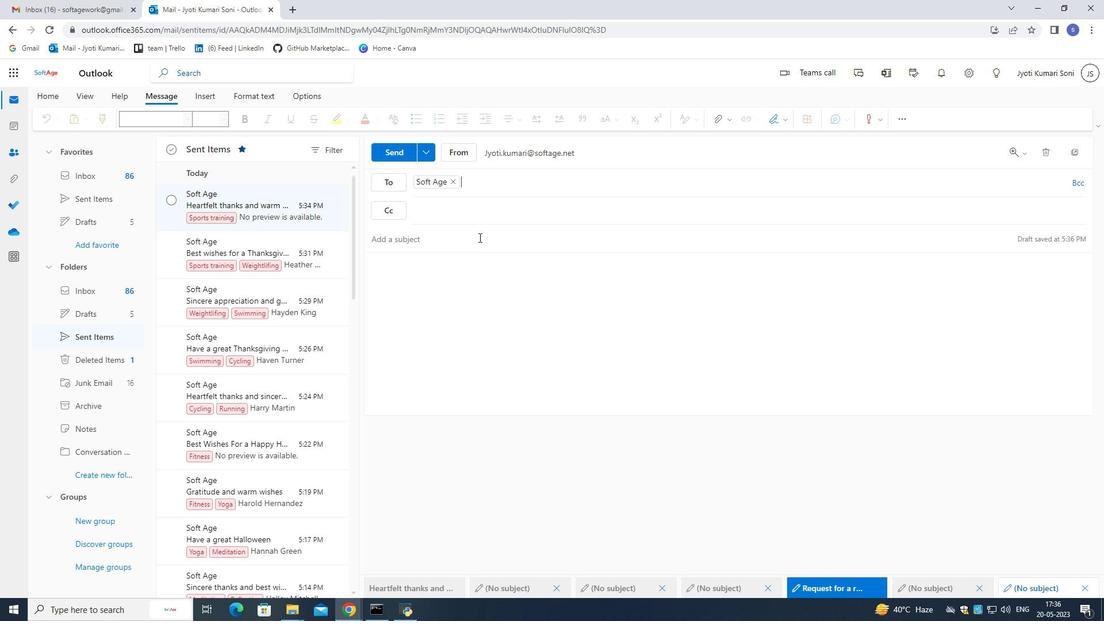 
Action: Mouse pressed left at (479, 237)
Screenshot: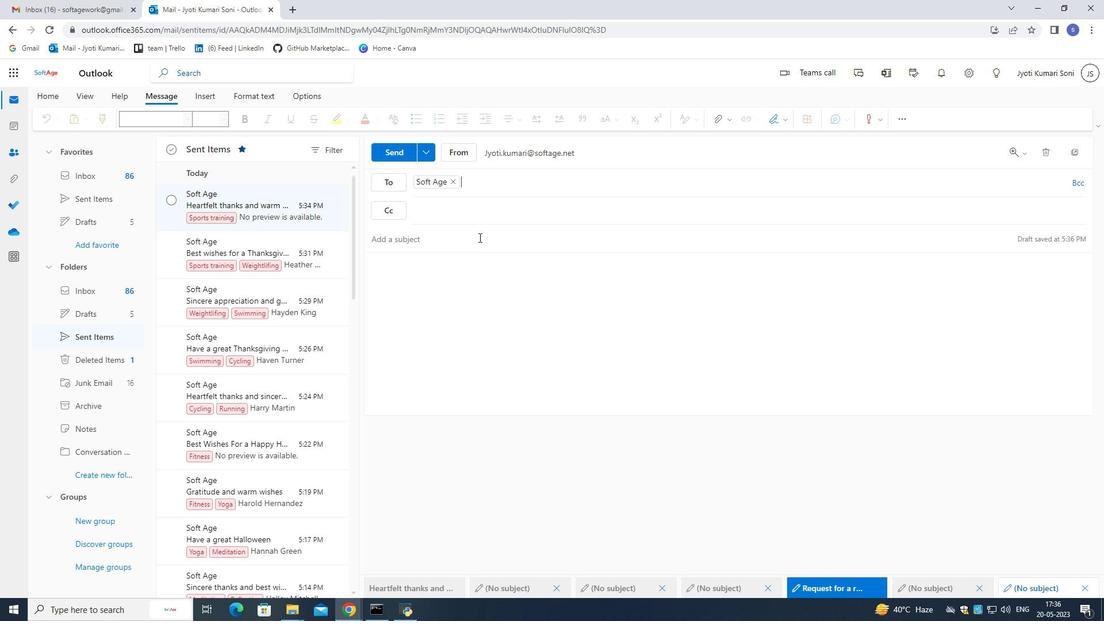 
Action: Key pressed <Key.shift><Key.shift><Key.shift><Key.shift><Key.shift><Key.shift><Key.shift><Key.shift><Key.shift><Key.shift><Key.shift><Key.shift>Have<Key.space>a<Key.space>great<Key.space><Key.shift><Key.shift>Christmas<Key.space><Key.shift>Eve
Screenshot: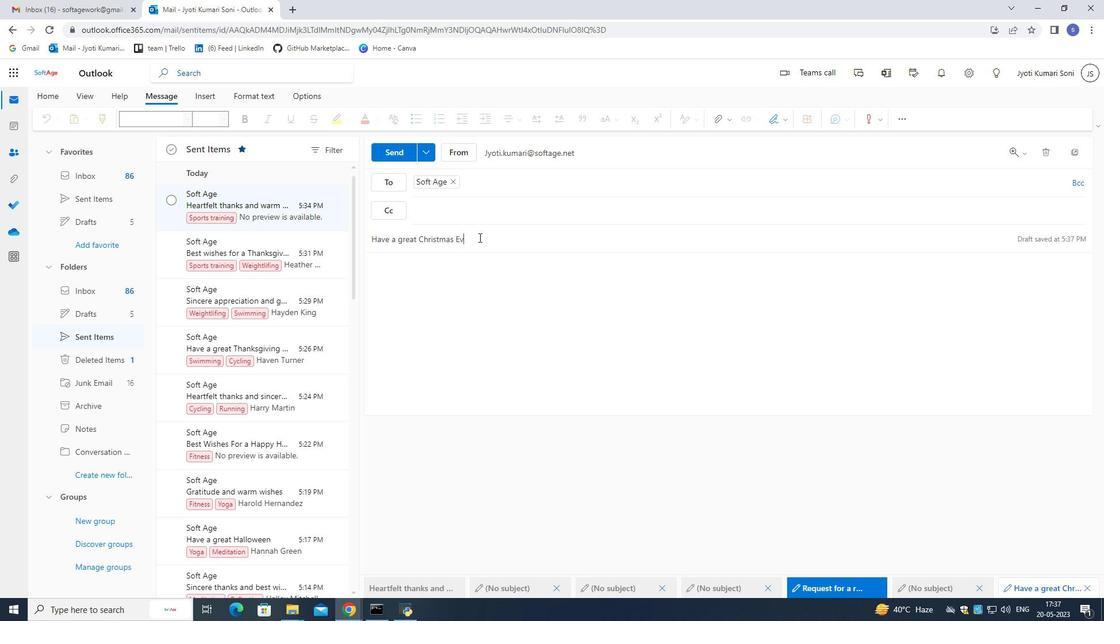 
Action: Mouse moved to (784, 120)
Screenshot: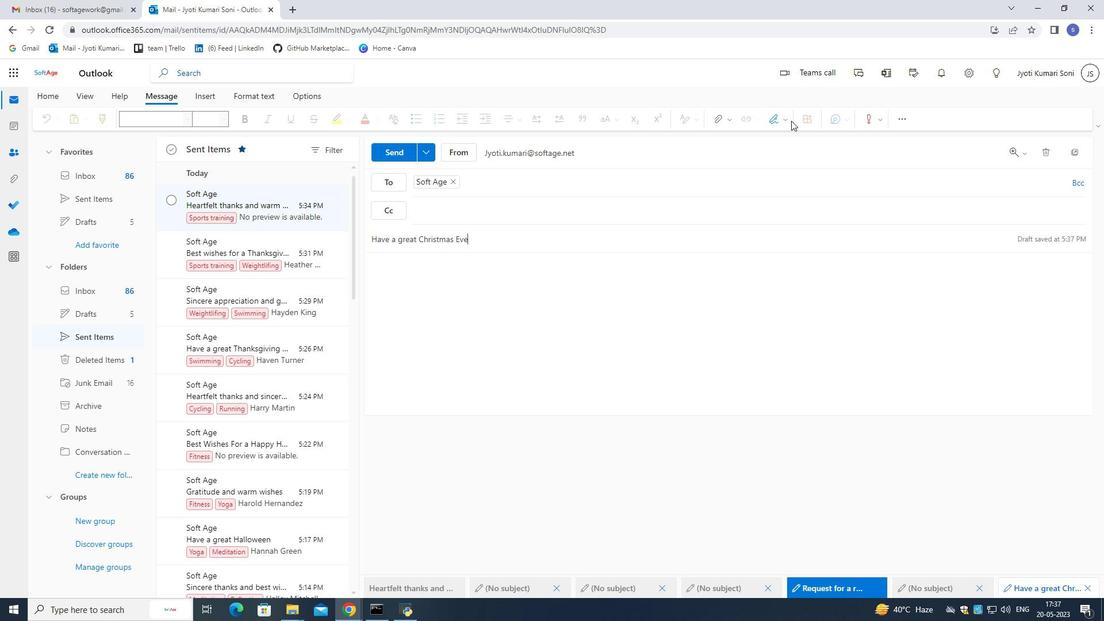 
Action: Mouse pressed left at (784, 120)
Screenshot: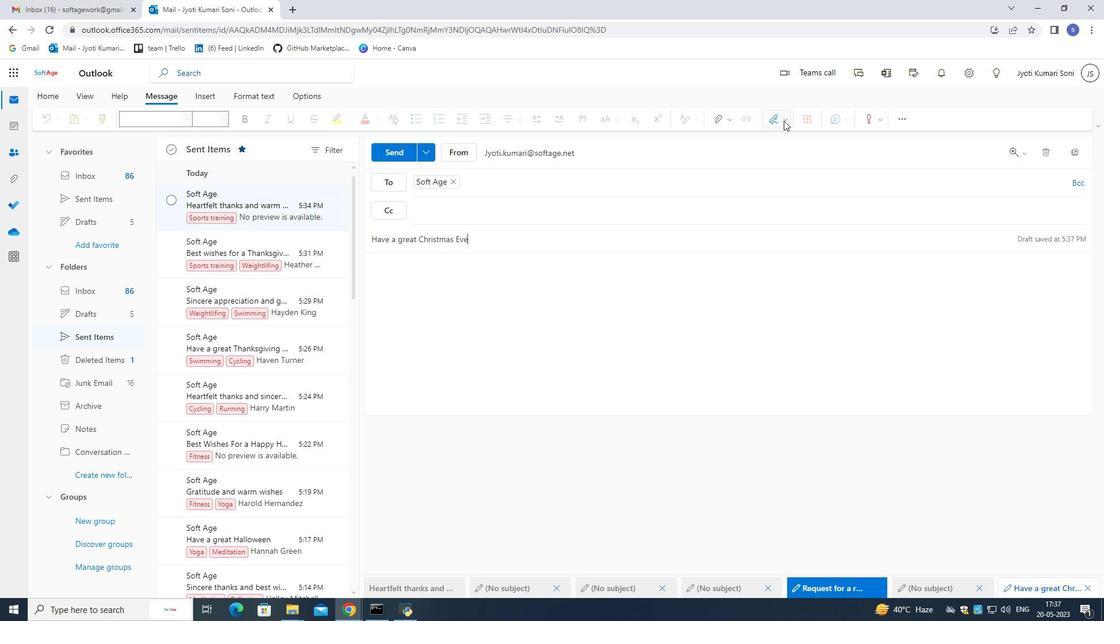 
Action: Mouse moved to (746, 387)
Screenshot: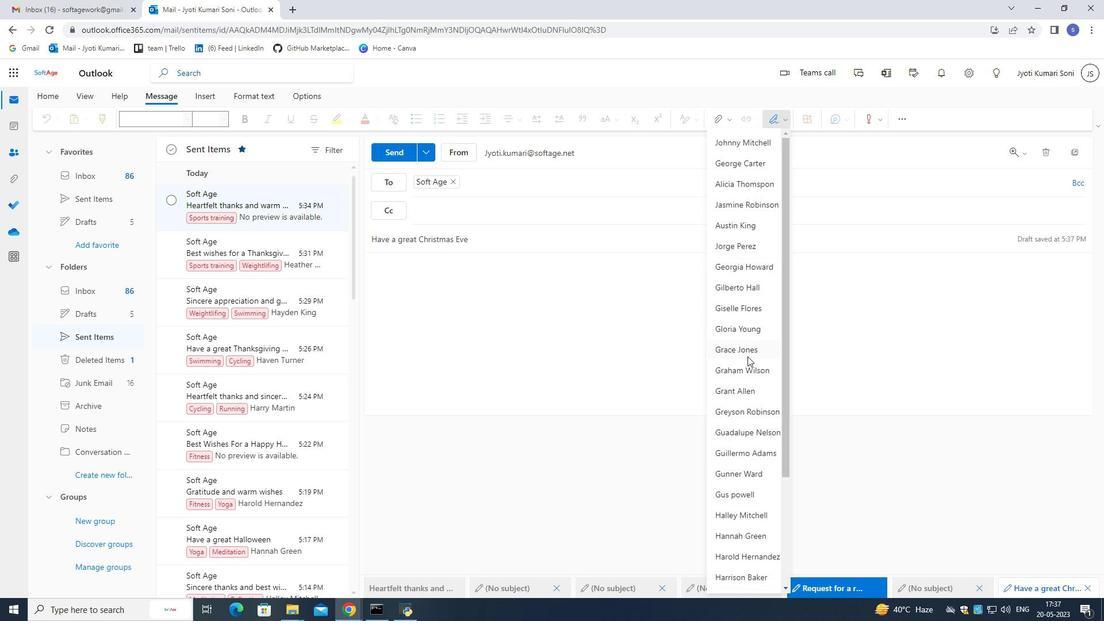 
Action: Mouse scrolled (746, 387) with delta (0, 0)
Screenshot: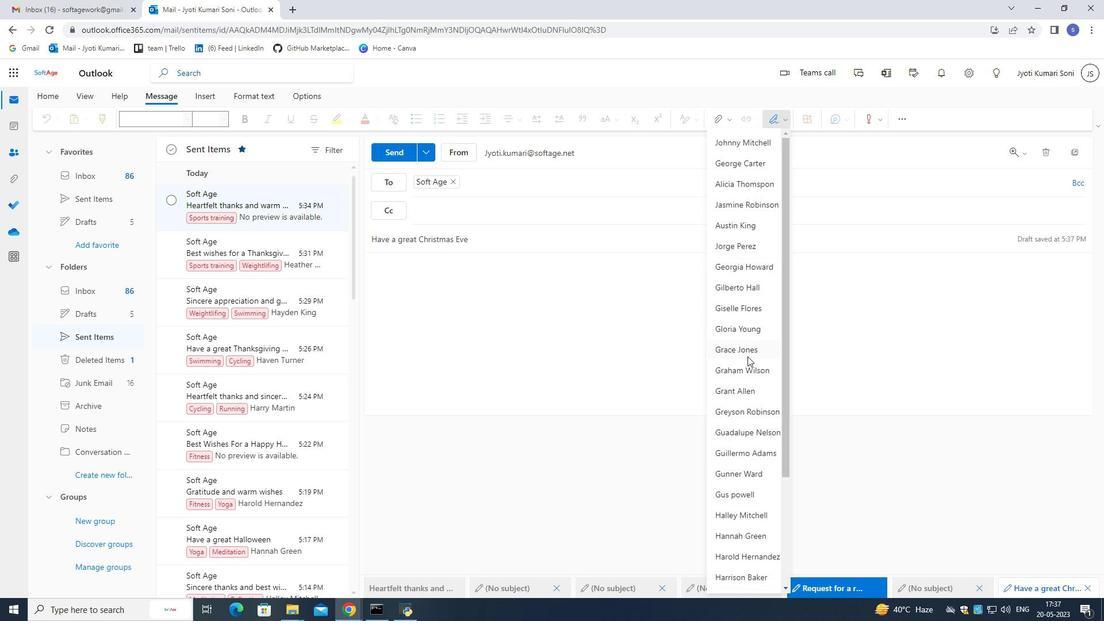 
Action: Mouse moved to (746, 394)
Screenshot: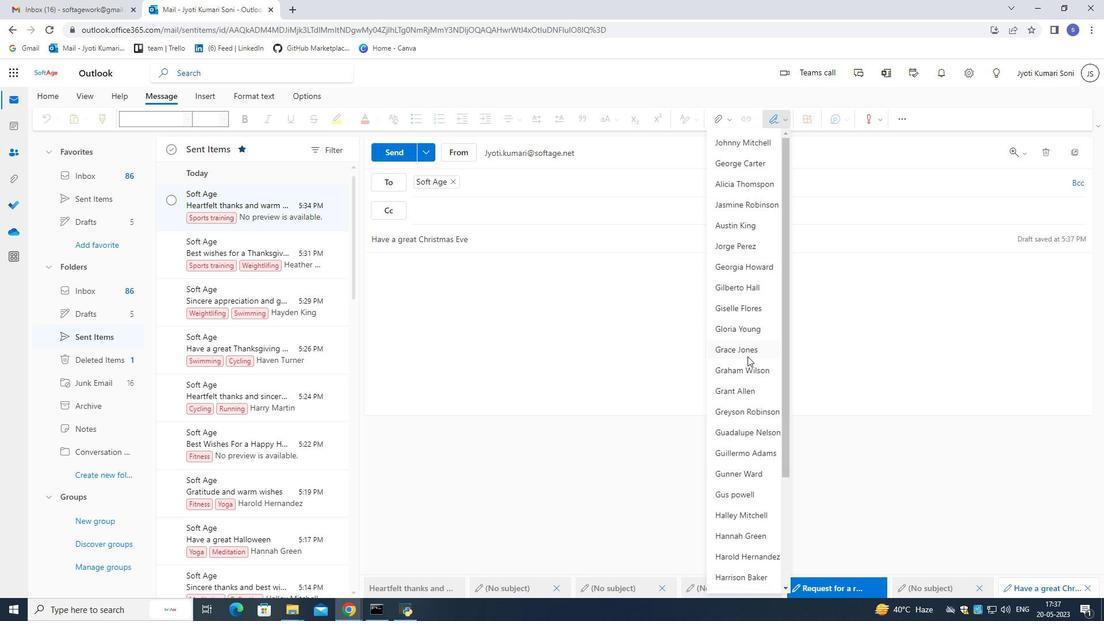
Action: Mouse scrolled (746, 394) with delta (0, 0)
Screenshot: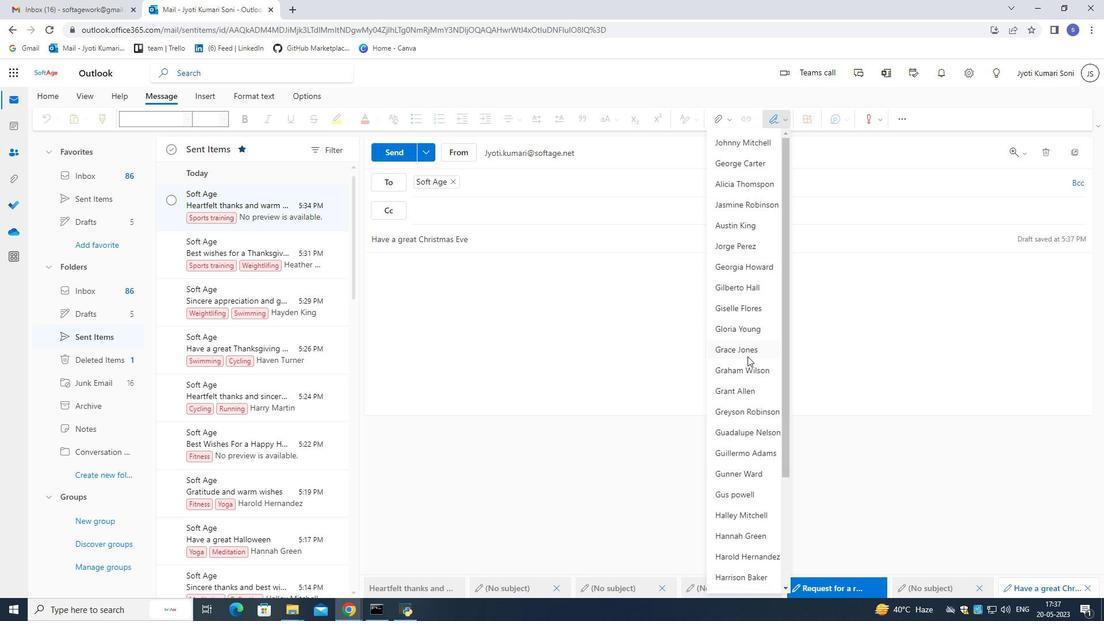 
Action: Mouse moved to (746, 397)
Screenshot: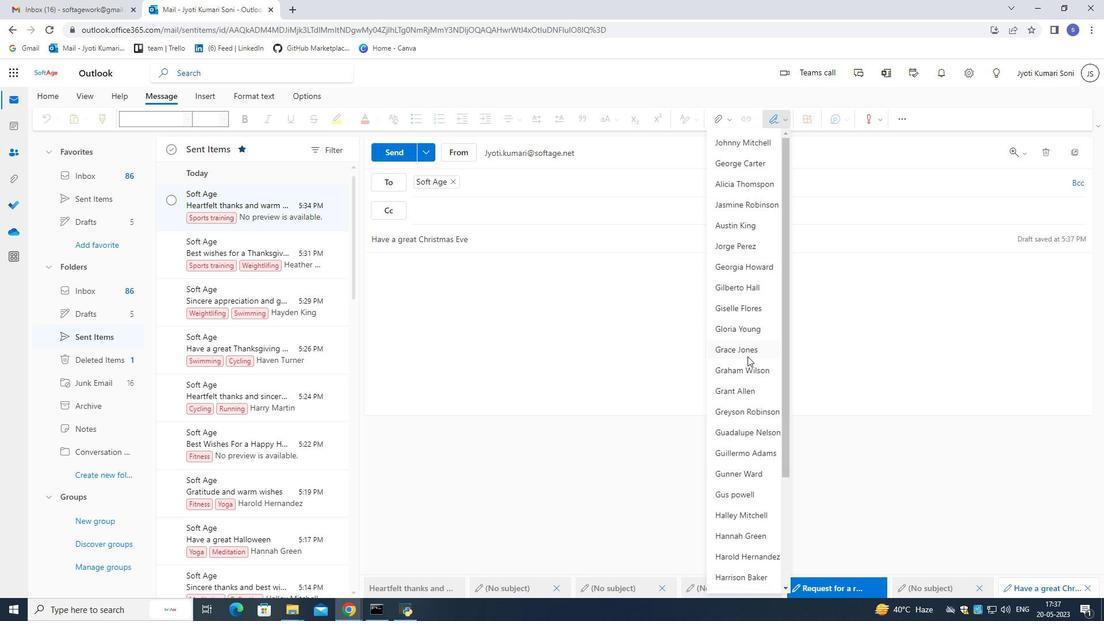 
Action: Mouse scrolled (746, 396) with delta (0, 0)
Screenshot: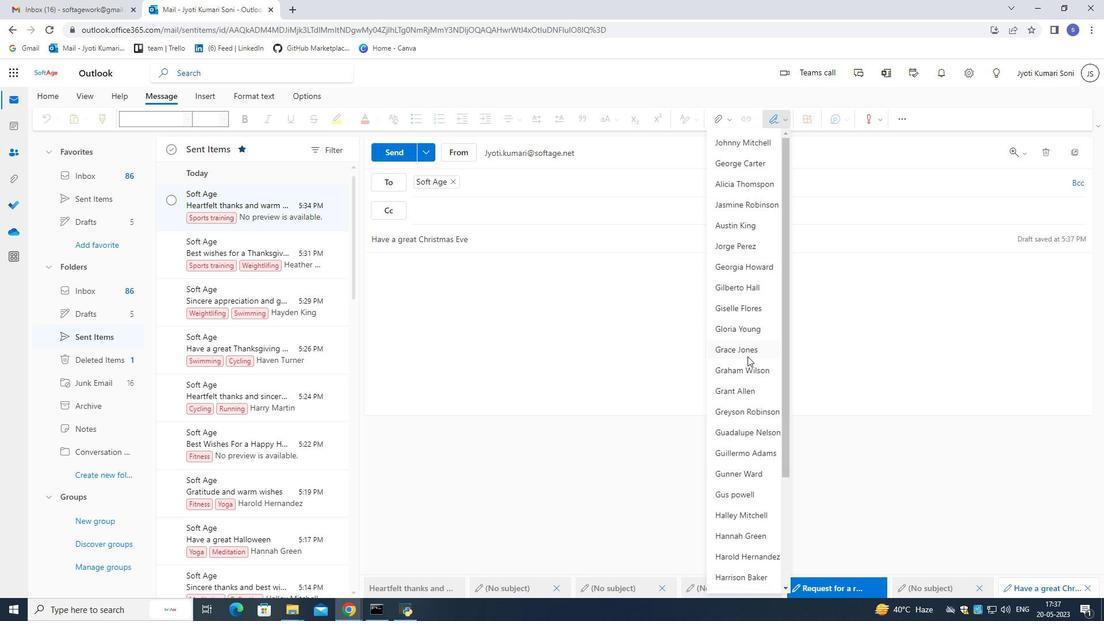 
Action: Mouse moved to (746, 397)
Screenshot: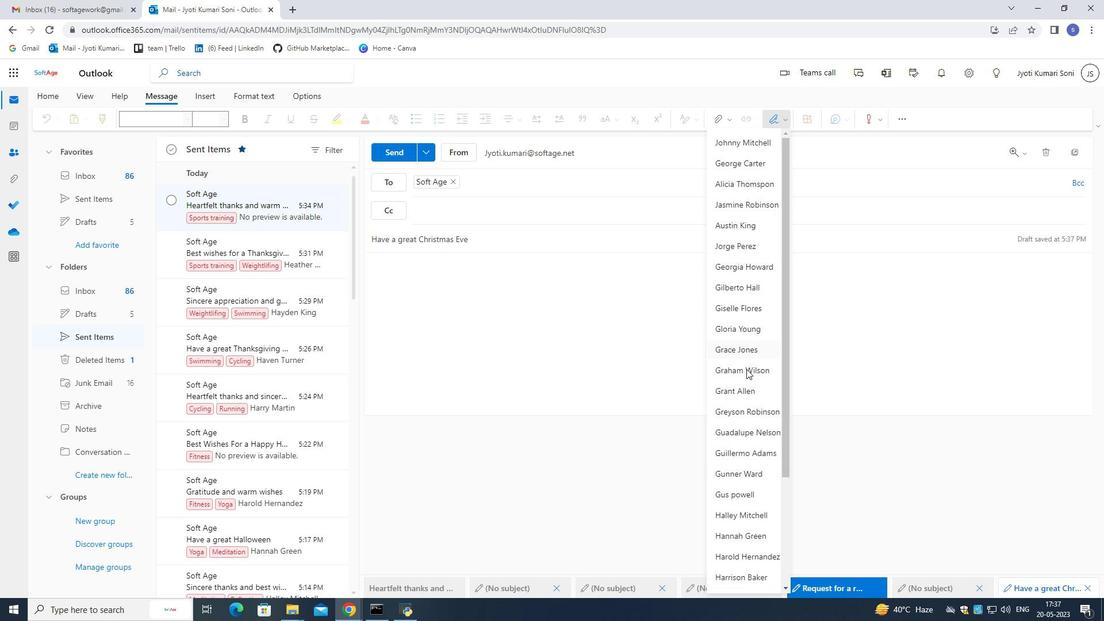 
Action: Mouse scrolled (746, 397) with delta (0, 0)
Screenshot: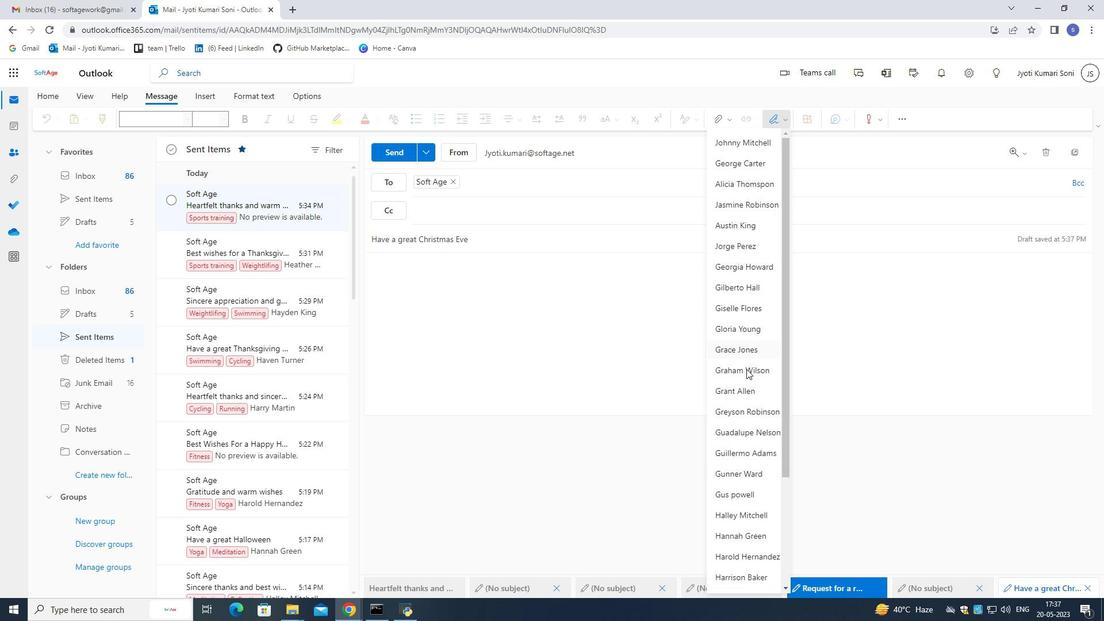 
Action: Mouse moved to (746, 414)
Screenshot: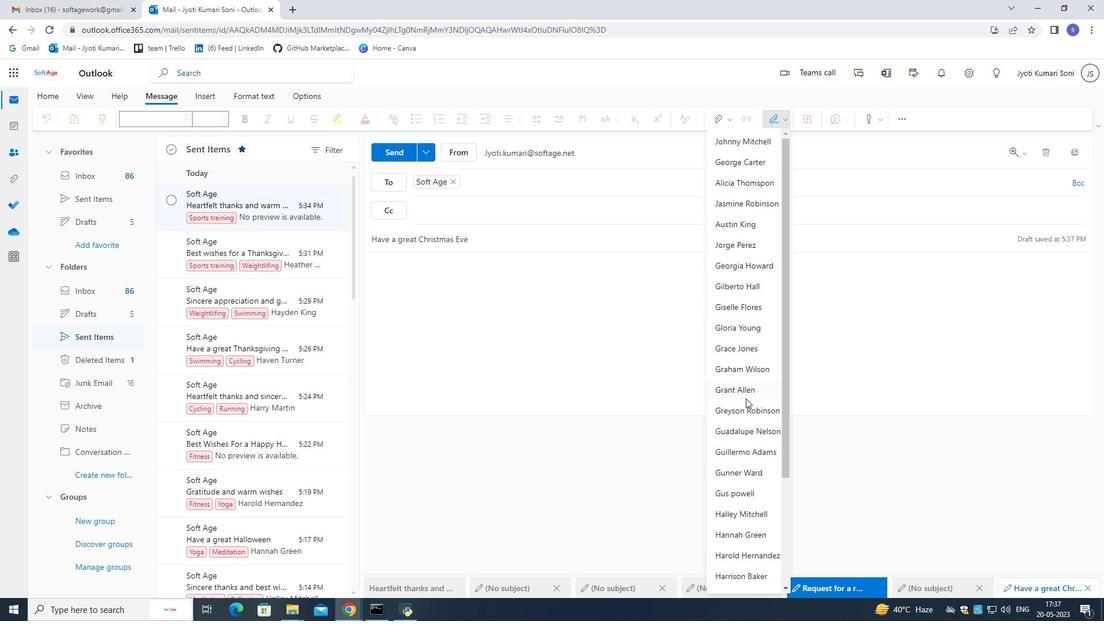 
Action: Mouse scrolled (746, 414) with delta (0, 0)
Screenshot: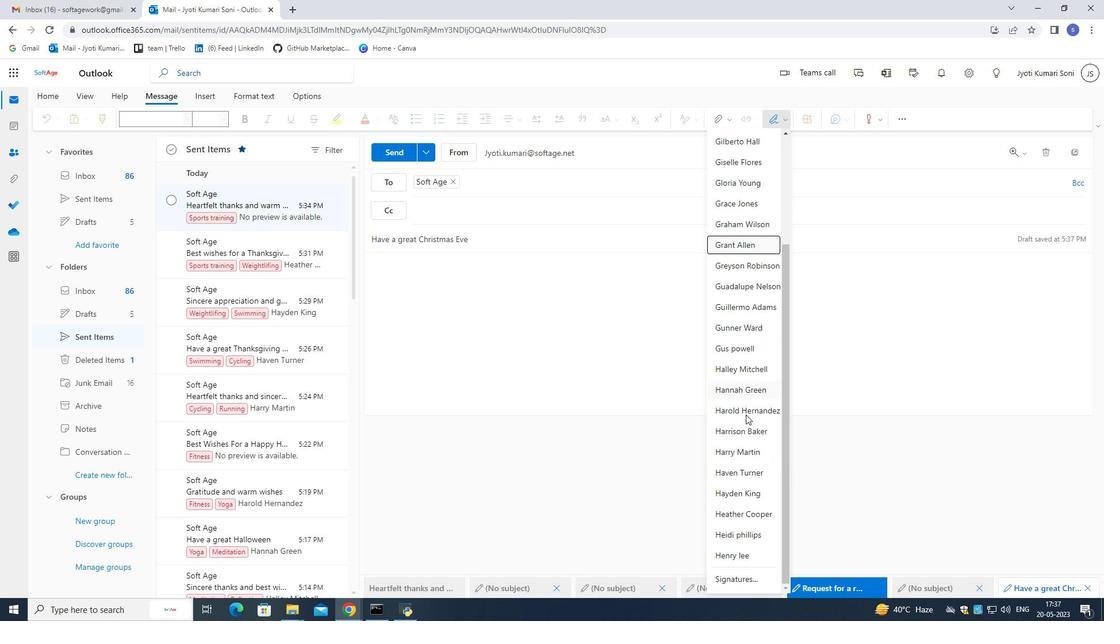 
Action: Mouse scrolled (746, 414) with delta (0, 0)
Screenshot: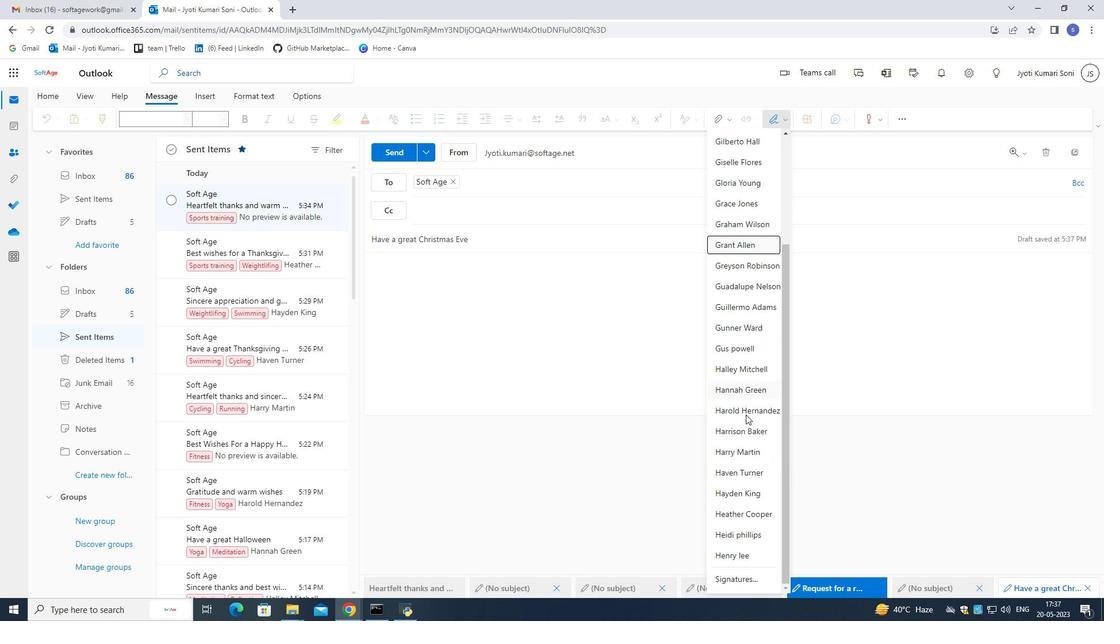 
Action: Mouse scrolled (746, 414) with delta (0, 0)
Screenshot: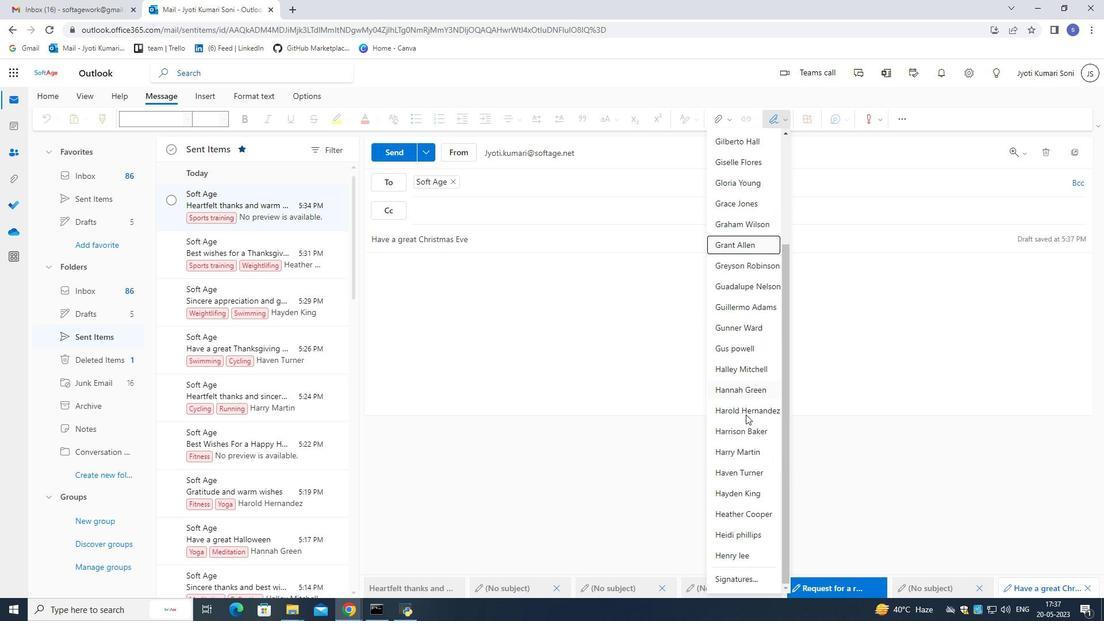 
Action: Mouse scrolled (746, 414) with delta (0, 0)
Screenshot: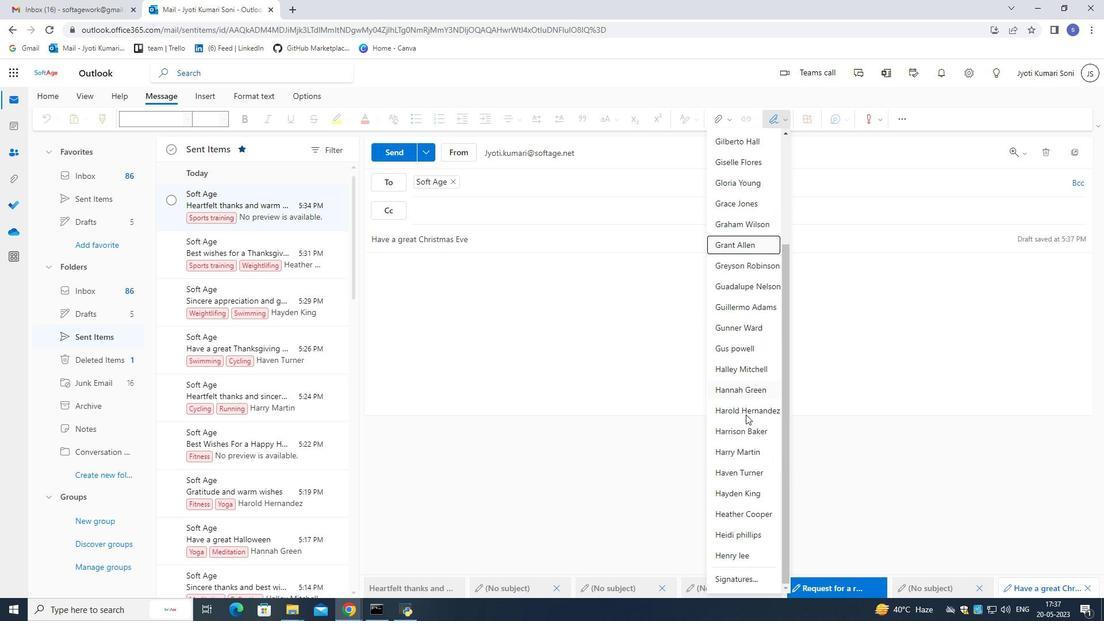 
Action: Mouse moved to (736, 556)
Screenshot: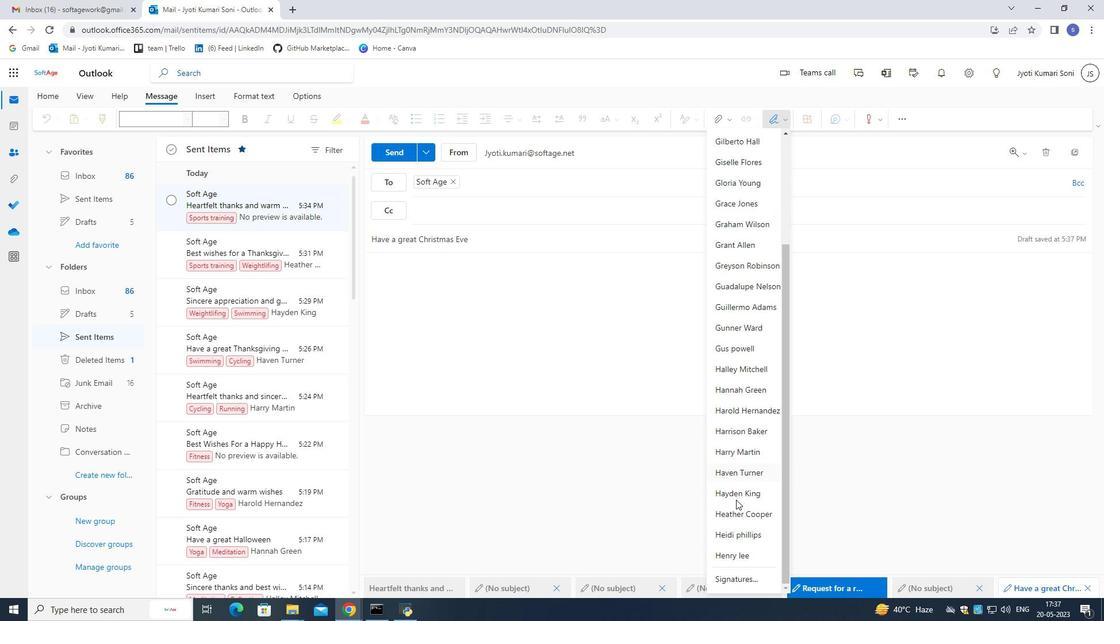 
Action: Mouse pressed left at (736, 556)
Screenshot: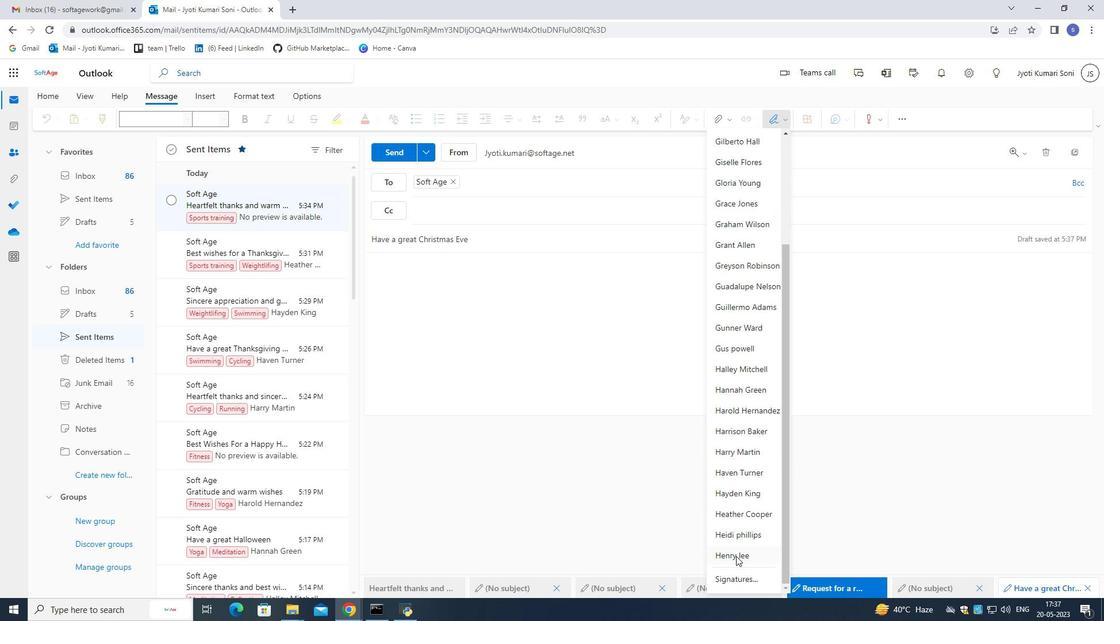 
Action: Mouse moved to (637, 339)
Screenshot: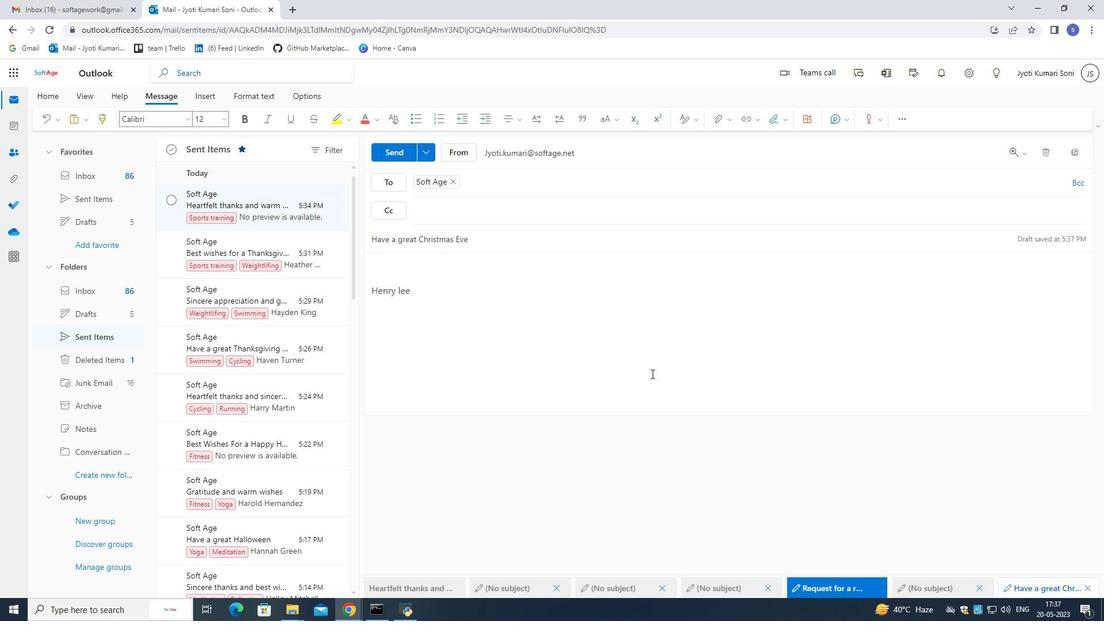 
Action: Mouse scrolled (637, 340) with delta (0, 0)
Screenshot: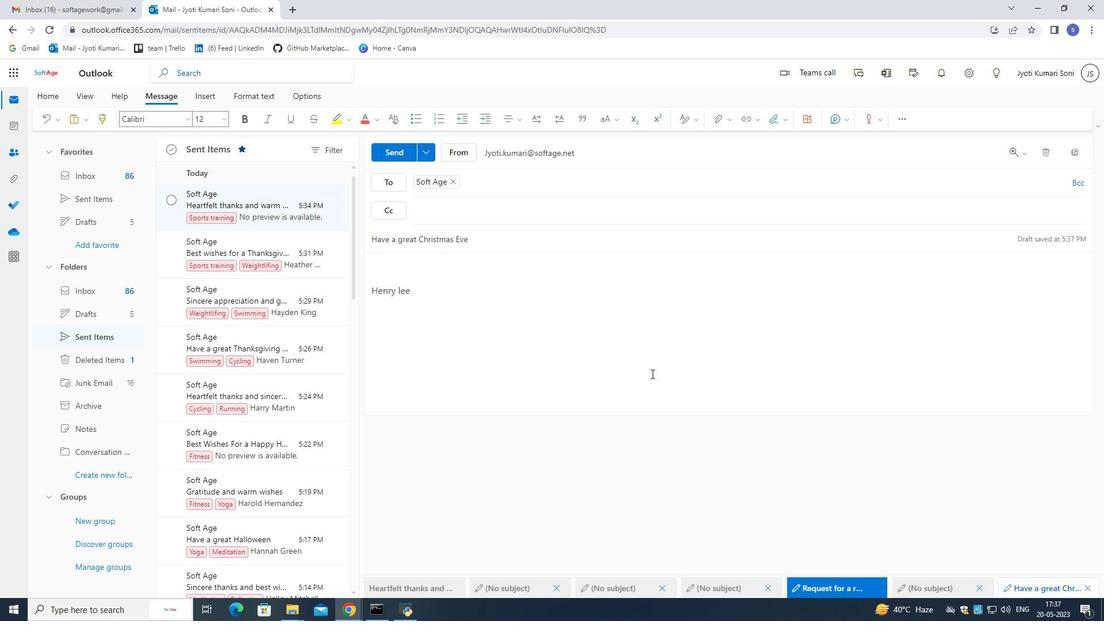
Action: Mouse scrolled (637, 340) with delta (0, 0)
Screenshot: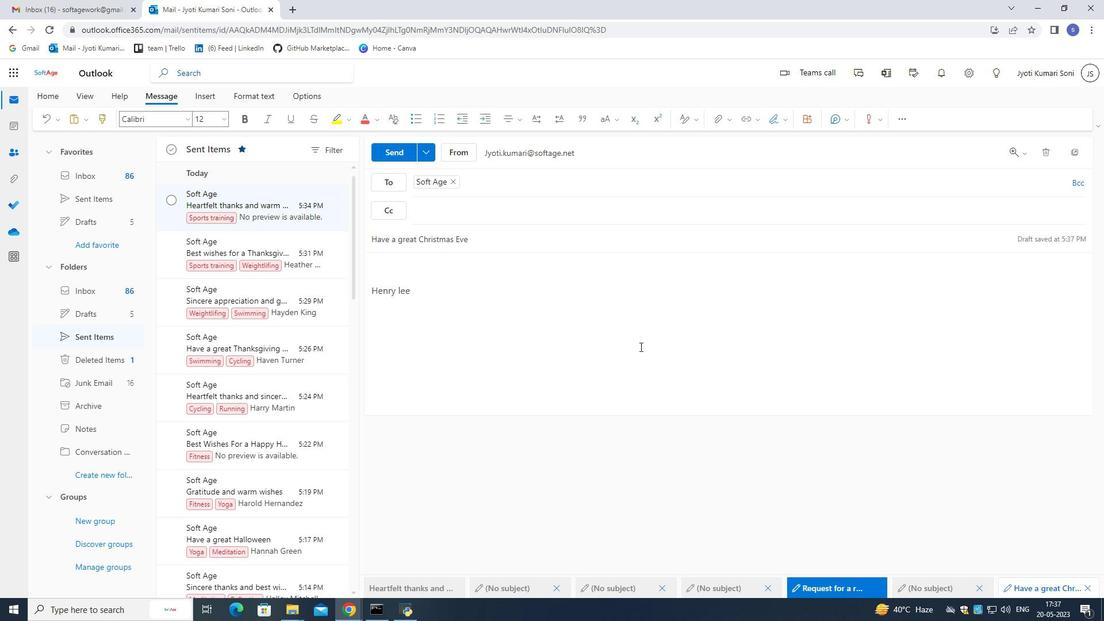 
Action: Mouse moved to (390, 150)
Screenshot: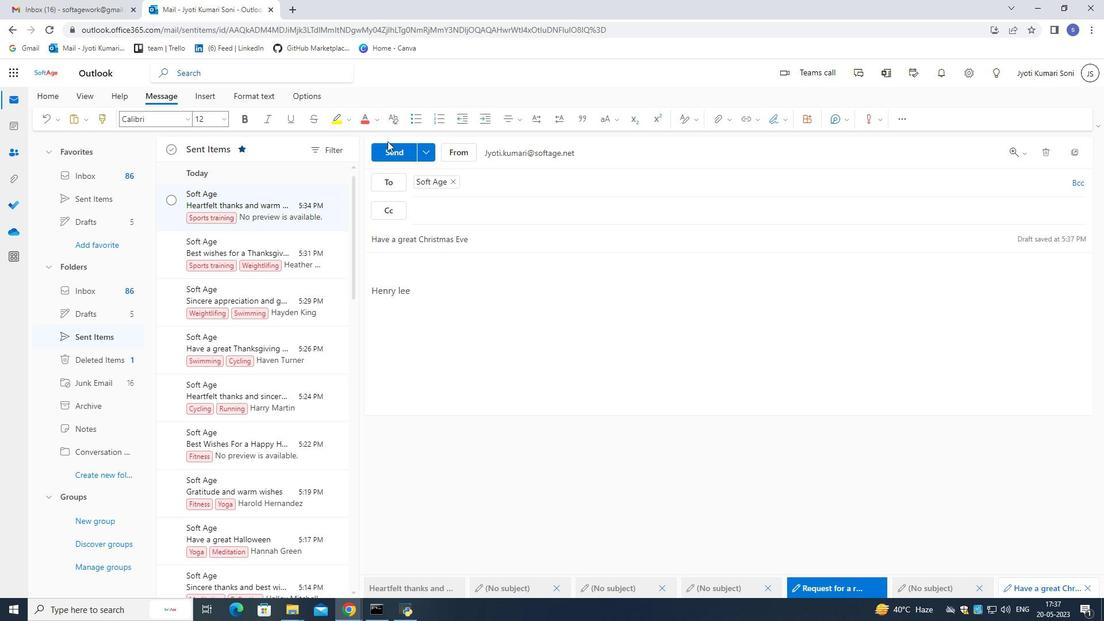 
Action: Mouse pressed left at (390, 150)
Screenshot: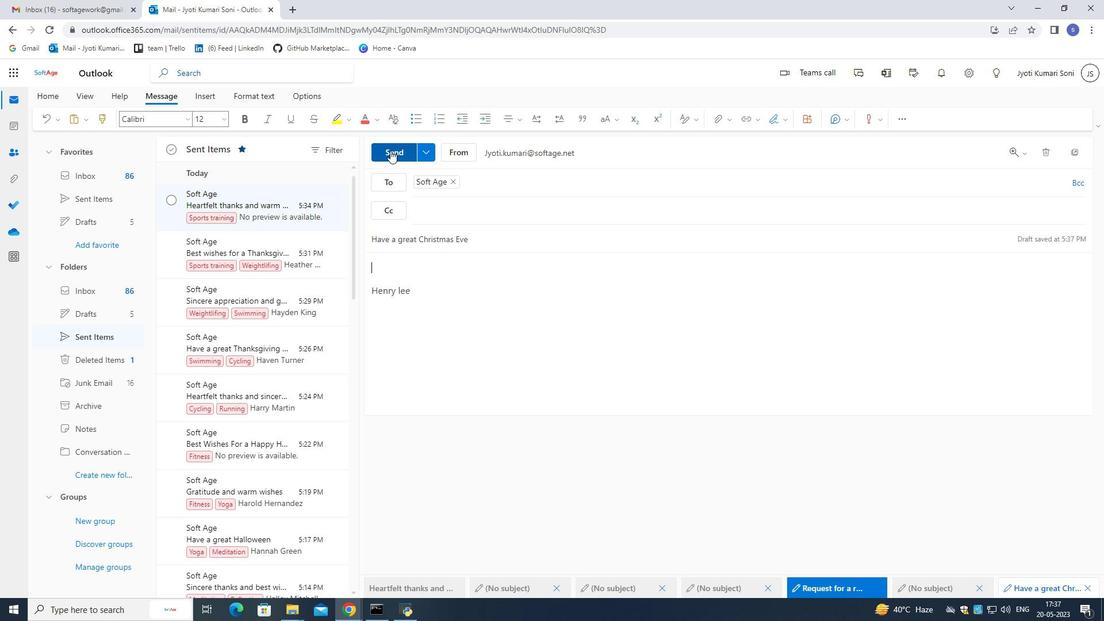 
Action: Mouse moved to (271, 194)
Screenshot: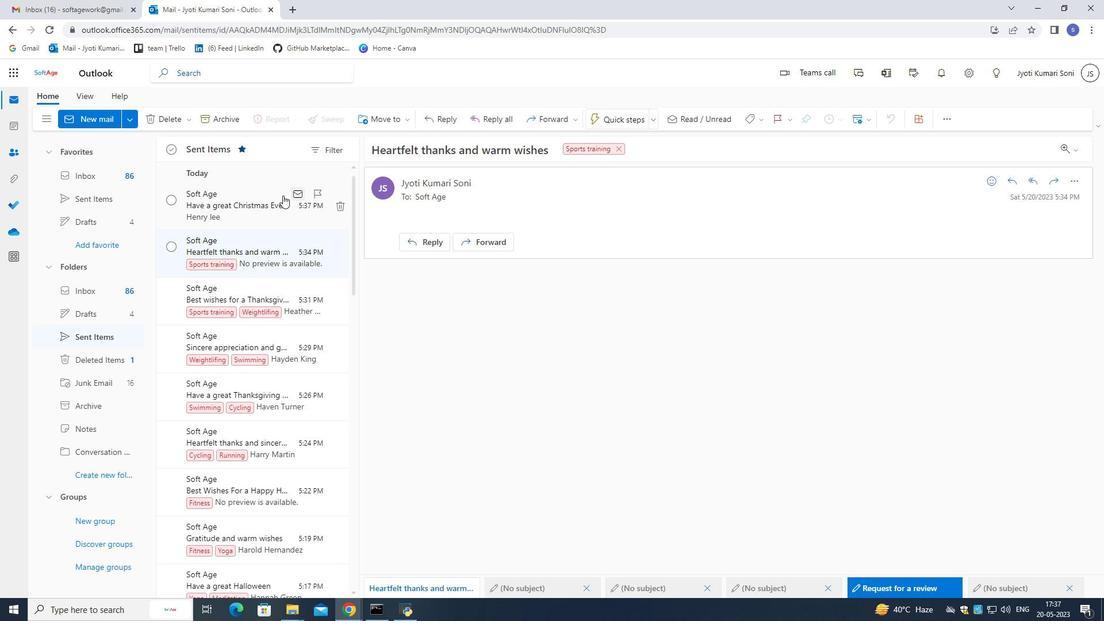 
Action: Mouse pressed left at (271, 194)
Screenshot: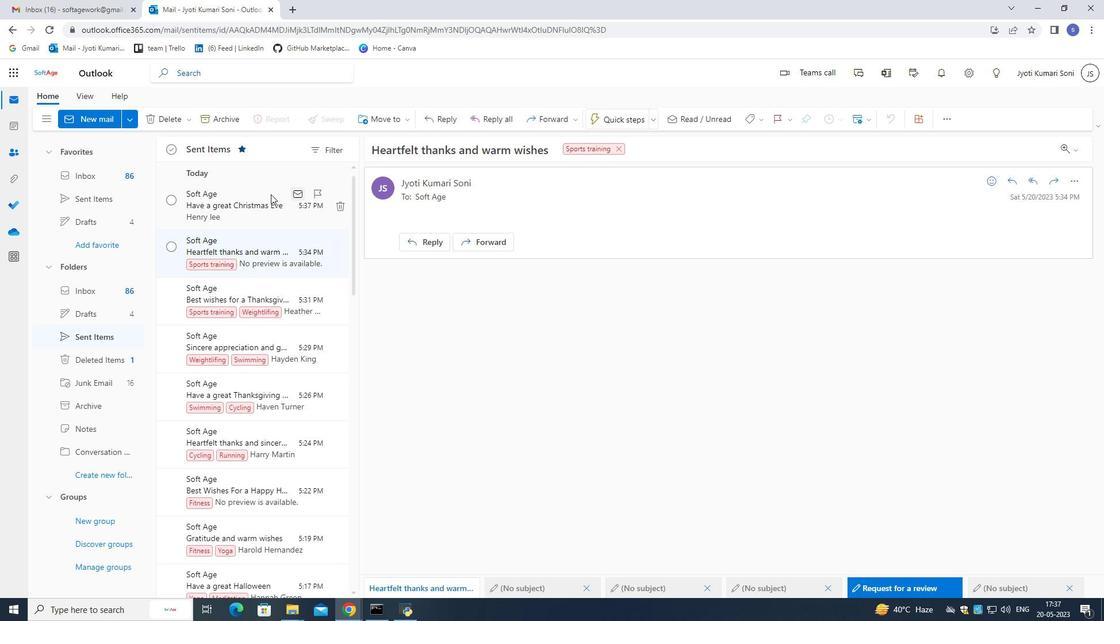 
Action: Mouse moved to (763, 124)
Screenshot: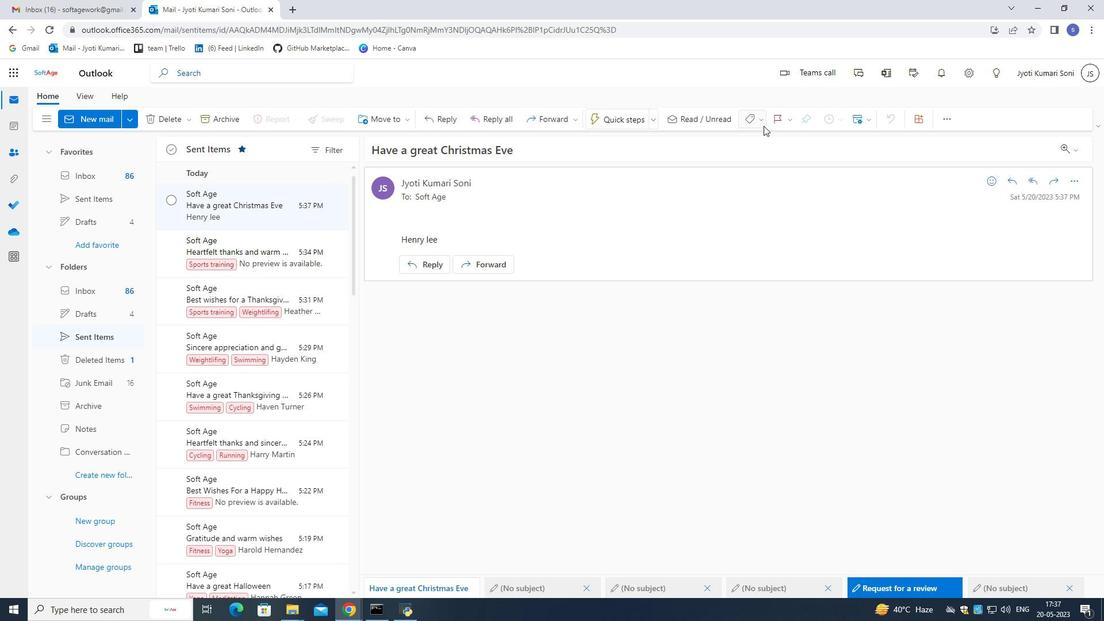 
Action: Mouse pressed left at (763, 124)
Screenshot: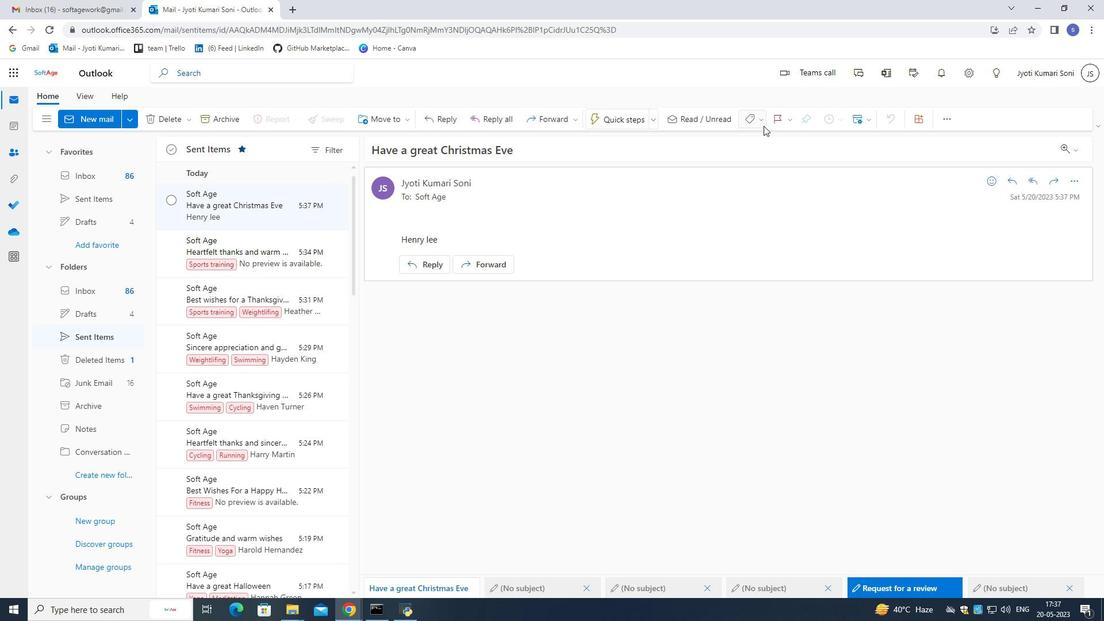 
Action: Mouse moved to (700, 310)
Screenshot: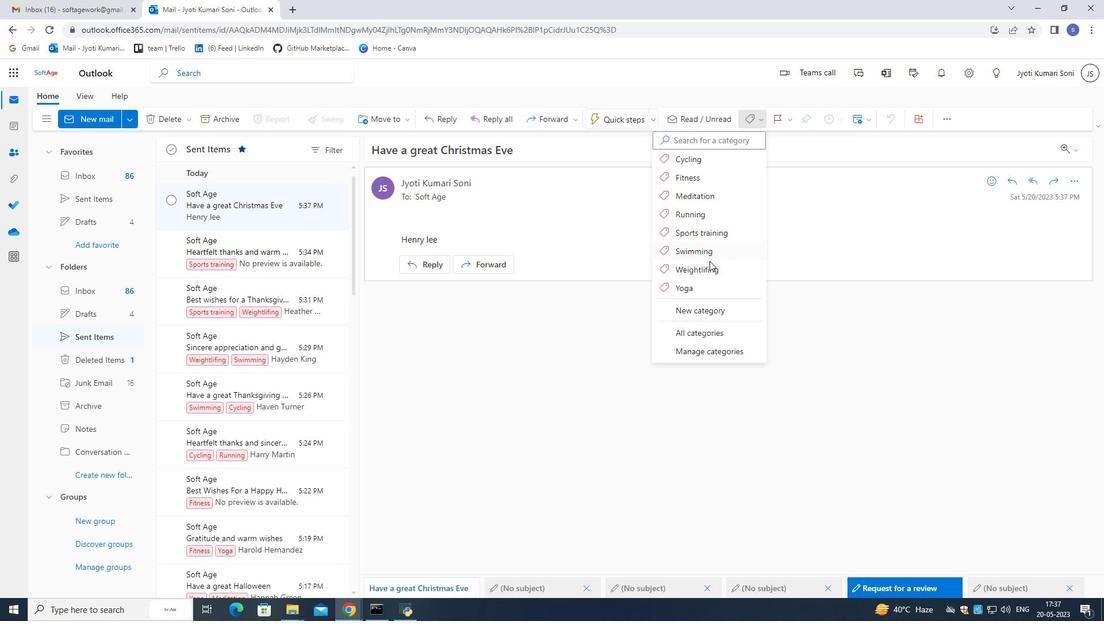 
Action: Mouse pressed left at (700, 310)
Screenshot: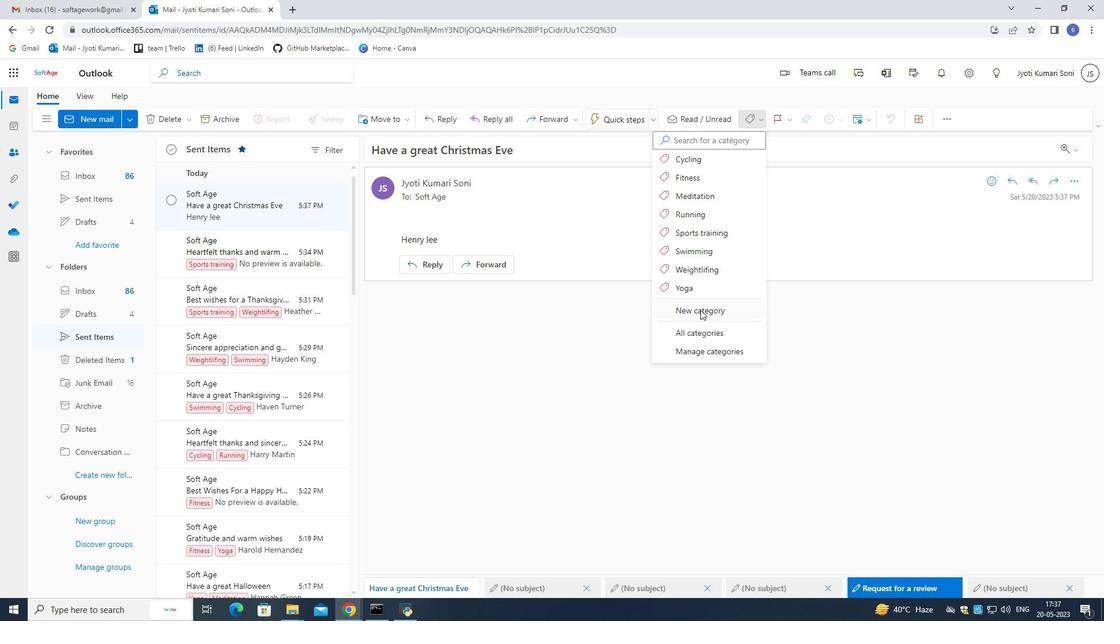 
Action: Mouse moved to (618, 281)
Screenshot: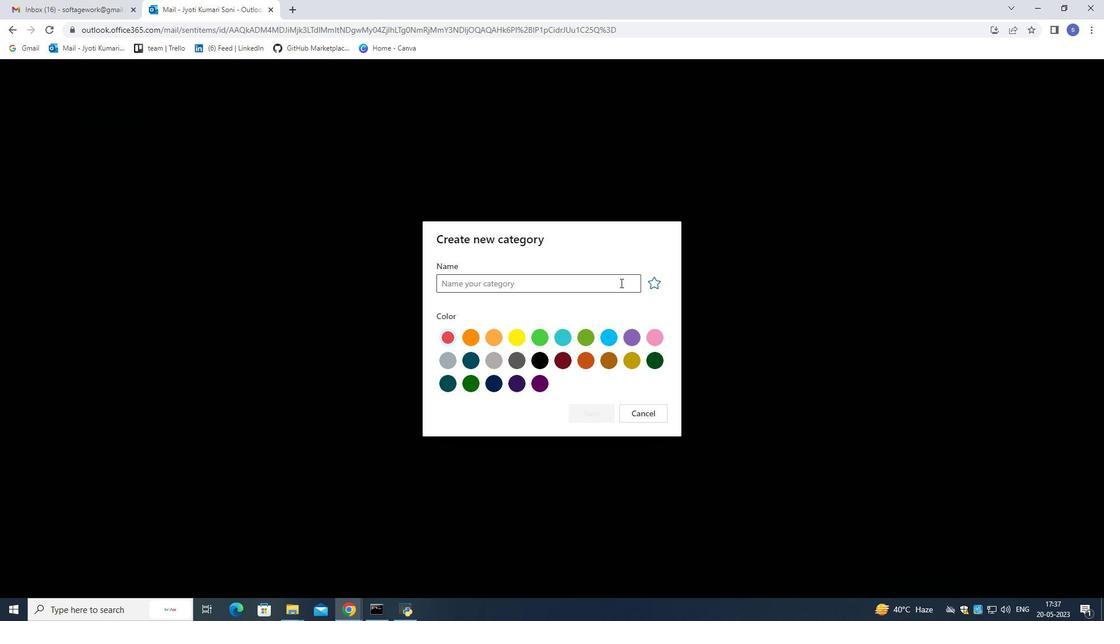 
Action: Mouse pressed left at (618, 281)
Screenshot: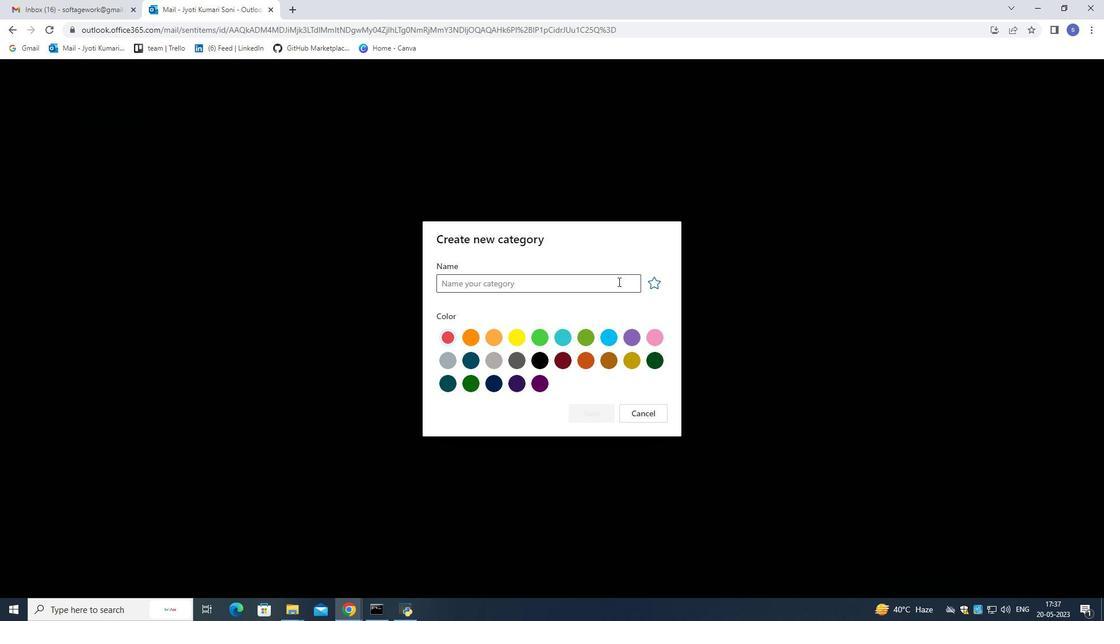 
Action: Key pressed <Key.shift><Key.shift><Key.shift><Key.shift><Key.shift><Key.shift><Key.shift><Key.shift><Key.shift><Key.shift><Key.shift>Nutrition
Screenshot: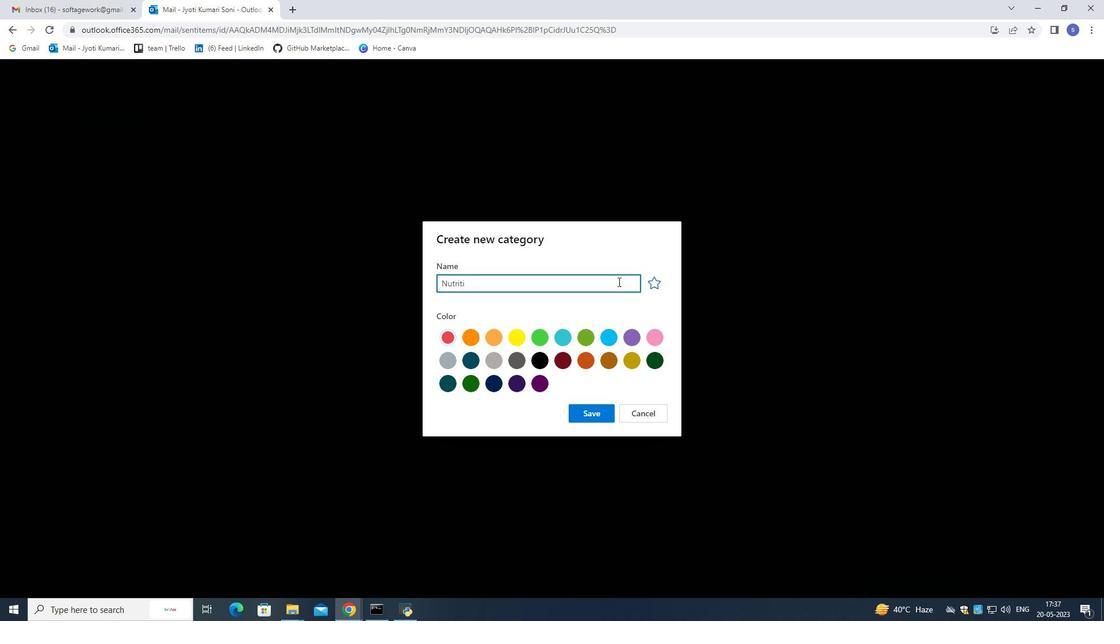 
Action: Mouse moved to (587, 414)
Screenshot: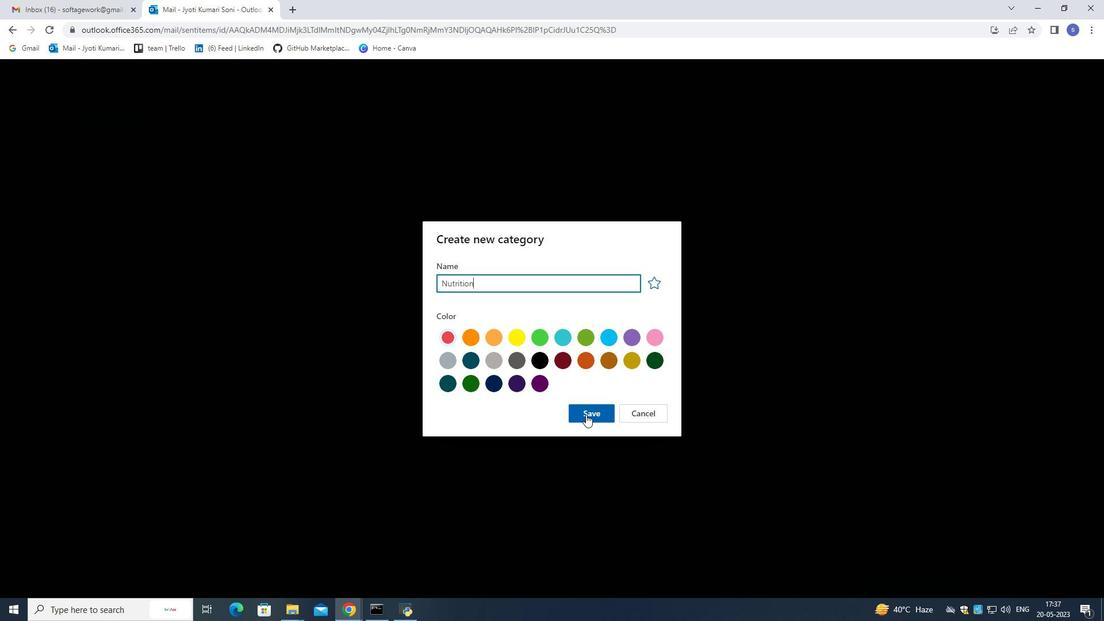 
Action: Mouse pressed left at (587, 414)
Screenshot: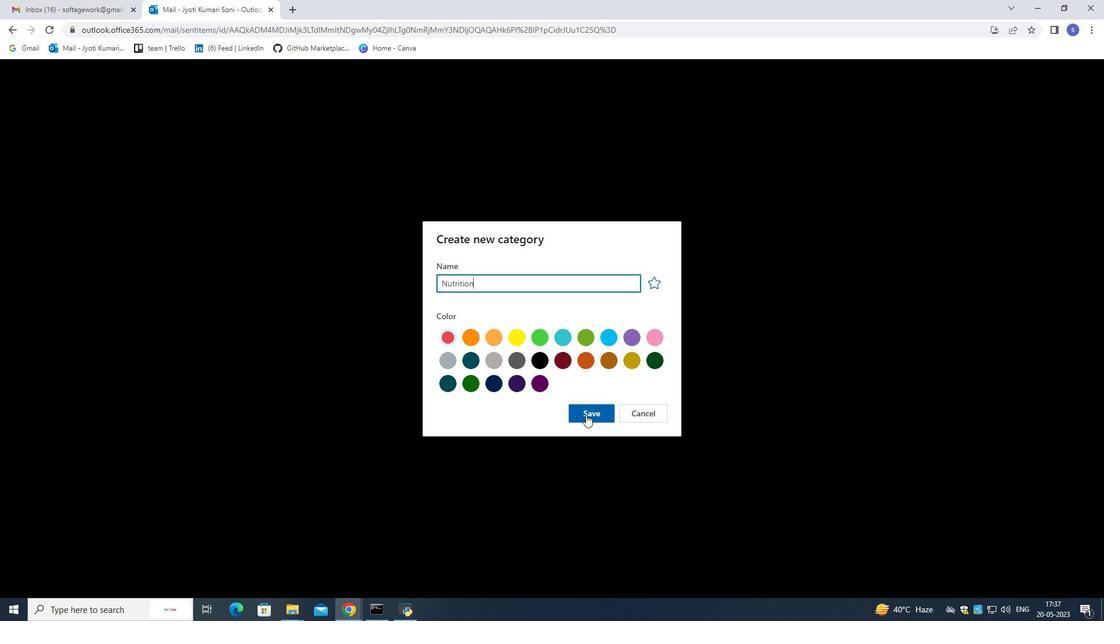 
Action: Mouse moved to (753, 120)
Screenshot: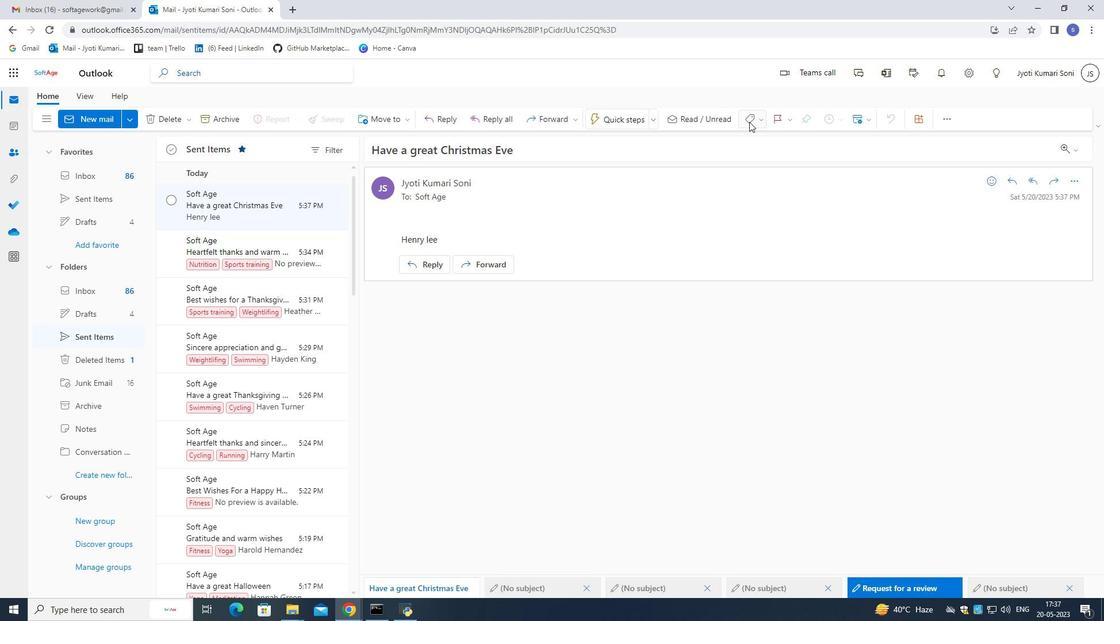 
Action: Mouse pressed left at (753, 120)
Screenshot: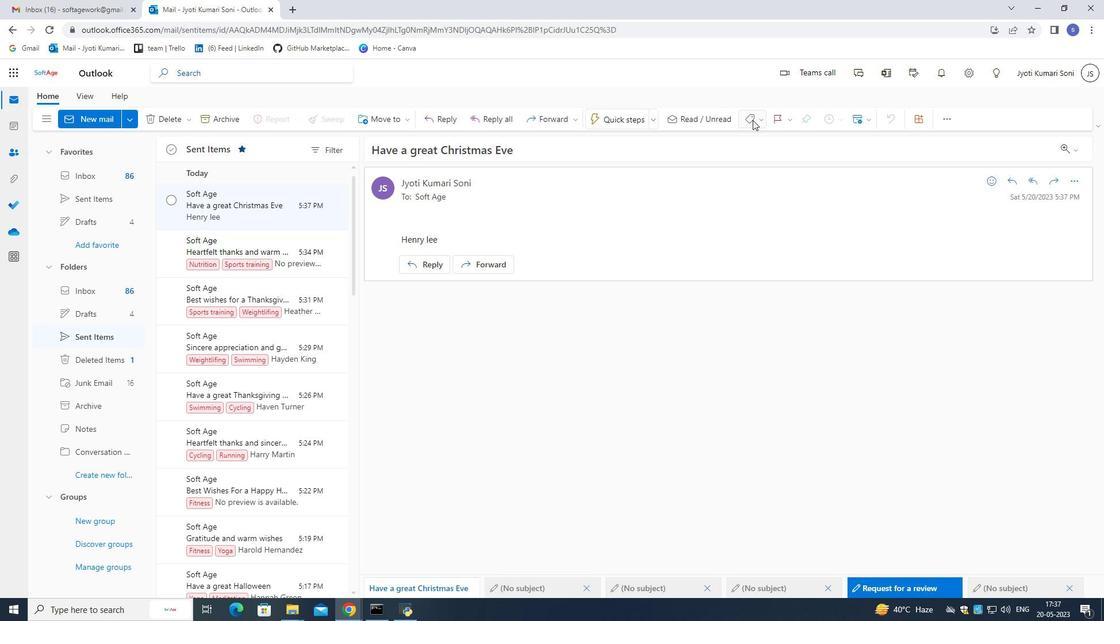 
Action: Mouse moved to (715, 197)
Screenshot: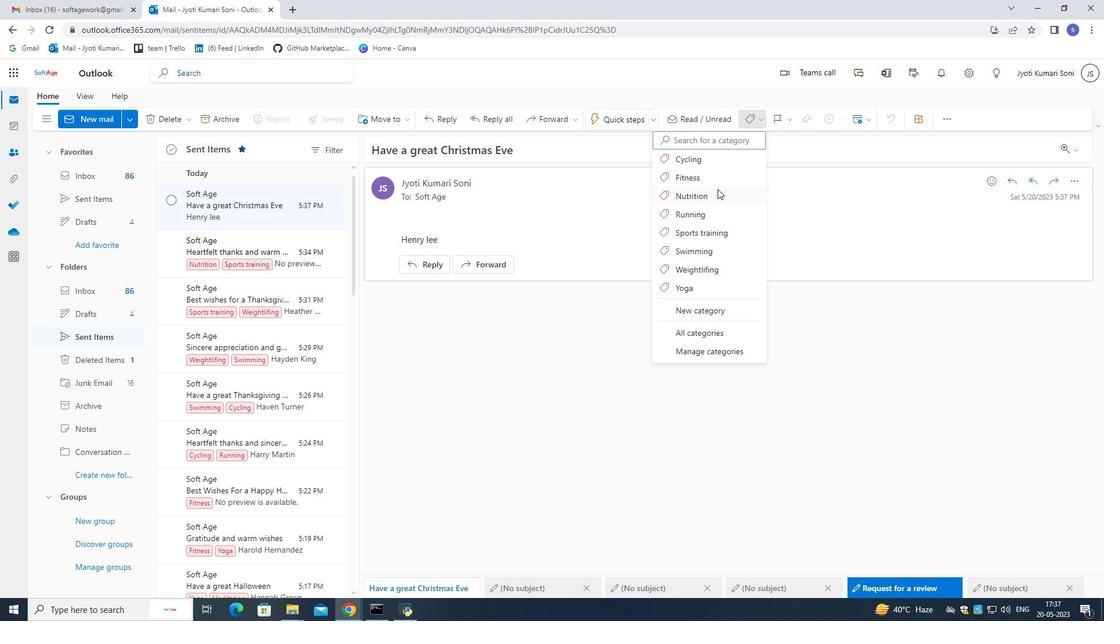 
Action: Mouse pressed left at (715, 197)
Screenshot: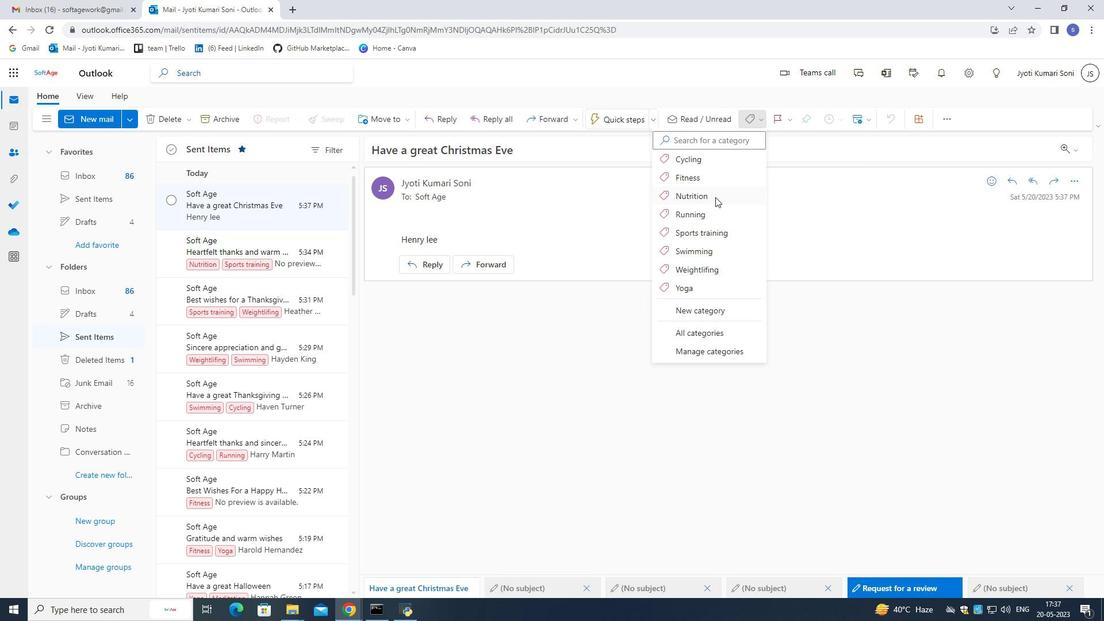 
Action: Mouse moved to (546, 151)
Screenshot: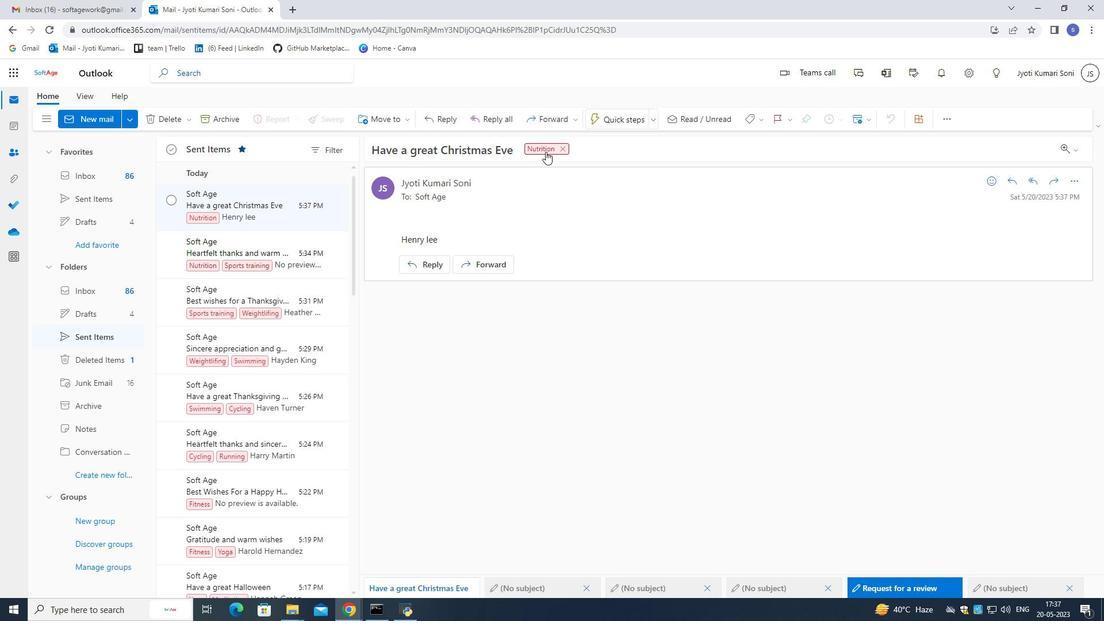 
